 Task: Create a due date automation trigger when advanced on, on the tuesday after a card is due add fields with custom field "Resume" set to a date between 1 and 7 days from now at 11:00 AM.
Action: Mouse moved to (1147, 353)
Screenshot: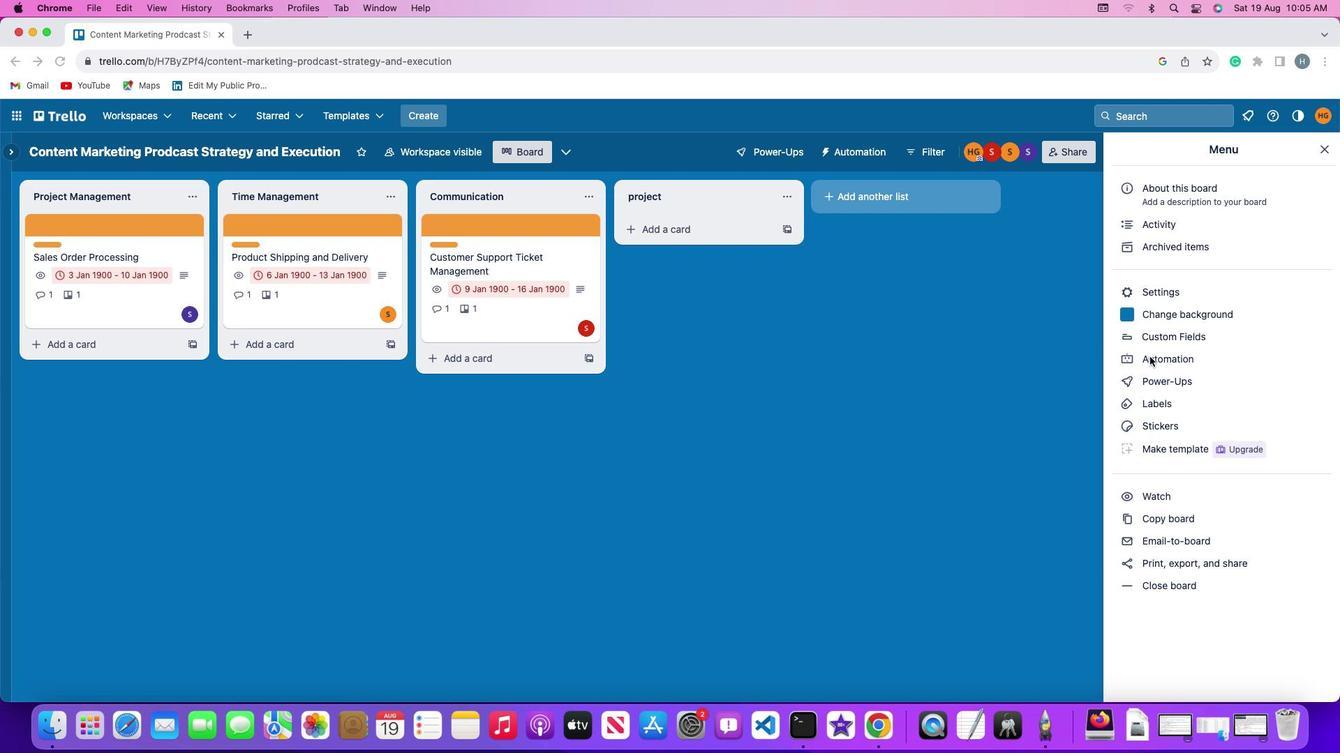 
Action: Mouse pressed left at (1147, 353)
Screenshot: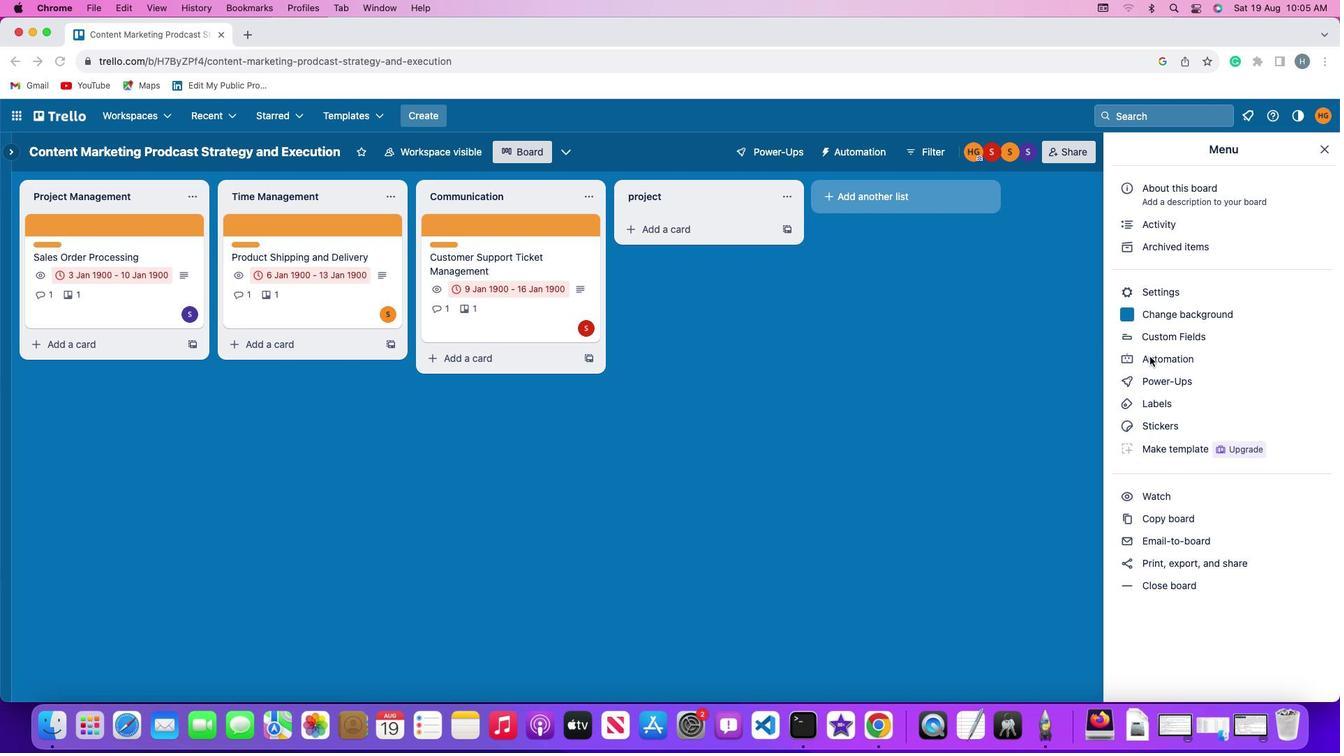 
Action: Mouse pressed left at (1147, 353)
Screenshot: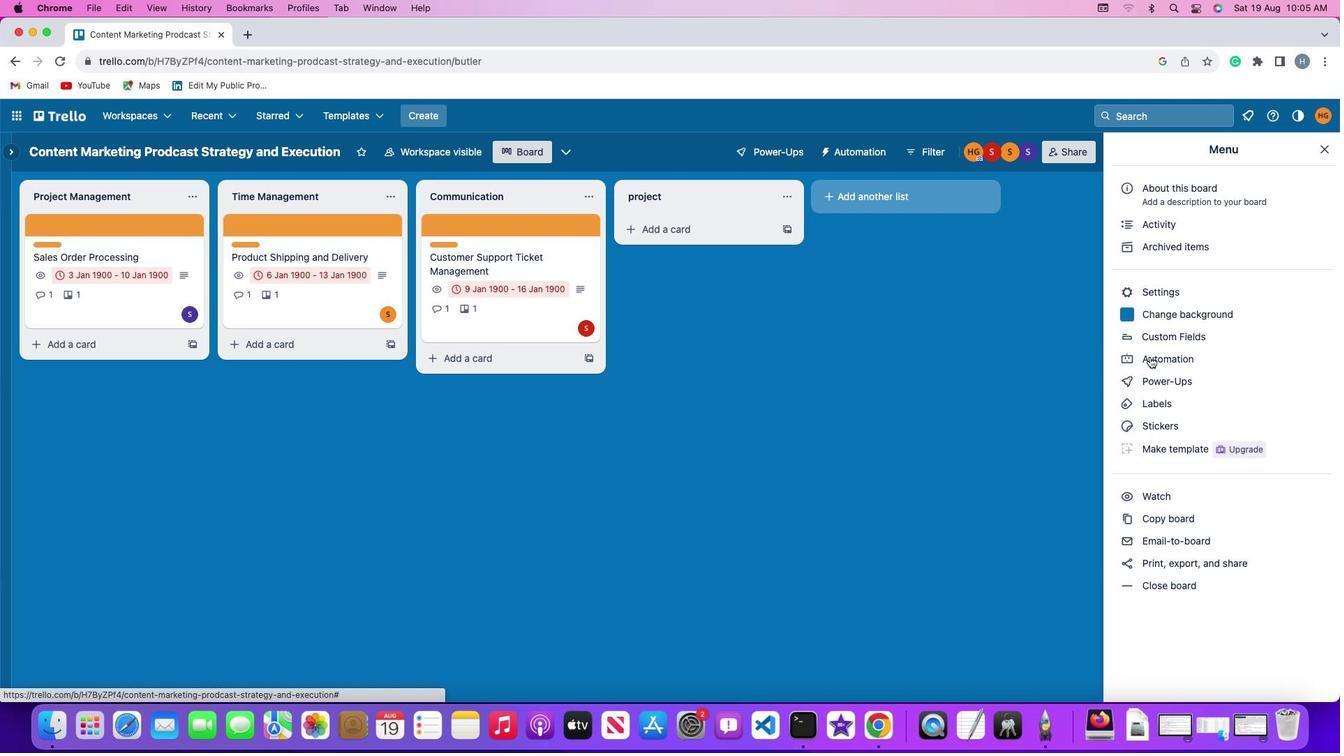 
Action: Mouse moved to (80, 329)
Screenshot: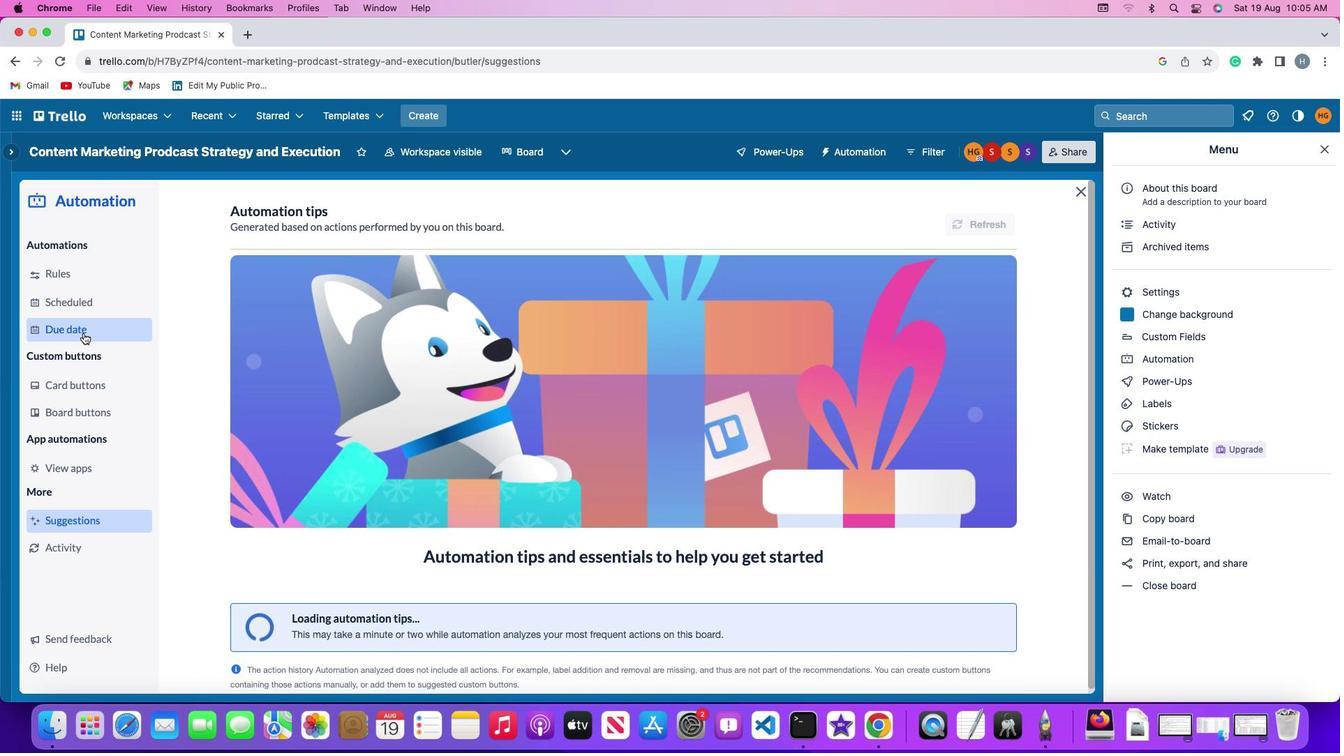 
Action: Mouse pressed left at (80, 329)
Screenshot: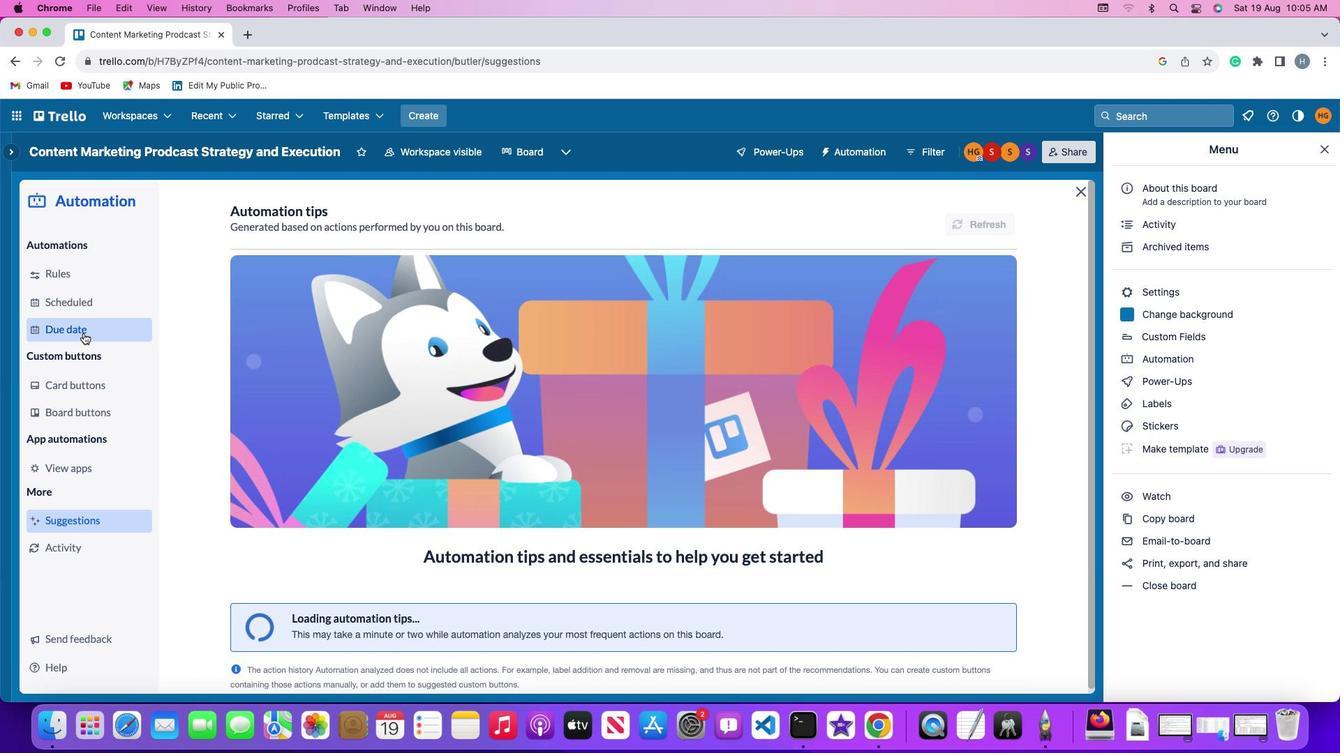 
Action: Mouse moved to (953, 205)
Screenshot: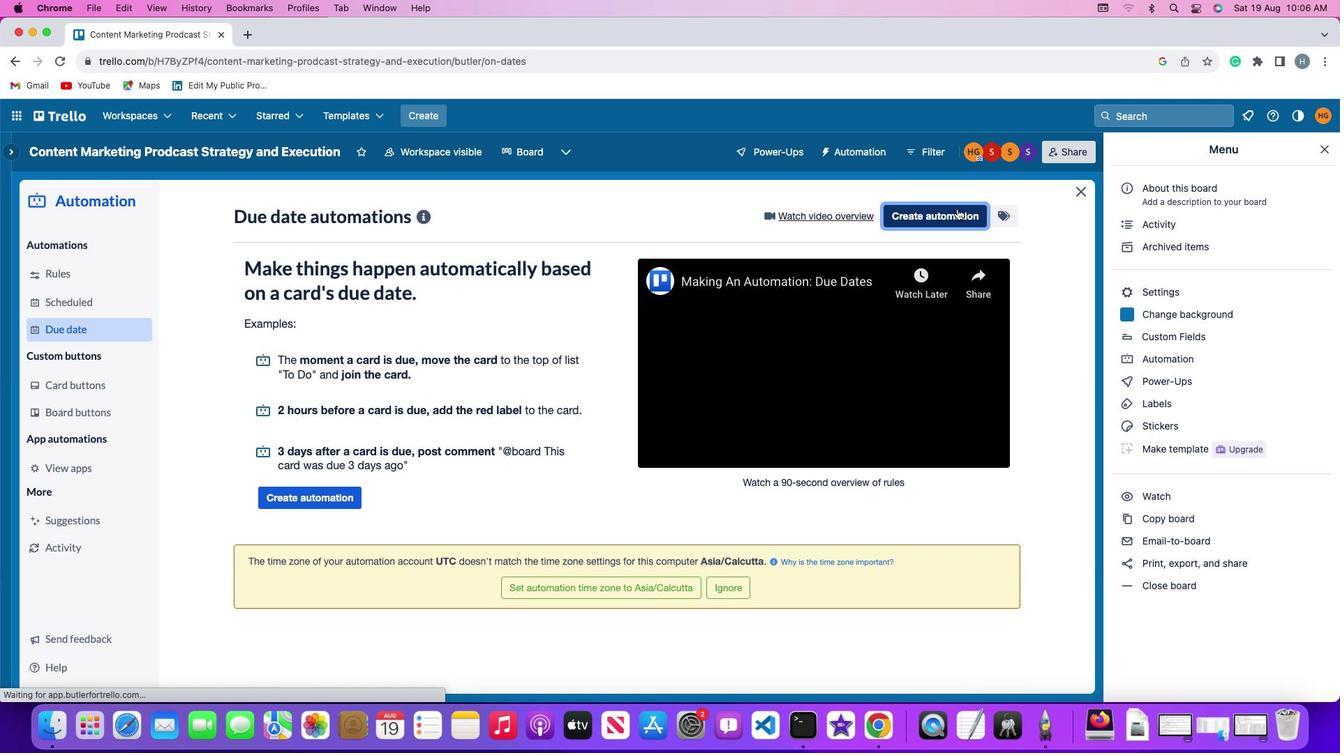 
Action: Mouse pressed left at (953, 205)
Screenshot: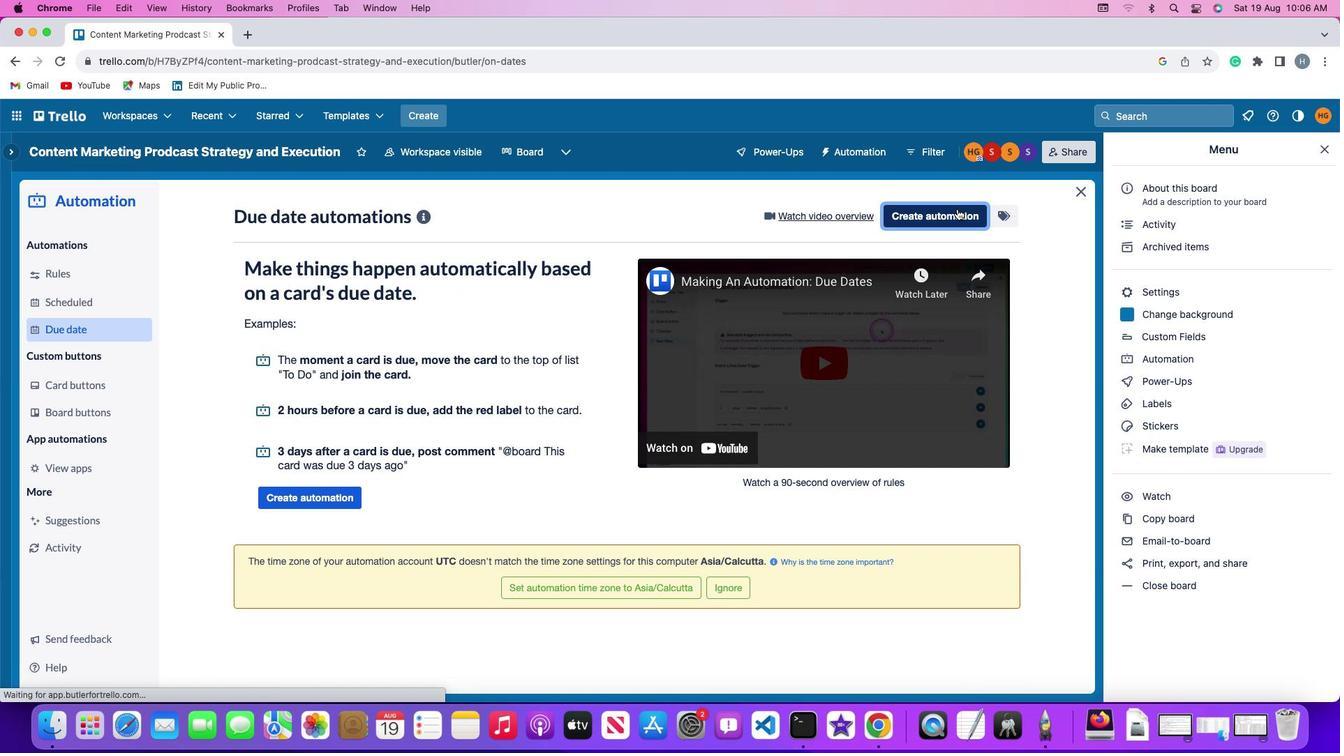 
Action: Mouse moved to (254, 349)
Screenshot: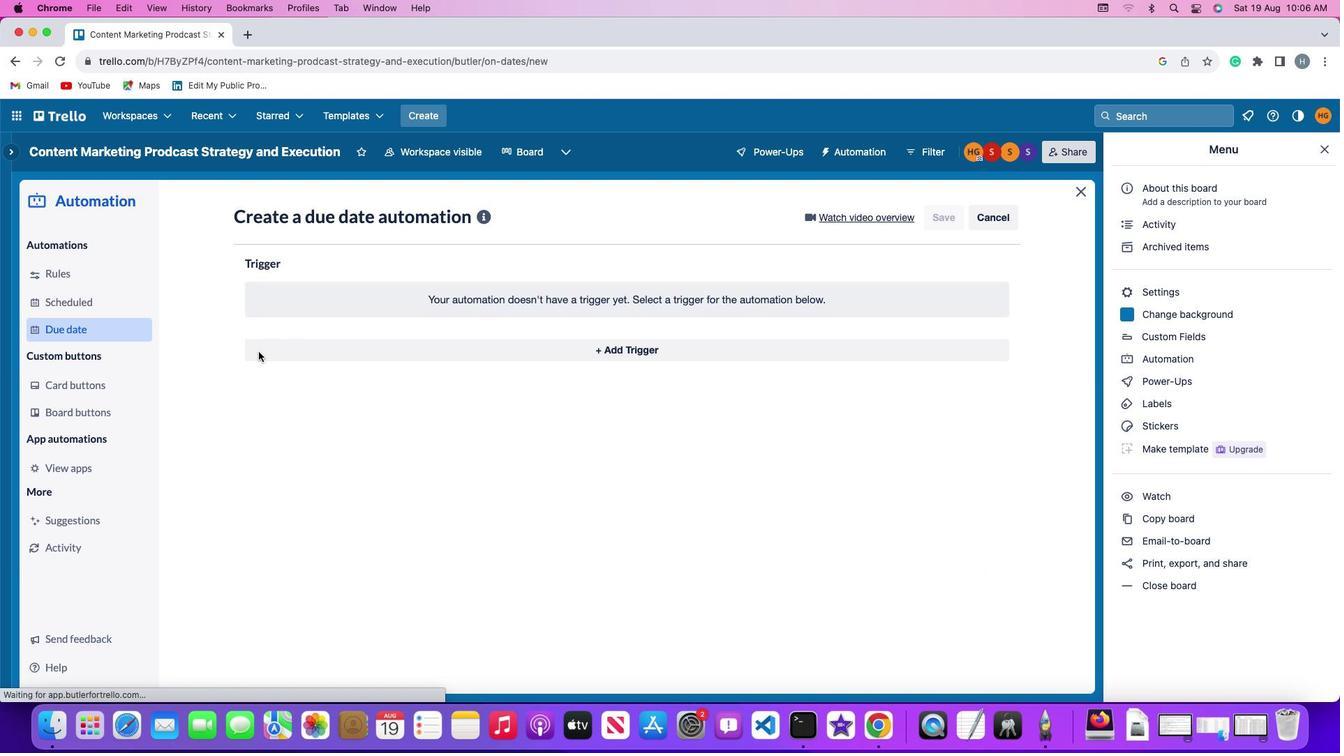 
Action: Mouse pressed left at (254, 349)
Screenshot: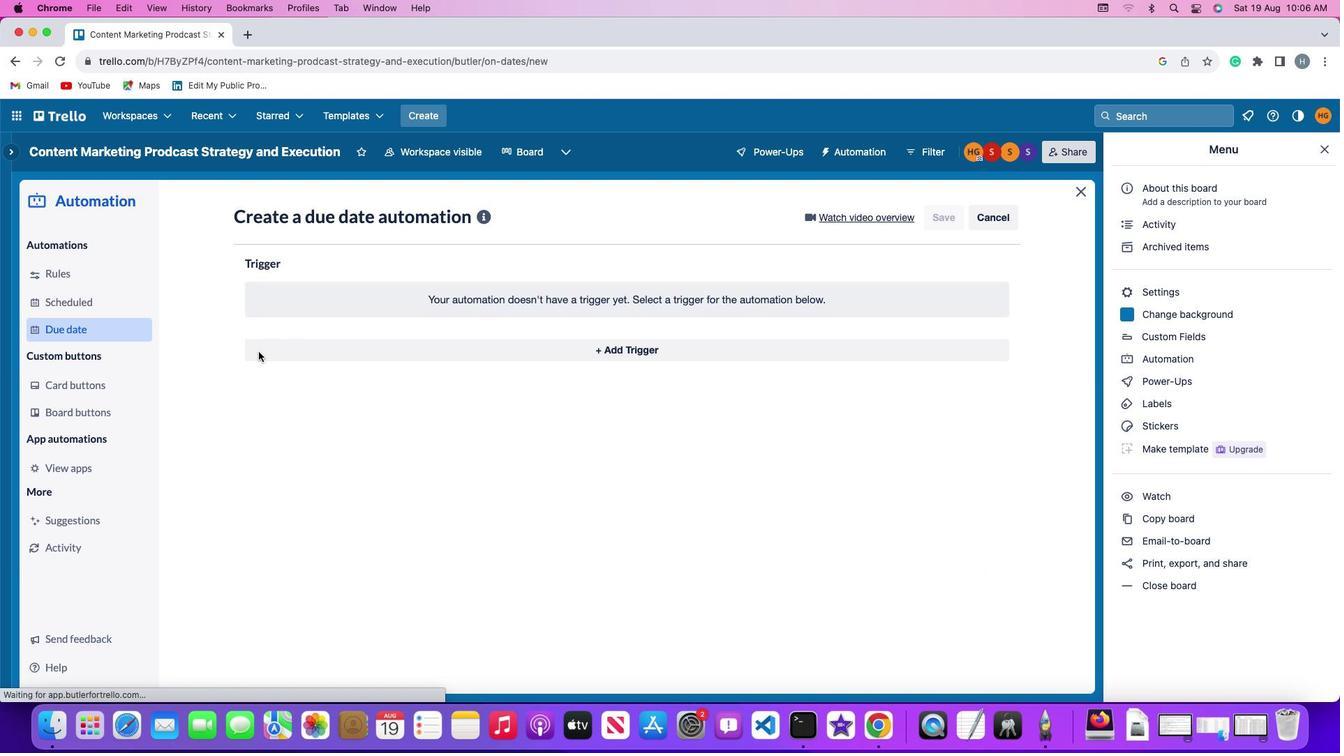 
Action: Mouse moved to (315, 598)
Screenshot: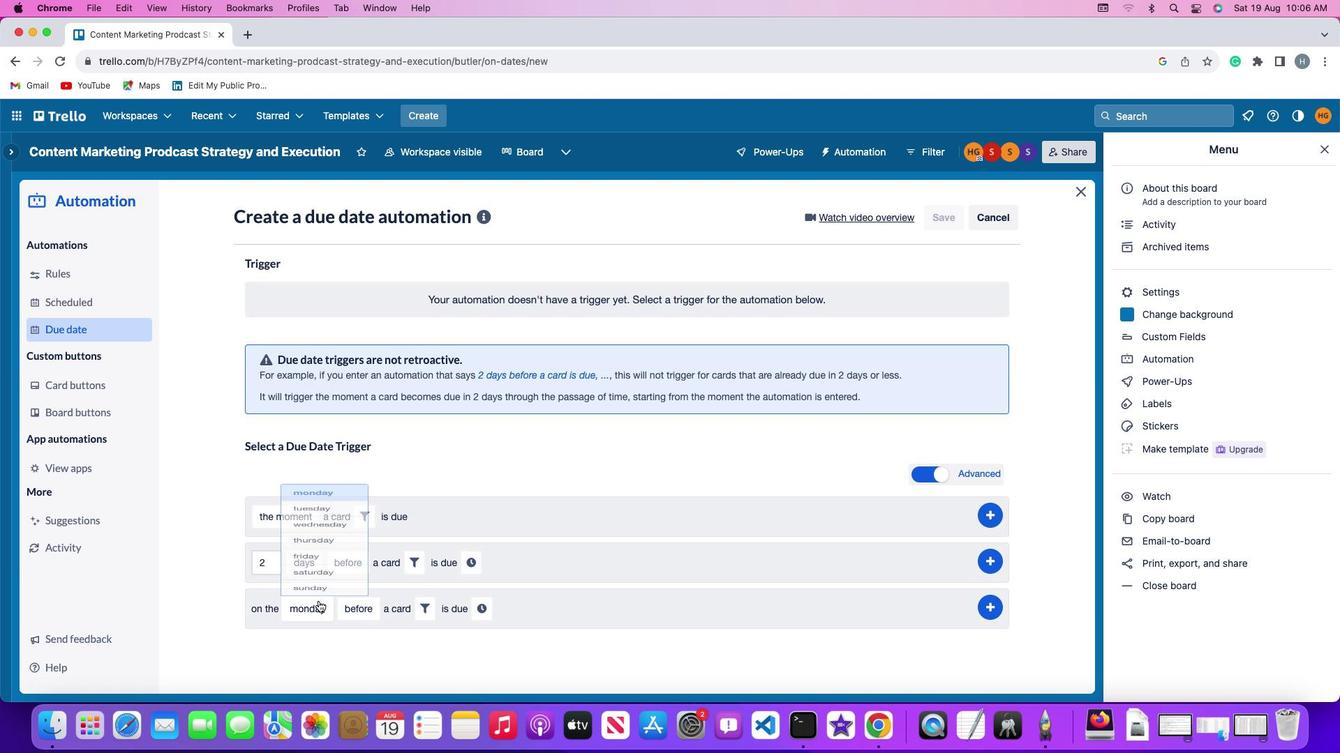 
Action: Mouse pressed left at (315, 598)
Screenshot: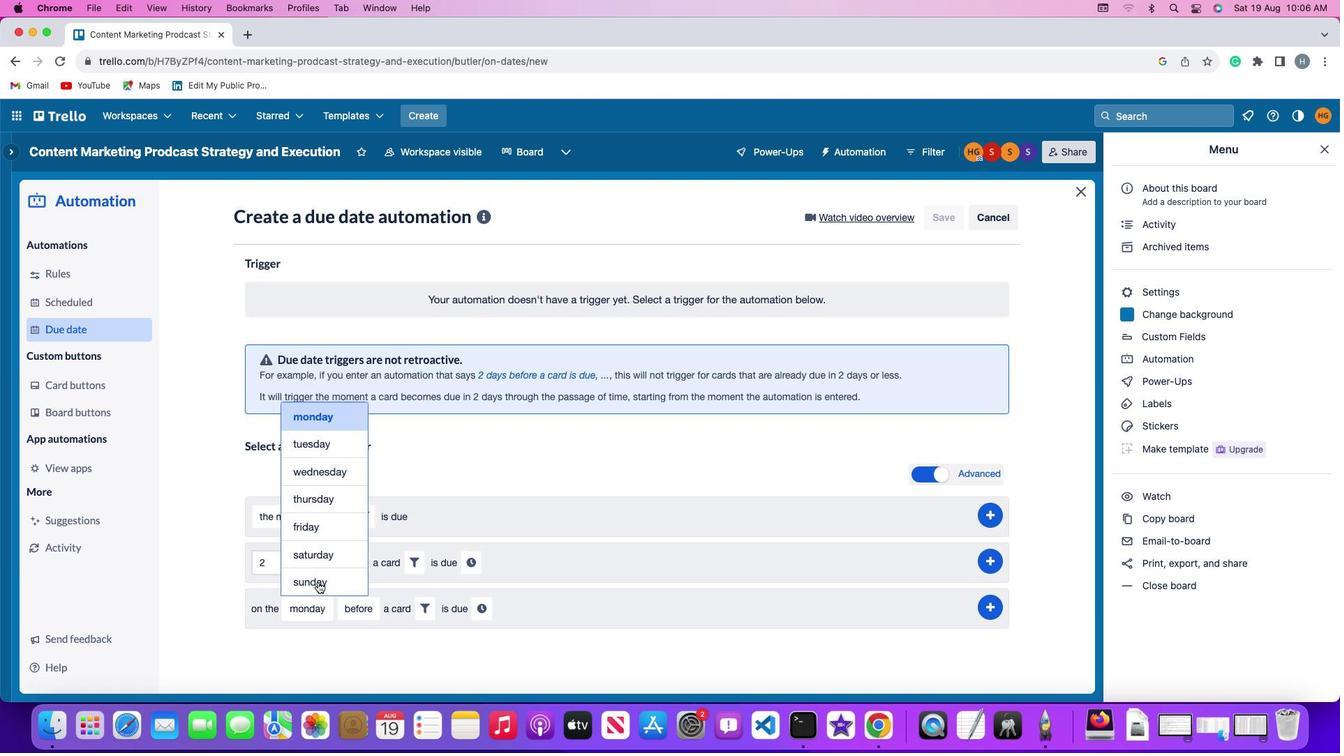 
Action: Mouse moved to (318, 441)
Screenshot: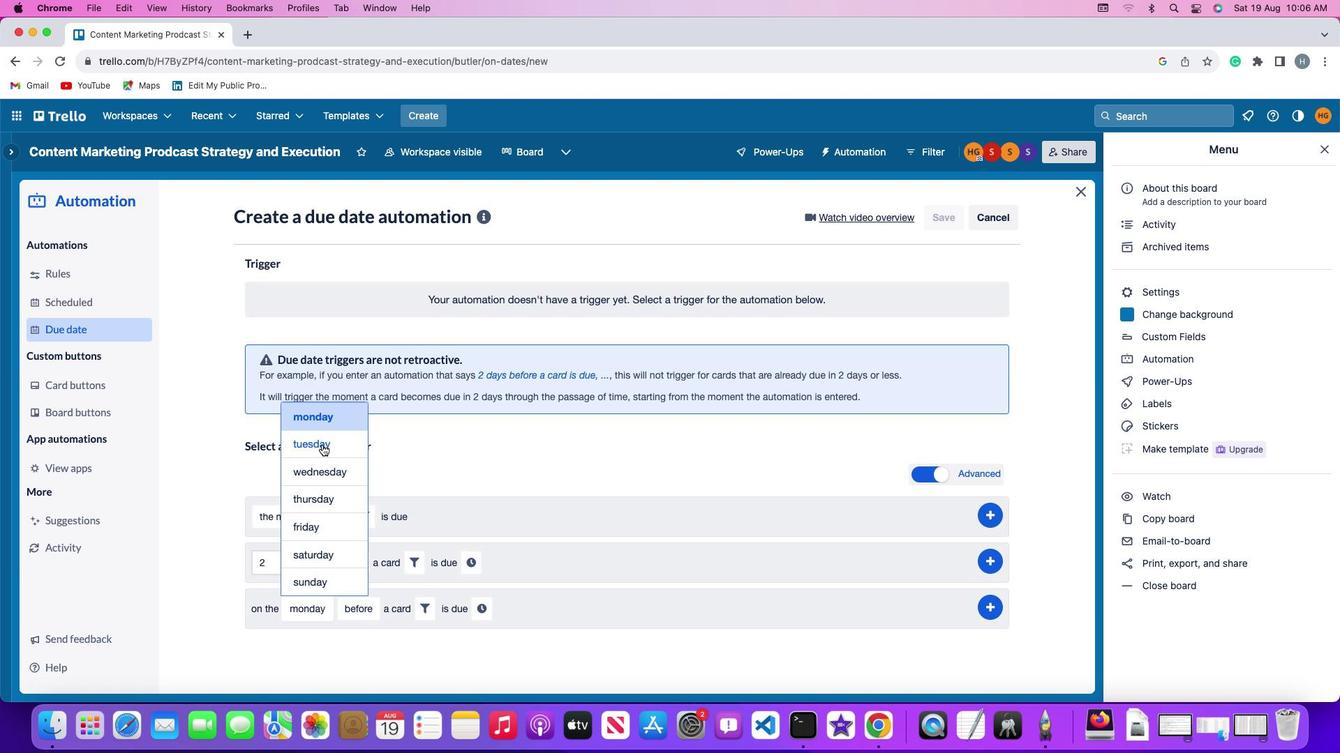 
Action: Mouse pressed left at (318, 441)
Screenshot: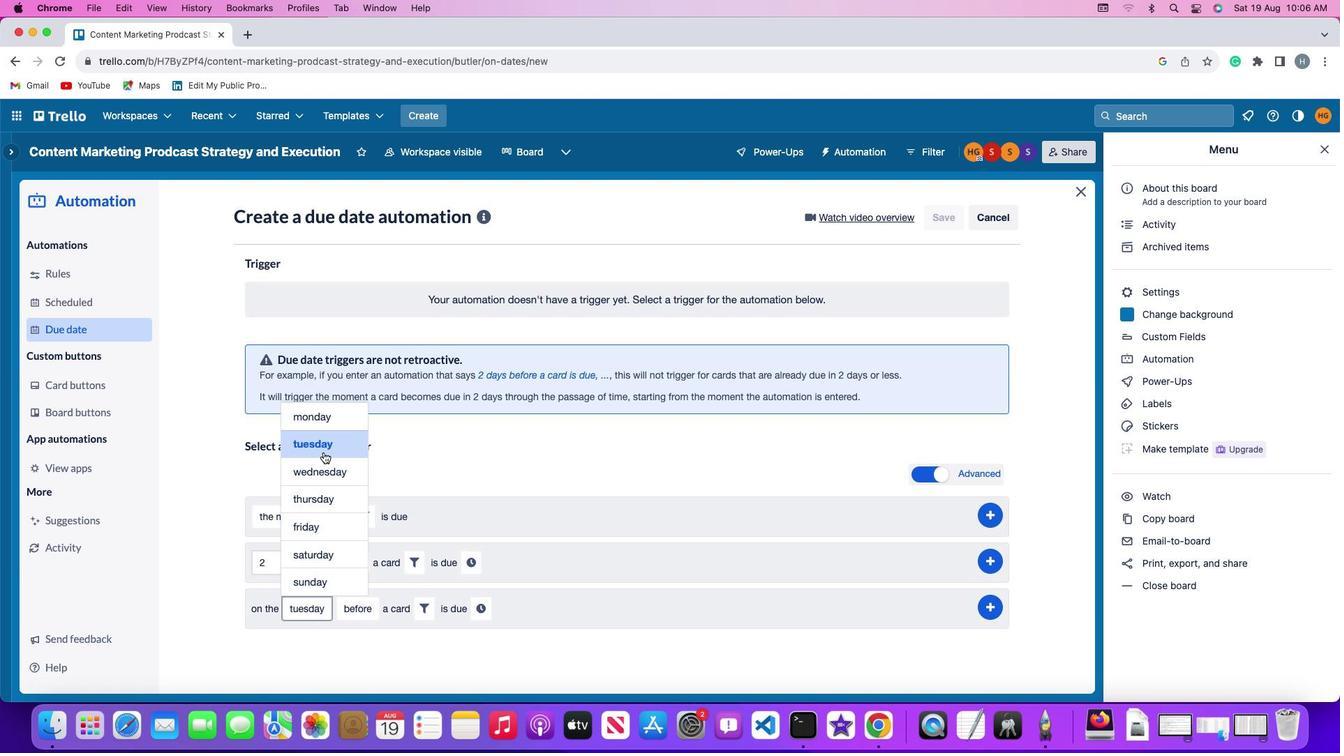 
Action: Mouse moved to (358, 602)
Screenshot: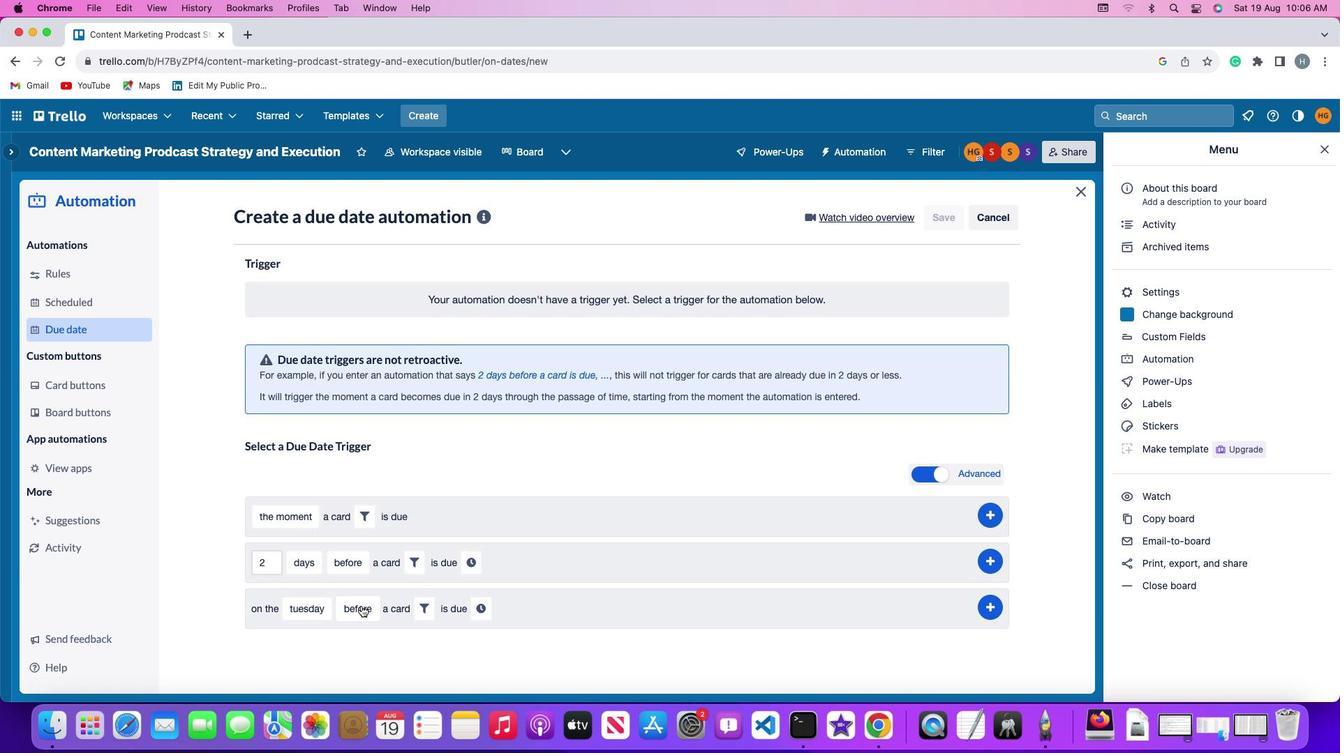 
Action: Mouse pressed left at (358, 602)
Screenshot: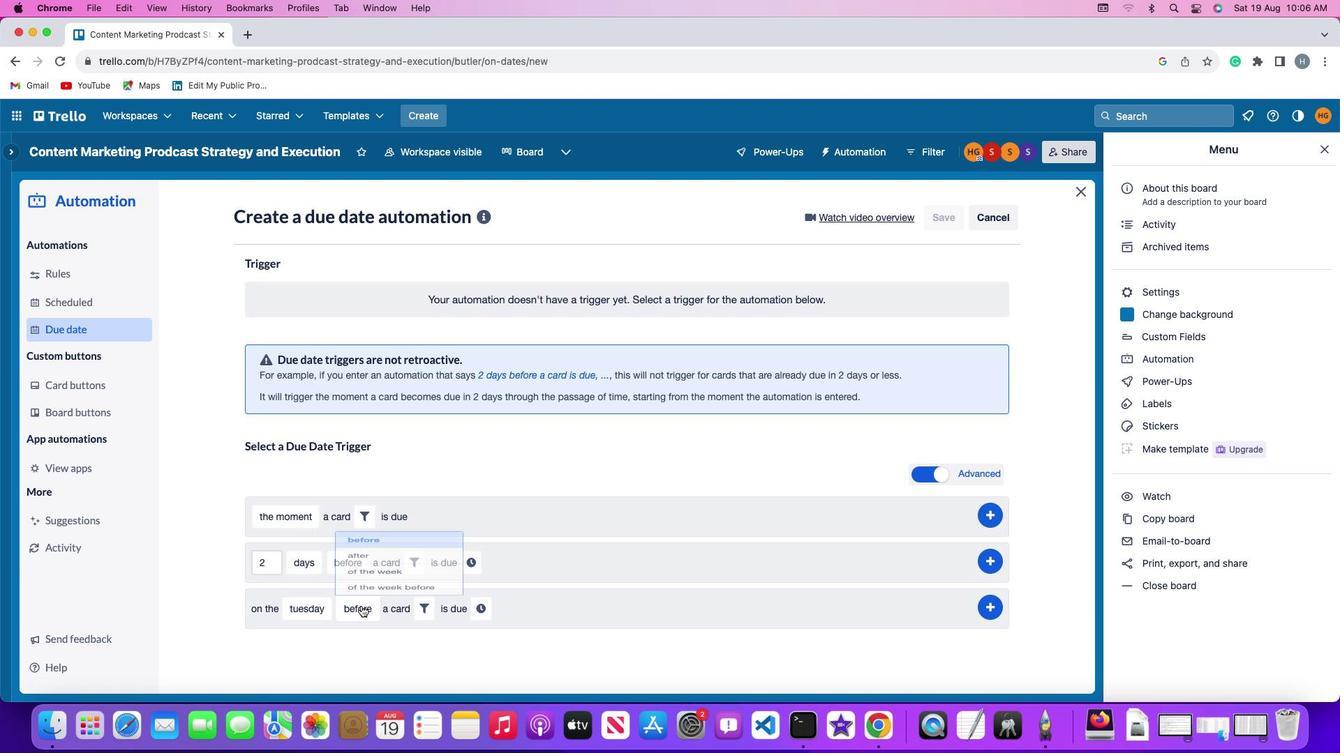 
Action: Mouse moved to (373, 522)
Screenshot: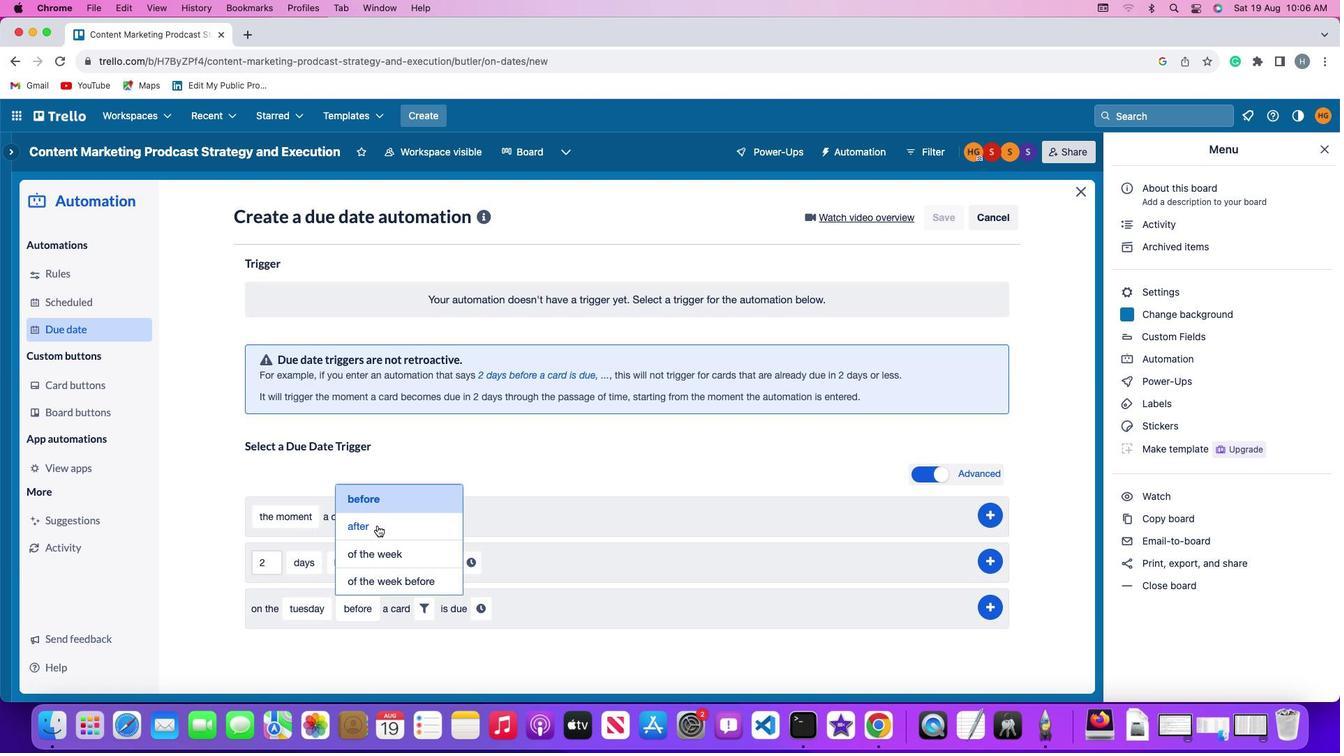
Action: Mouse pressed left at (373, 522)
Screenshot: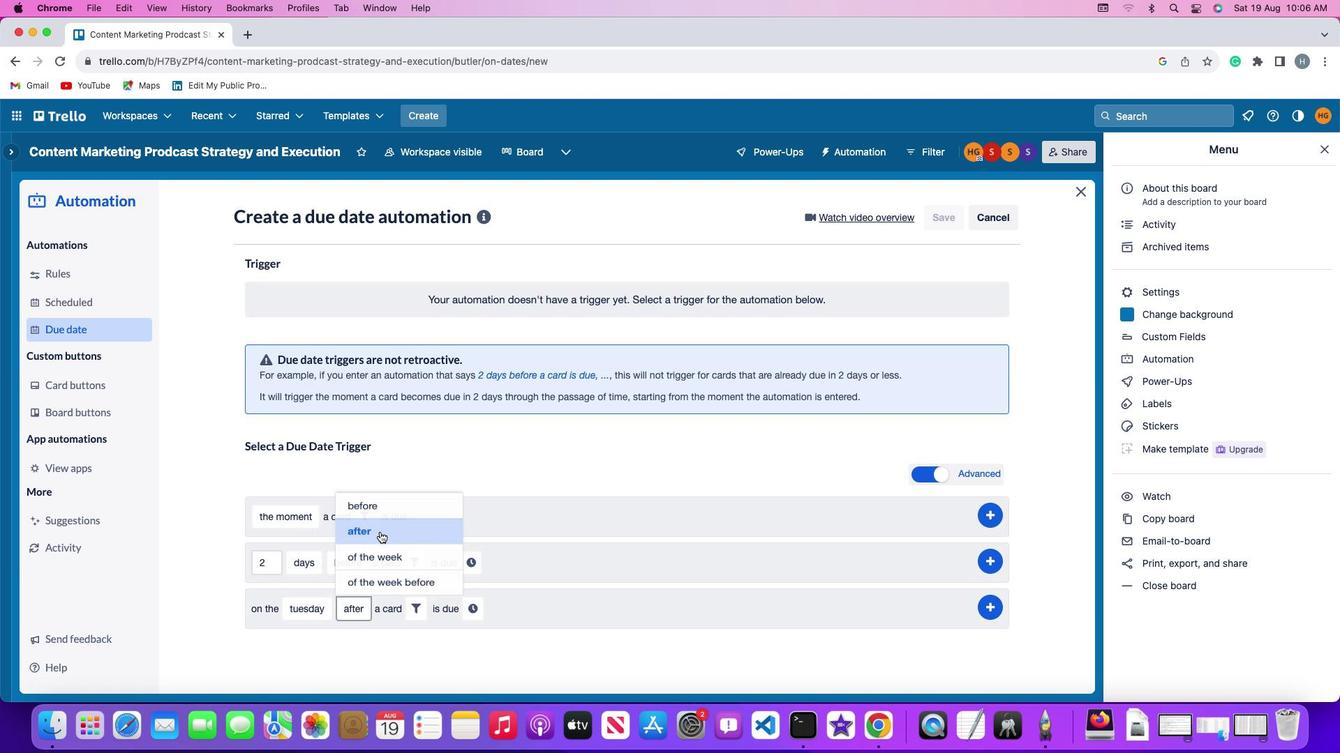 
Action: Mouse moved to (406, 607)
Screenshot: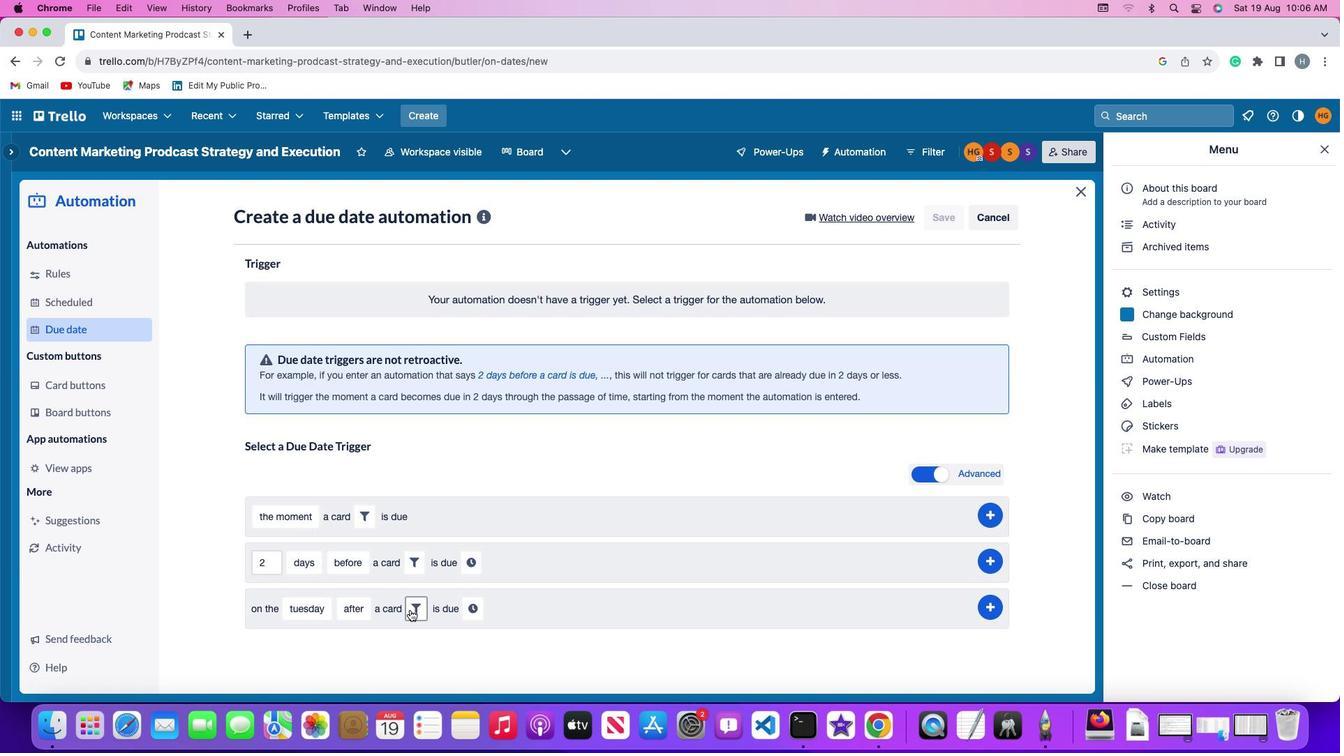 
Action: Mouse pressed left at (406, 607)
Screenshot: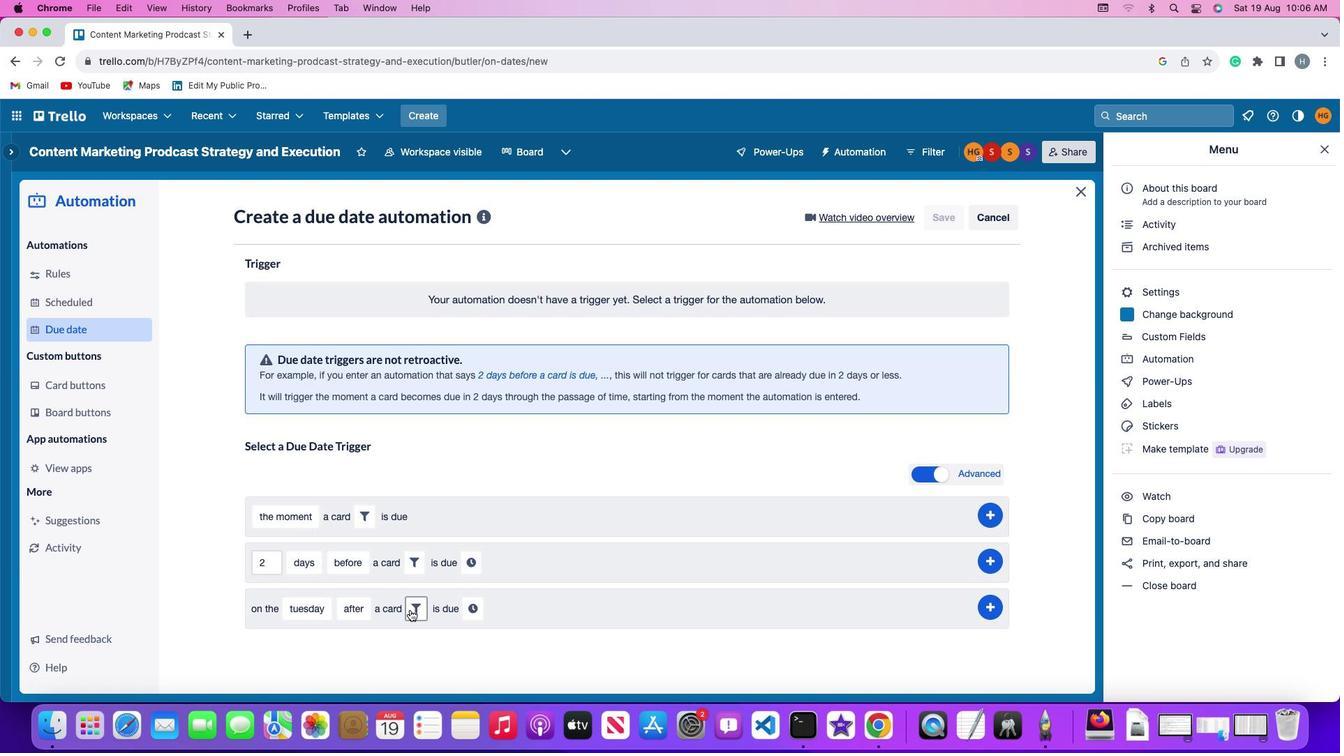 
Action: Mouse moved to (640, 648)
Screenshot: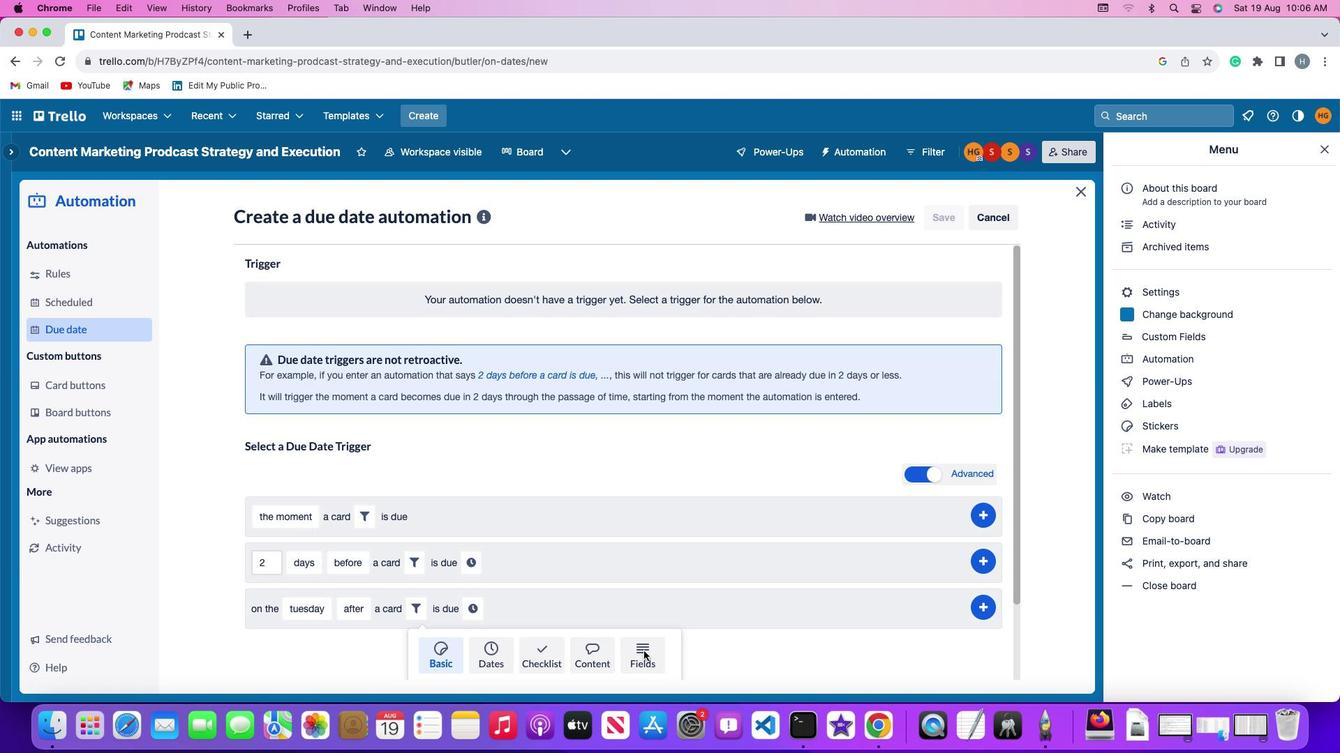 
Action: Mouse pressed left at (640, 648)
Screenshot: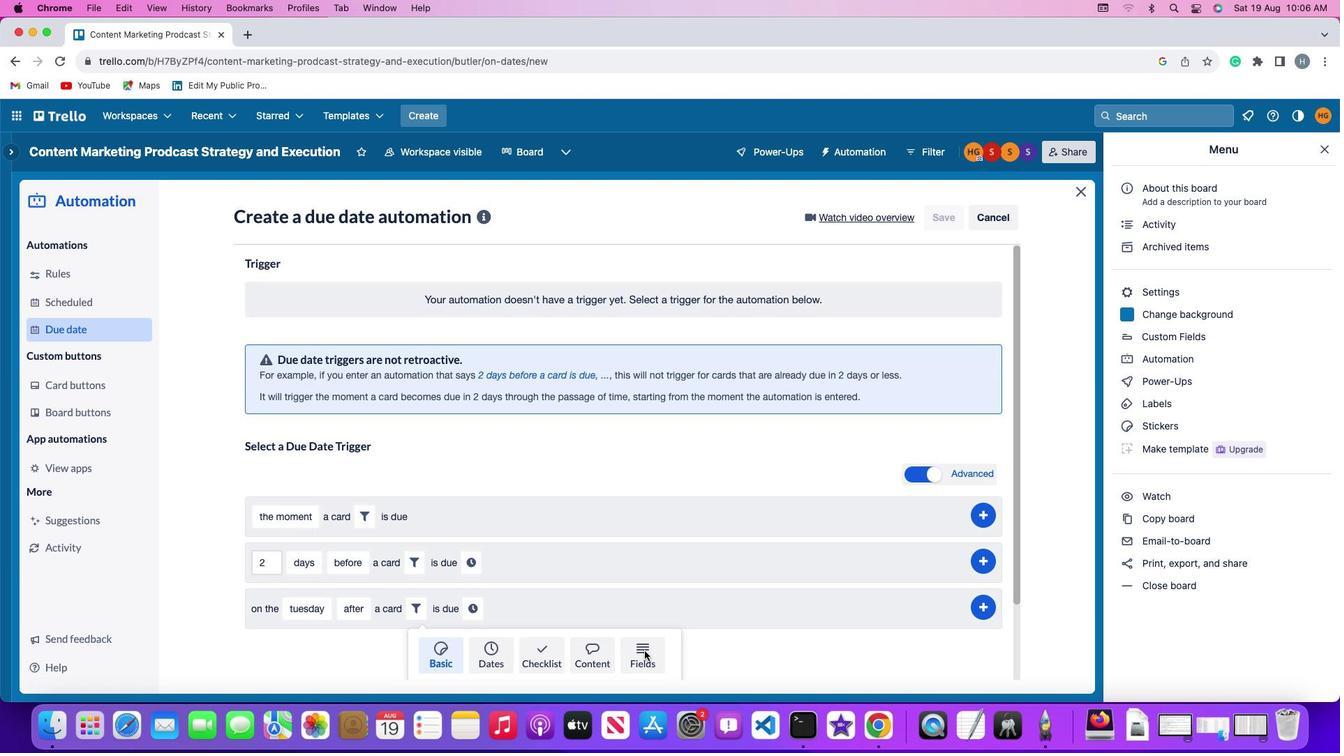 
Action: Mouse moved to (360, 640)
Screenshot: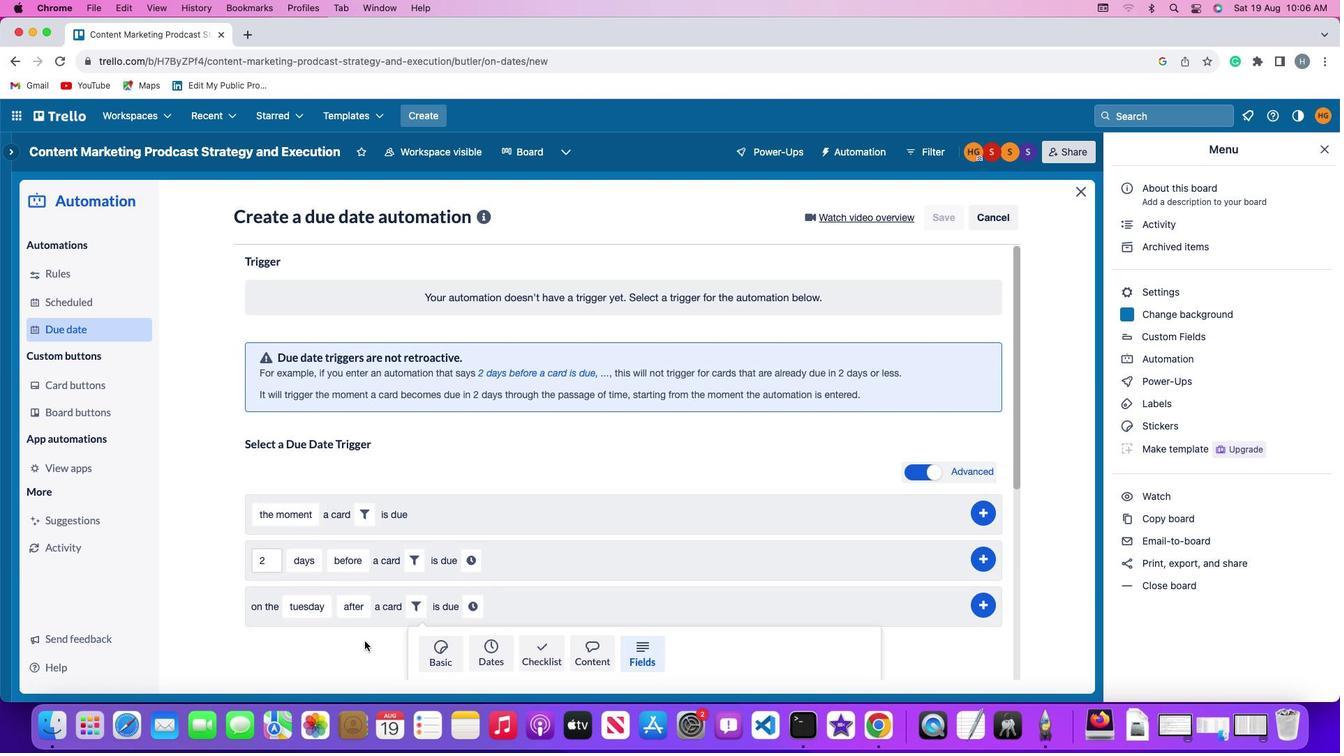 
Action: Mouse scrolled (360, 640) with delta (-2, -3)
Screenshot: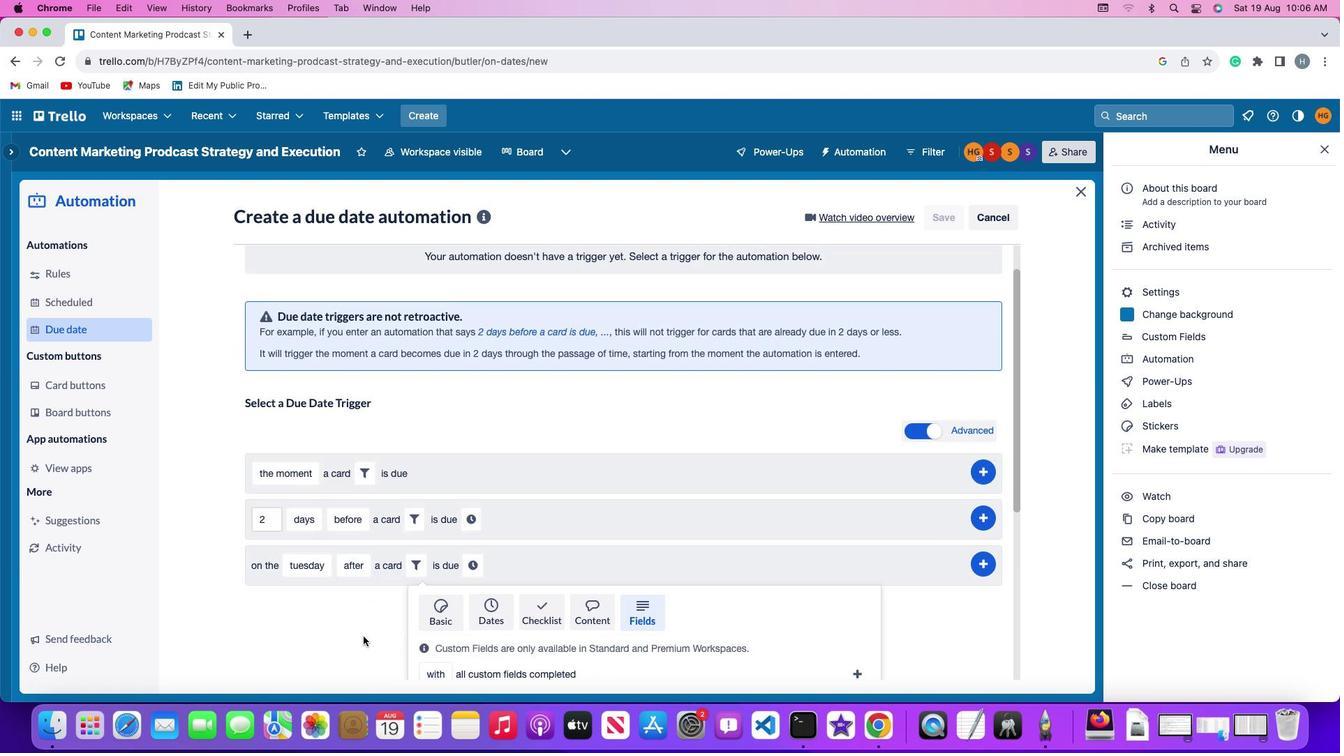 
Action: Mouse scrolled (360, 640) with delta (-2, -3)
Screenshot: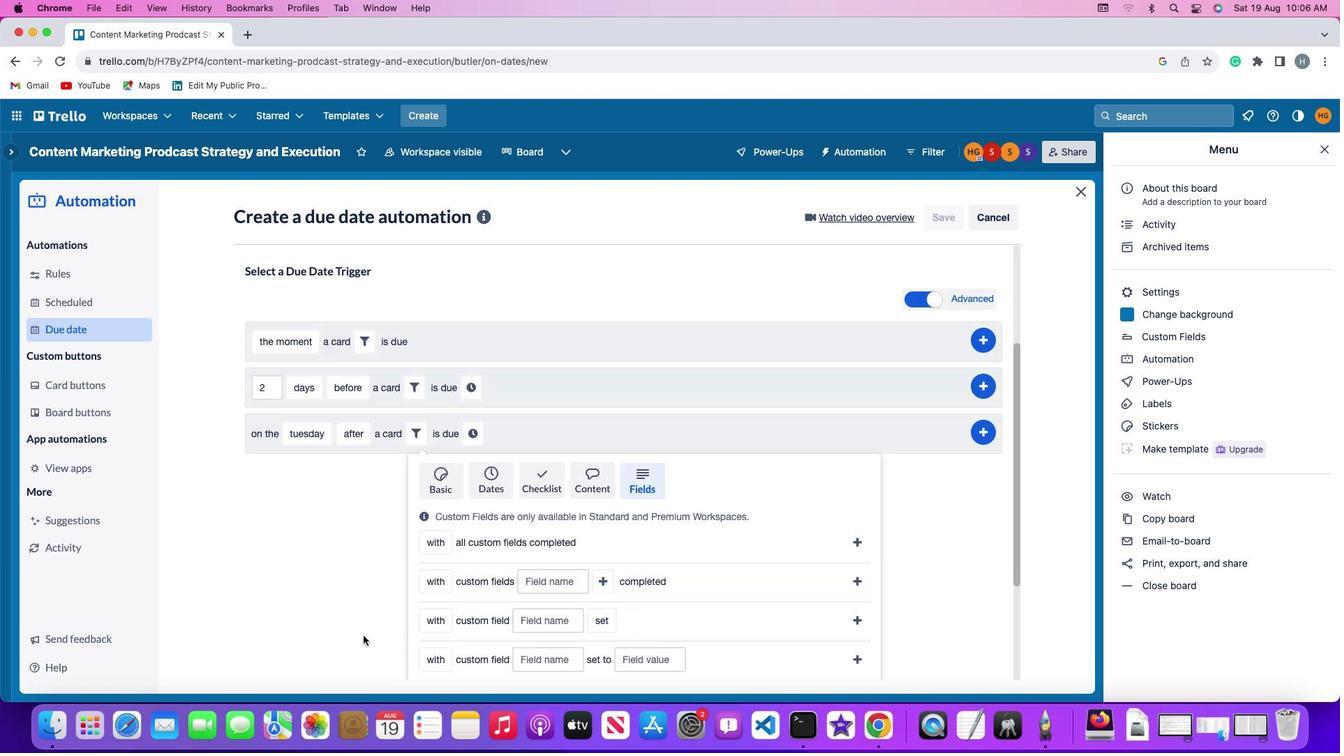 
Action: Mouse scrolled (360, 640) with delta (-2, -4)
Screenshot: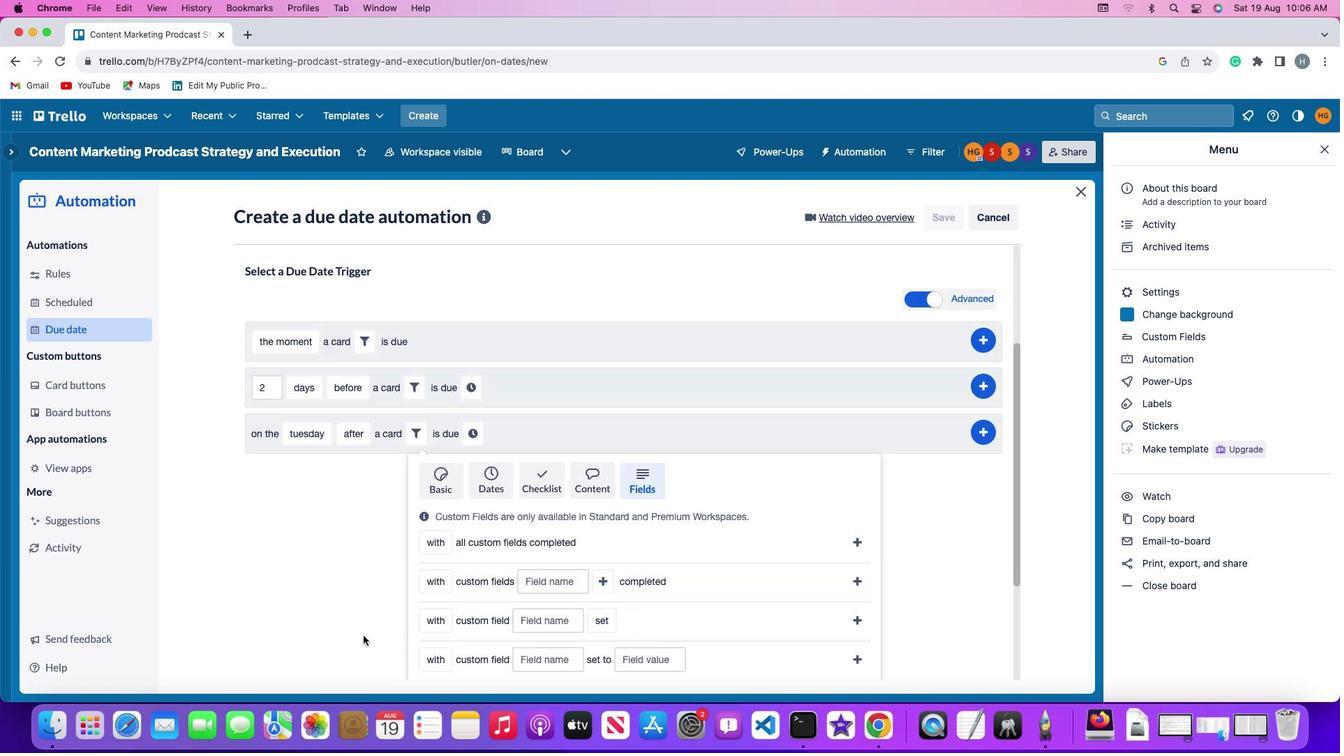 
Action: Mouse scrolled (360, 640) with delta (-2, -6)
Screenshot: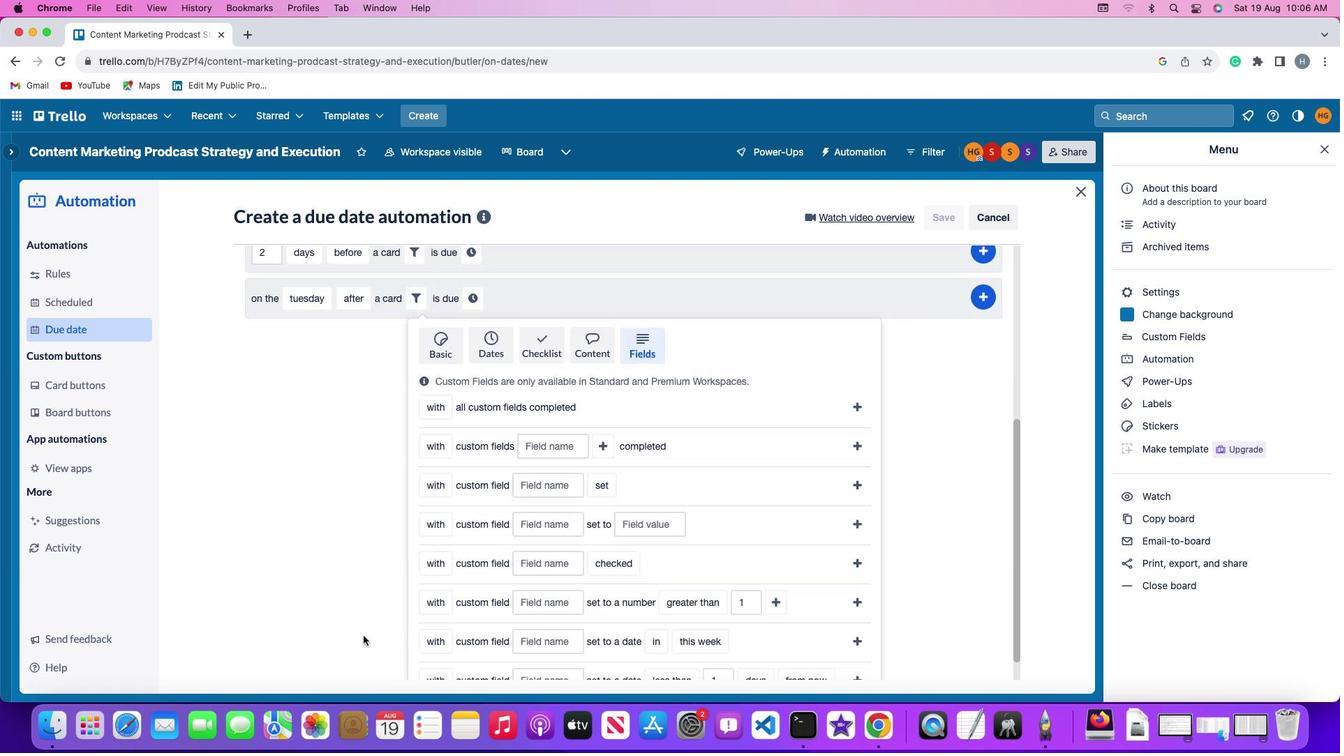 
Action: Mouse moved to (360, 638)
Screenshot: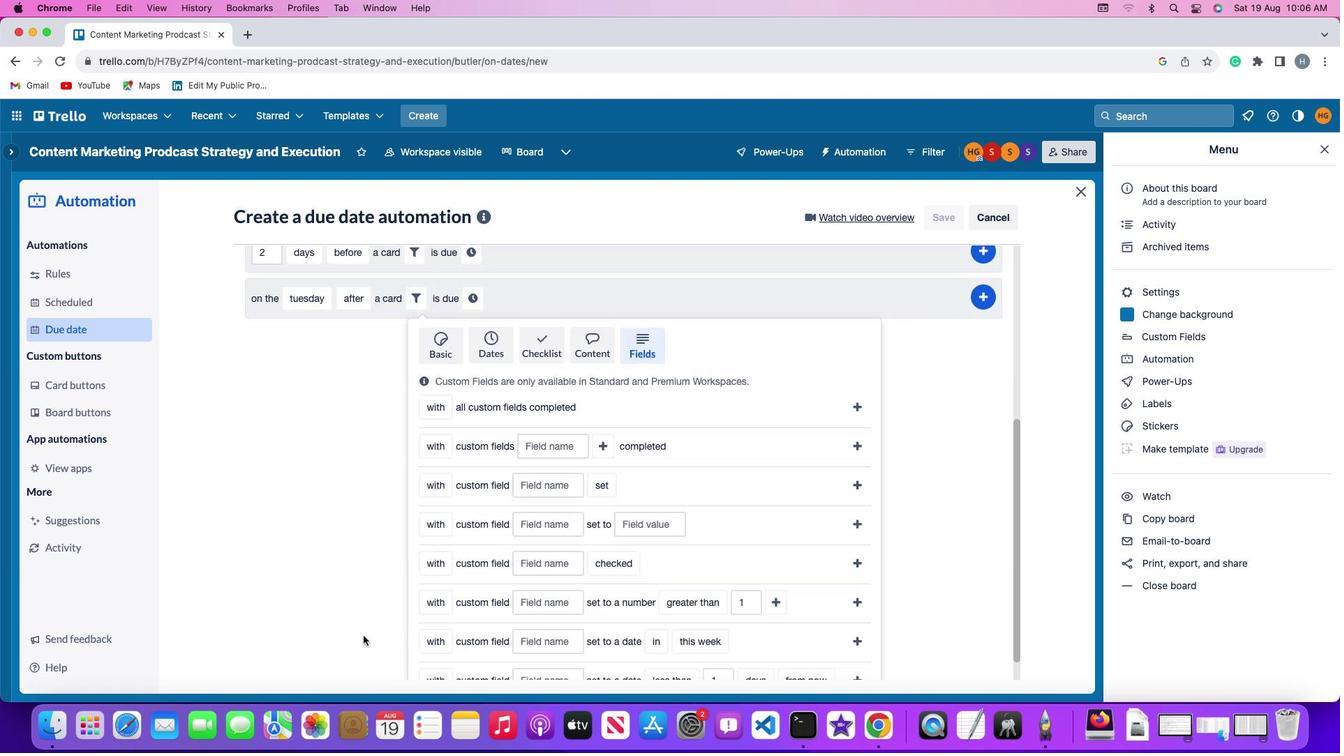 
Action: Mouse scrolled (360, 638) with delta (-2, -6)
Screenshot: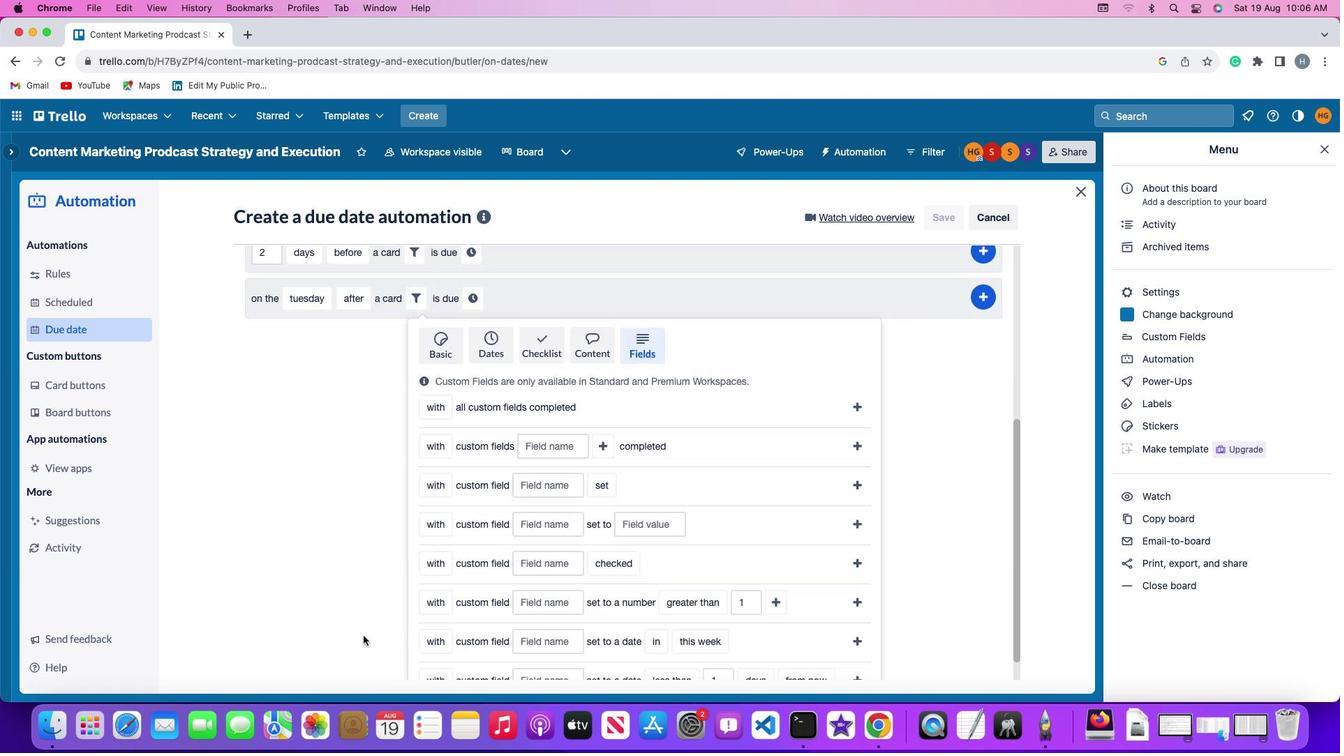 
Action: Mouse moved to (359, 633)
Screenshot: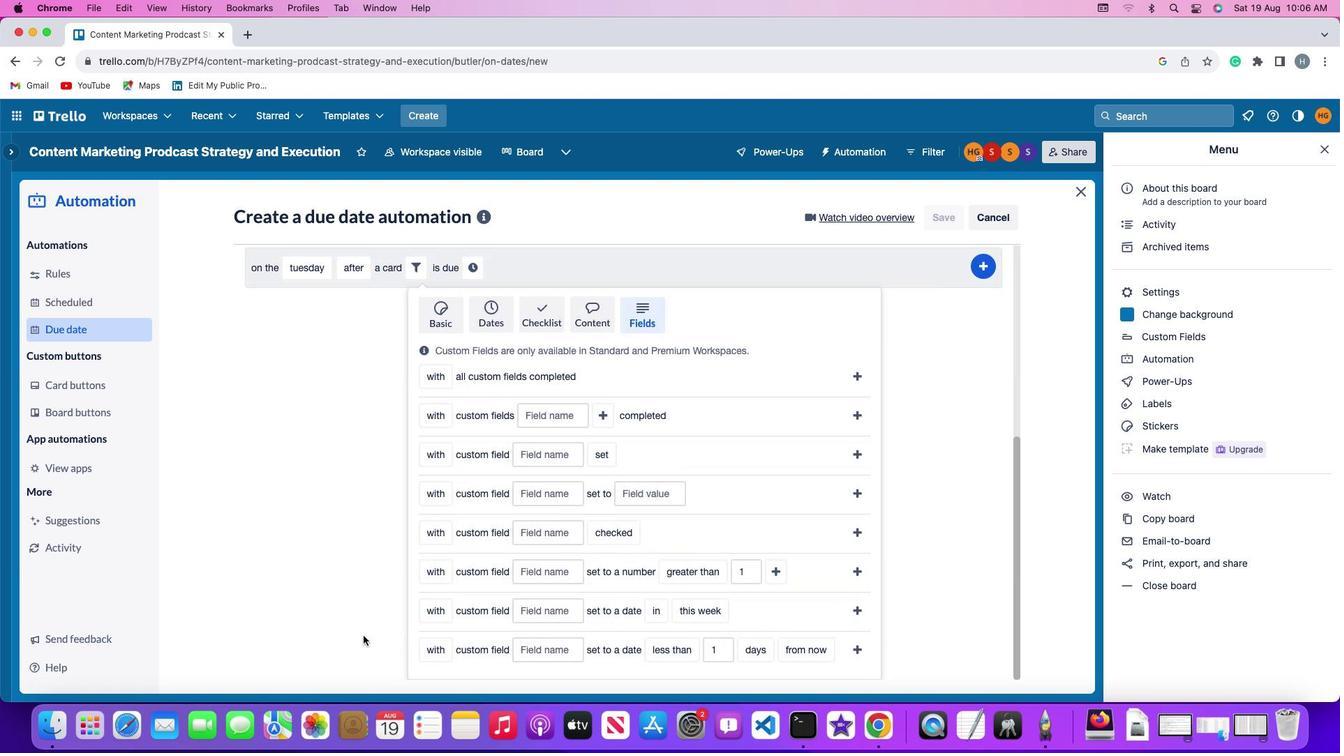 
Action: Mouse scrolled (359, 633) with delta (-2, -3)
Screenshot: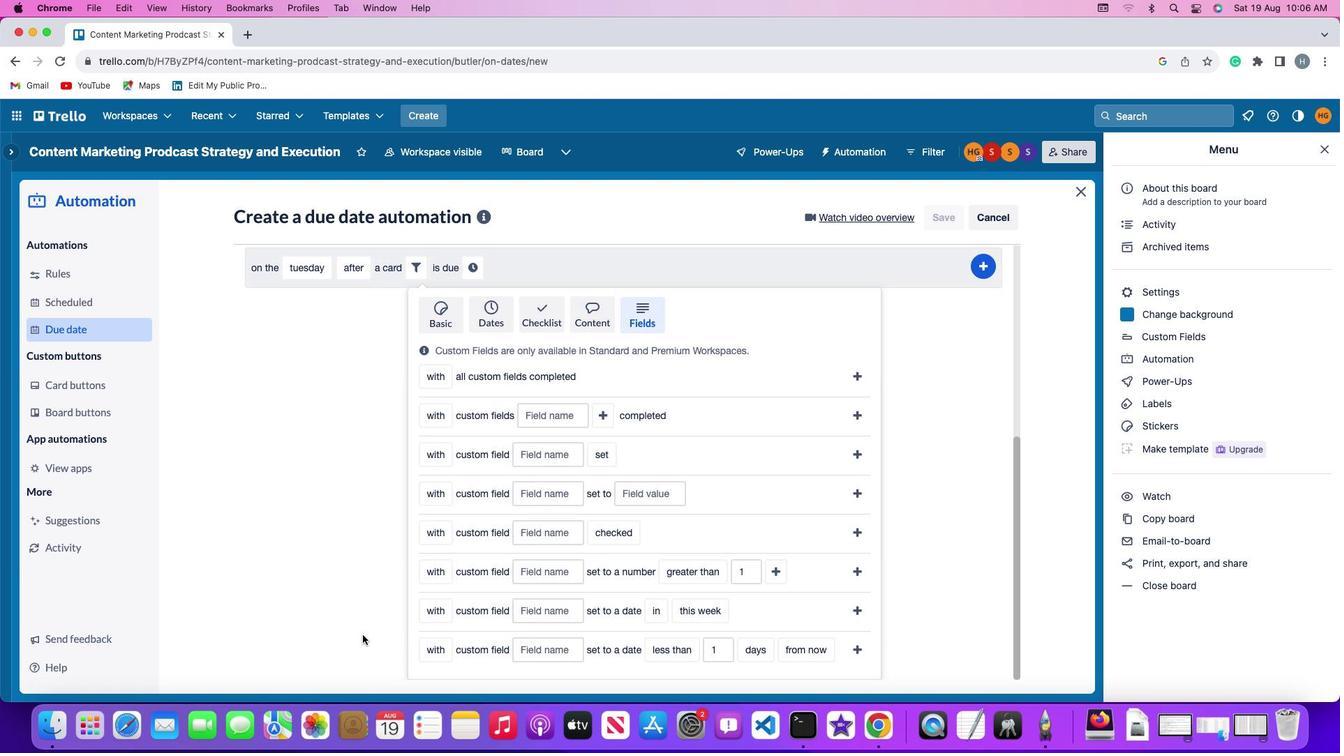 
Action: Mouse moved to (359, 633)
Screenshot: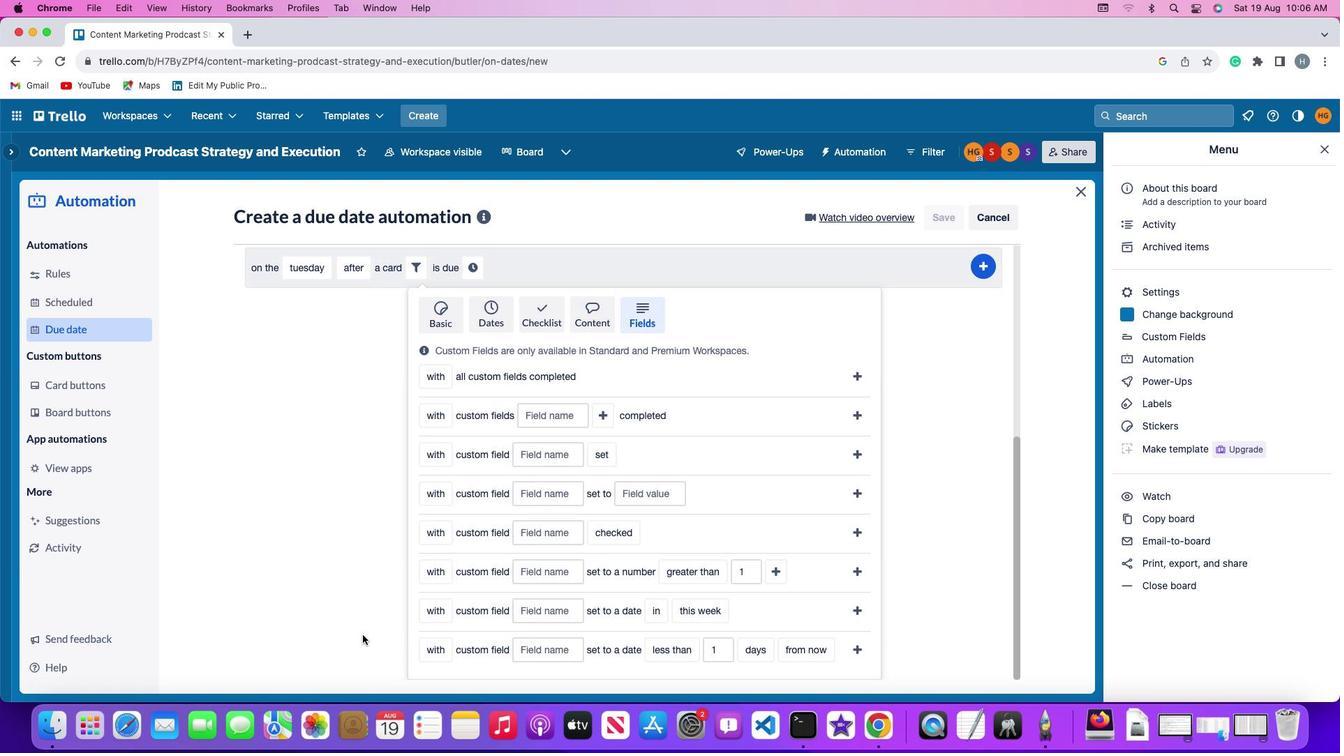 
Action: Mouse scrolled (359, 633) with delta (-2, -3)
Screenshot: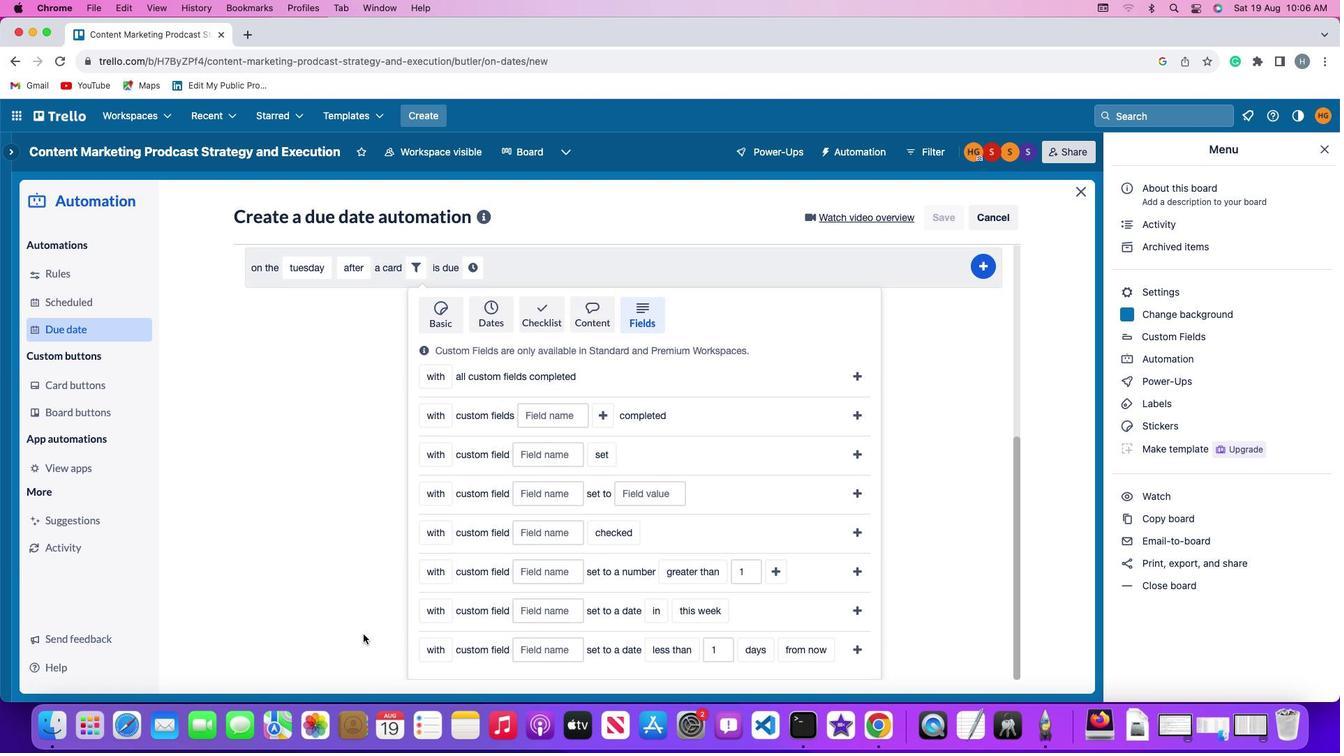
Action: Mouse scrolled (359, 633) with delta (-2, -4)
Screenshot: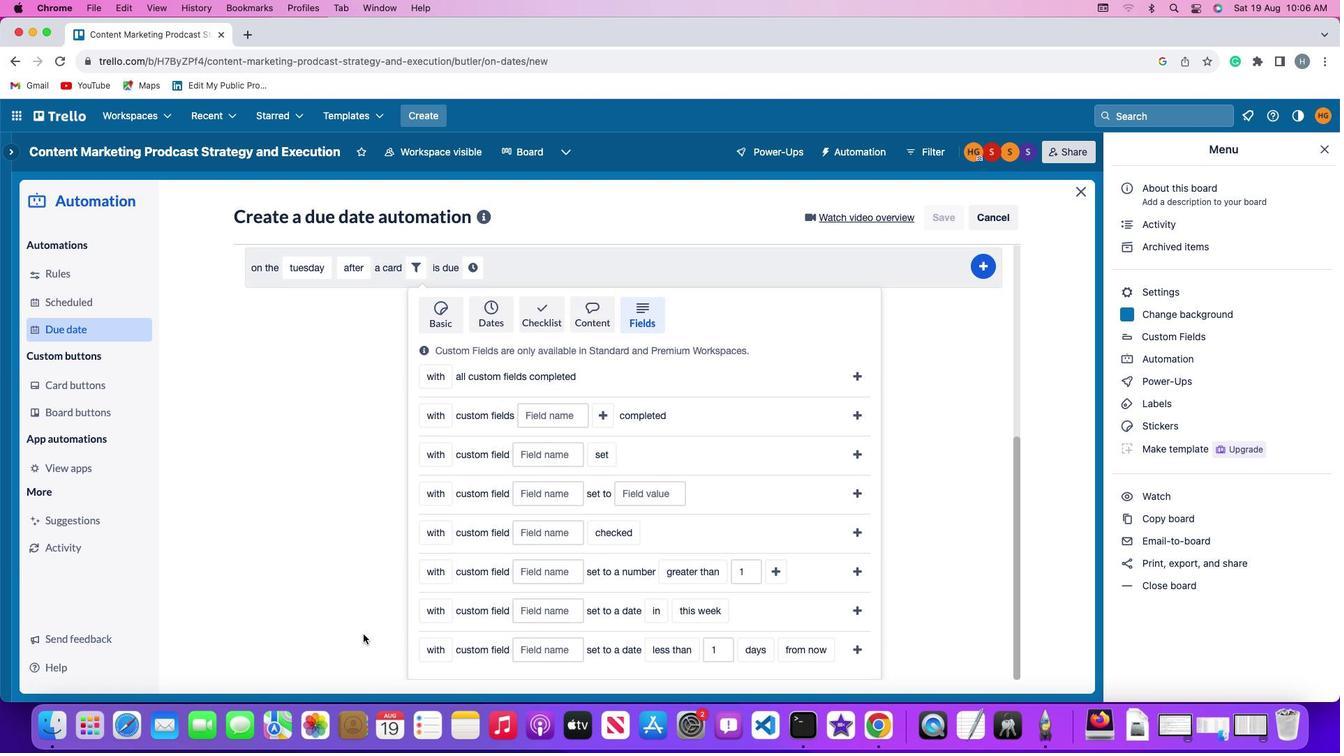 
Action: Mouse moved to (359, 632)
Screenshot: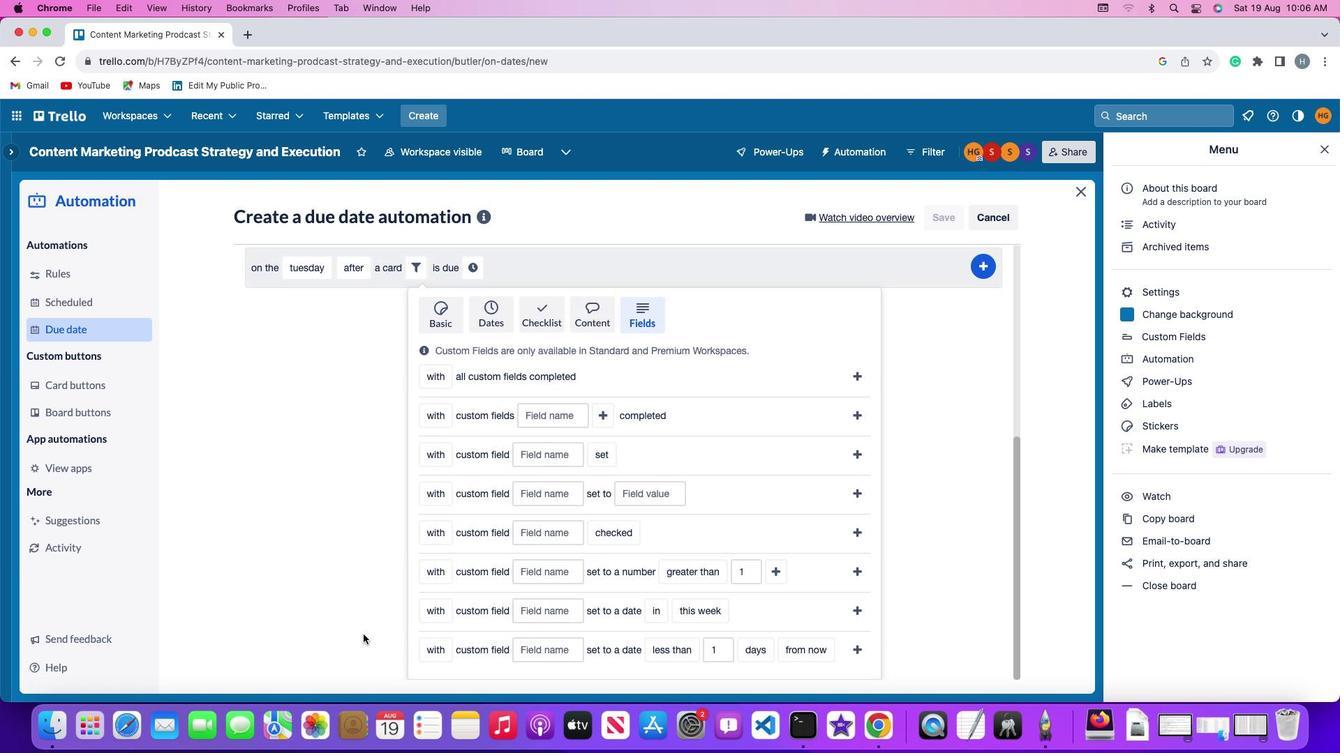
Action: Mouse scrolled (359, 632) with delta (-2, -6)
Screenshot: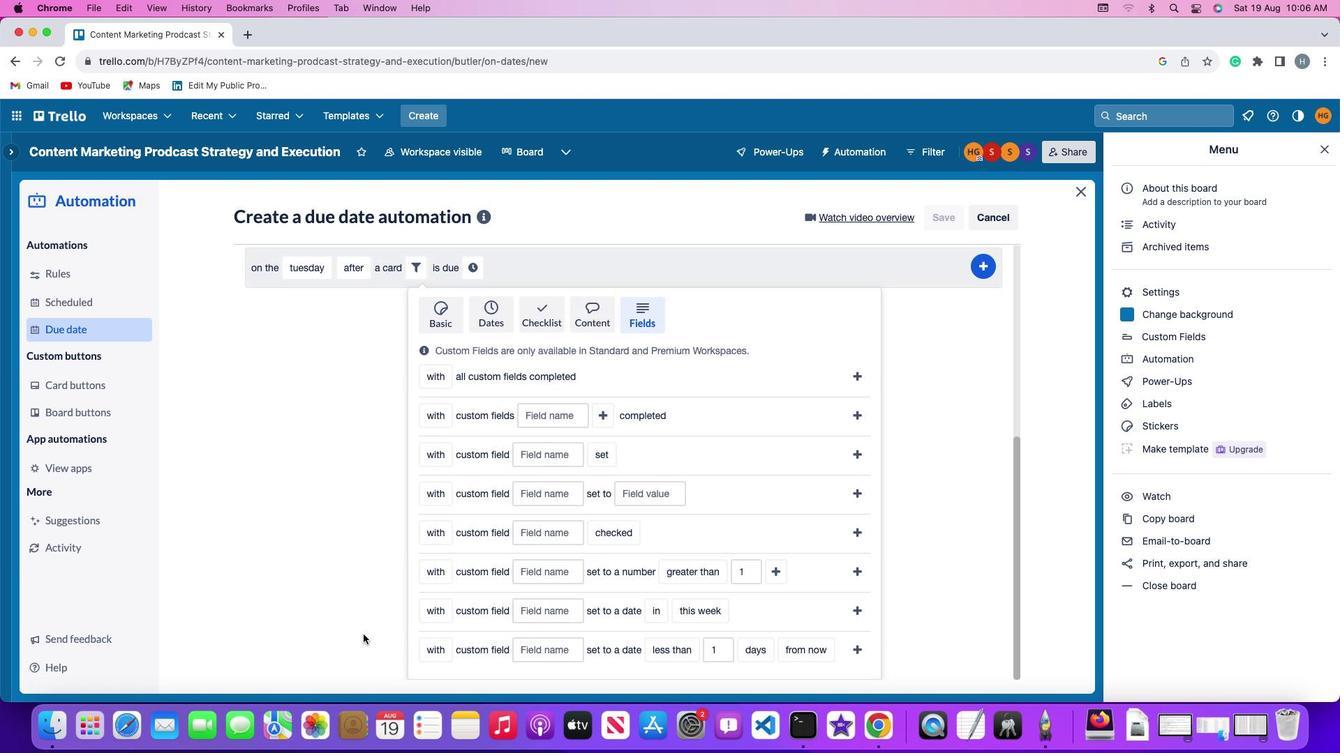 
Action: Mouse moved to (434, 635)
Screenshot: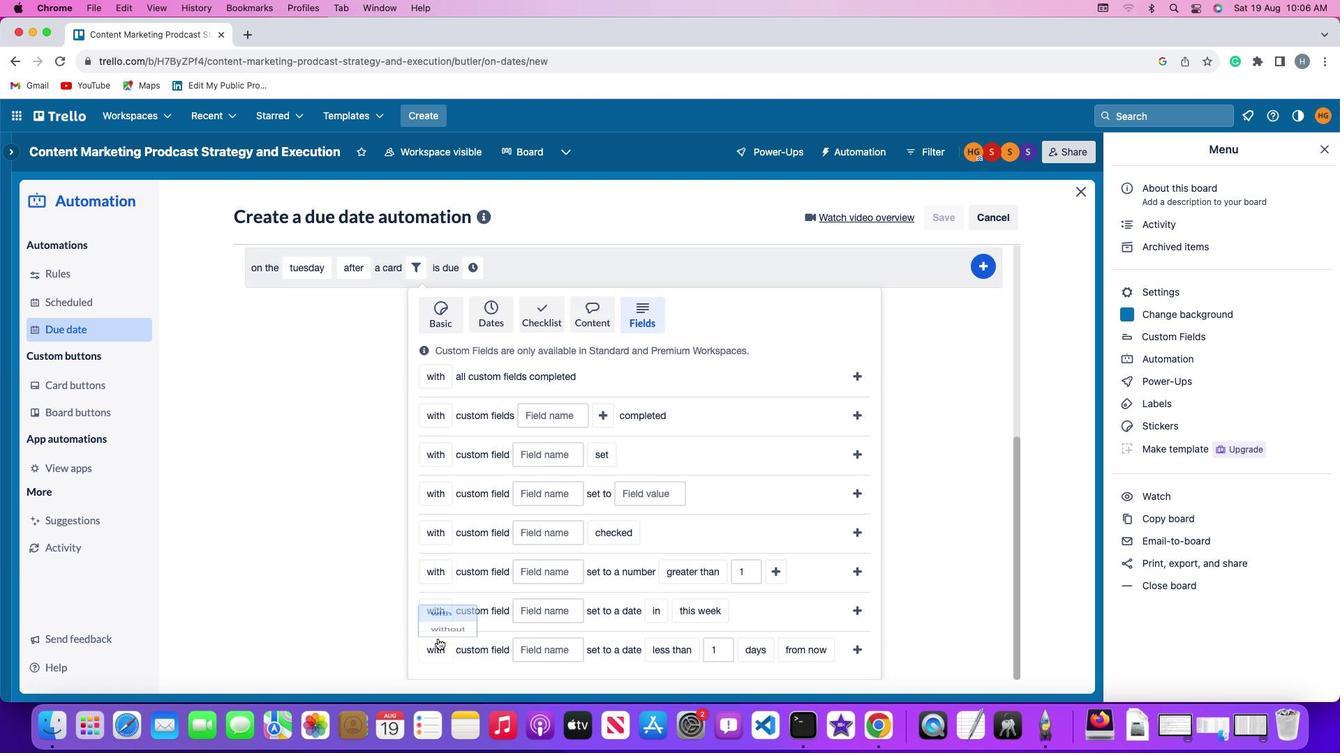 
Action: Mouse pressed left at (434, 635)
Screenshot: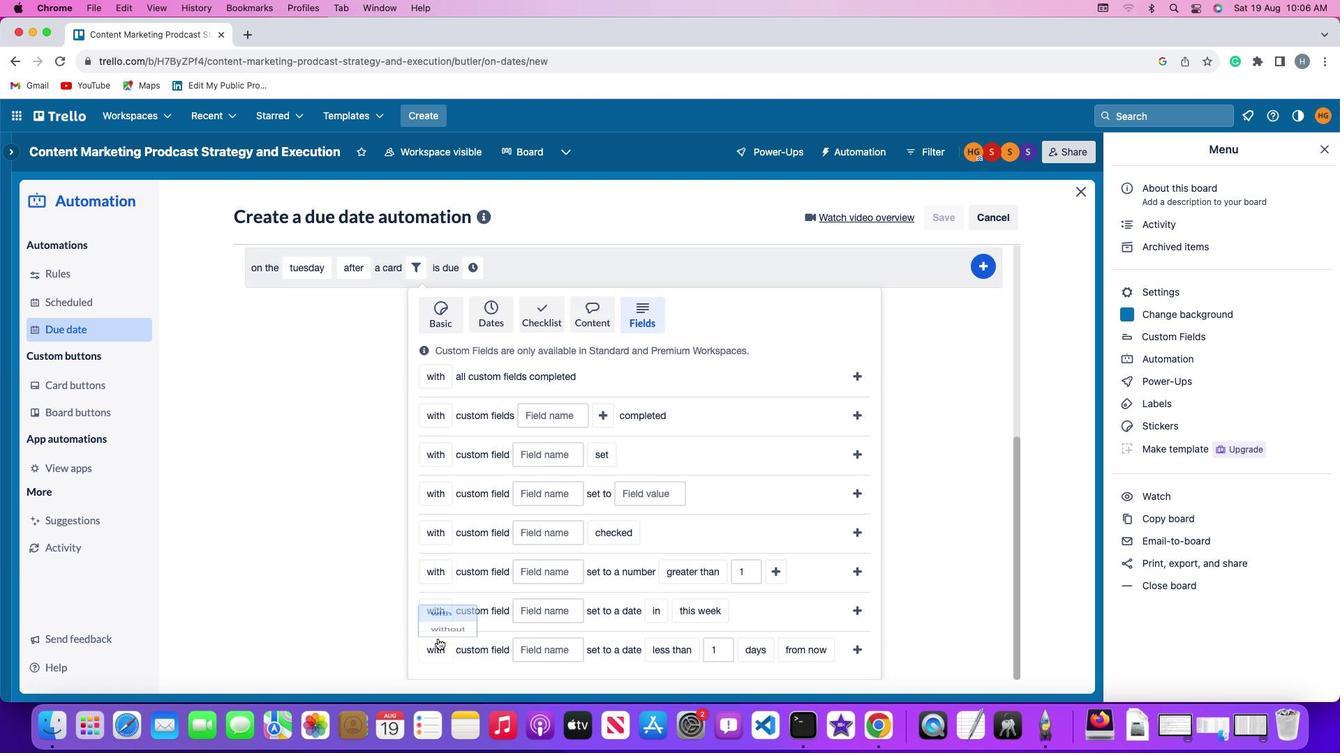 
Action: Mouse moved to (444, 594)
Screenshot: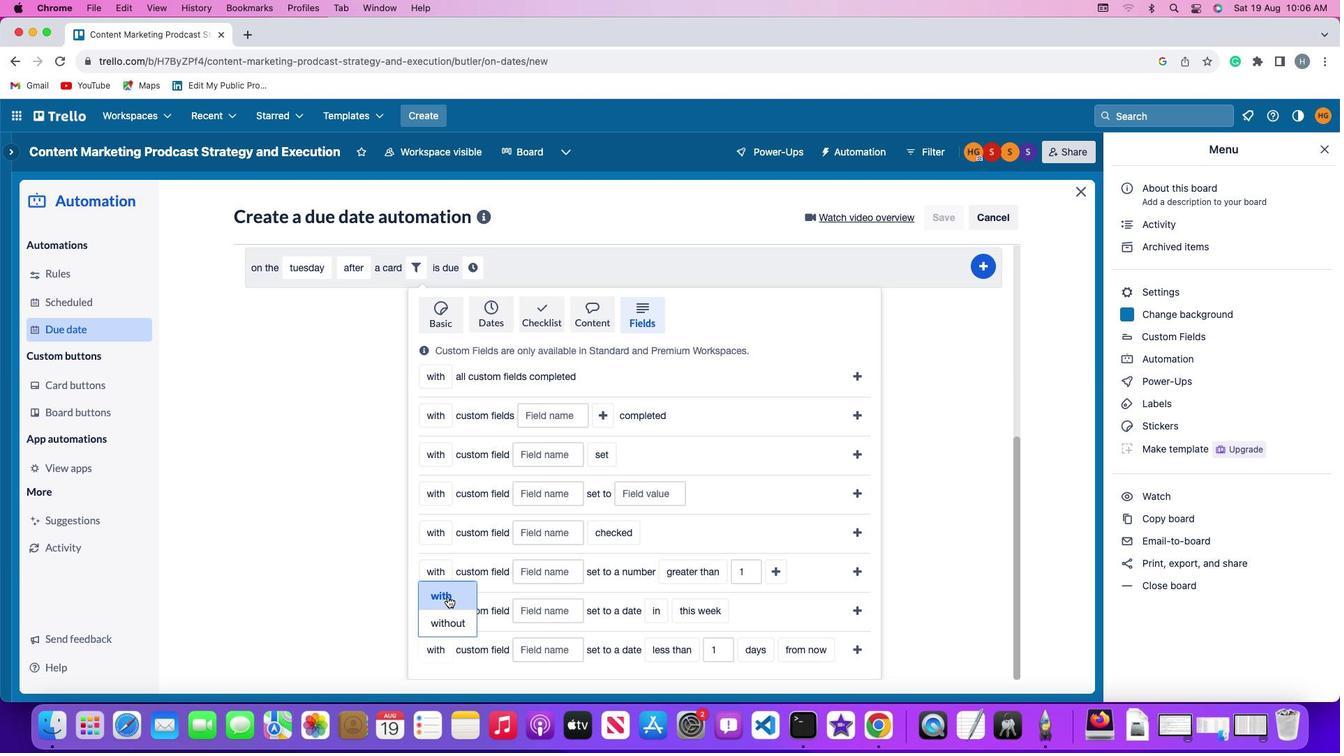
Action: Mouse pressed left at (444, 594)
Screenshot: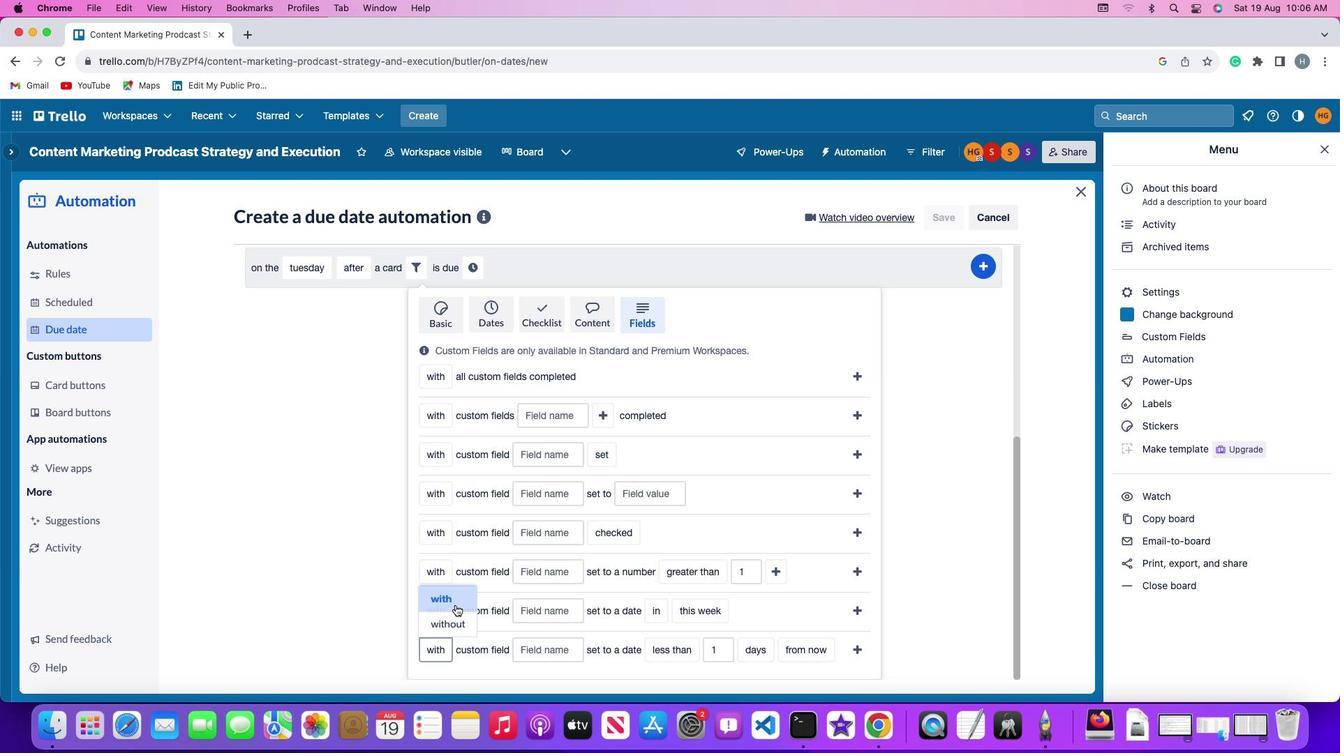 
Action: Mouse moved to (531, 643)
Screenshot: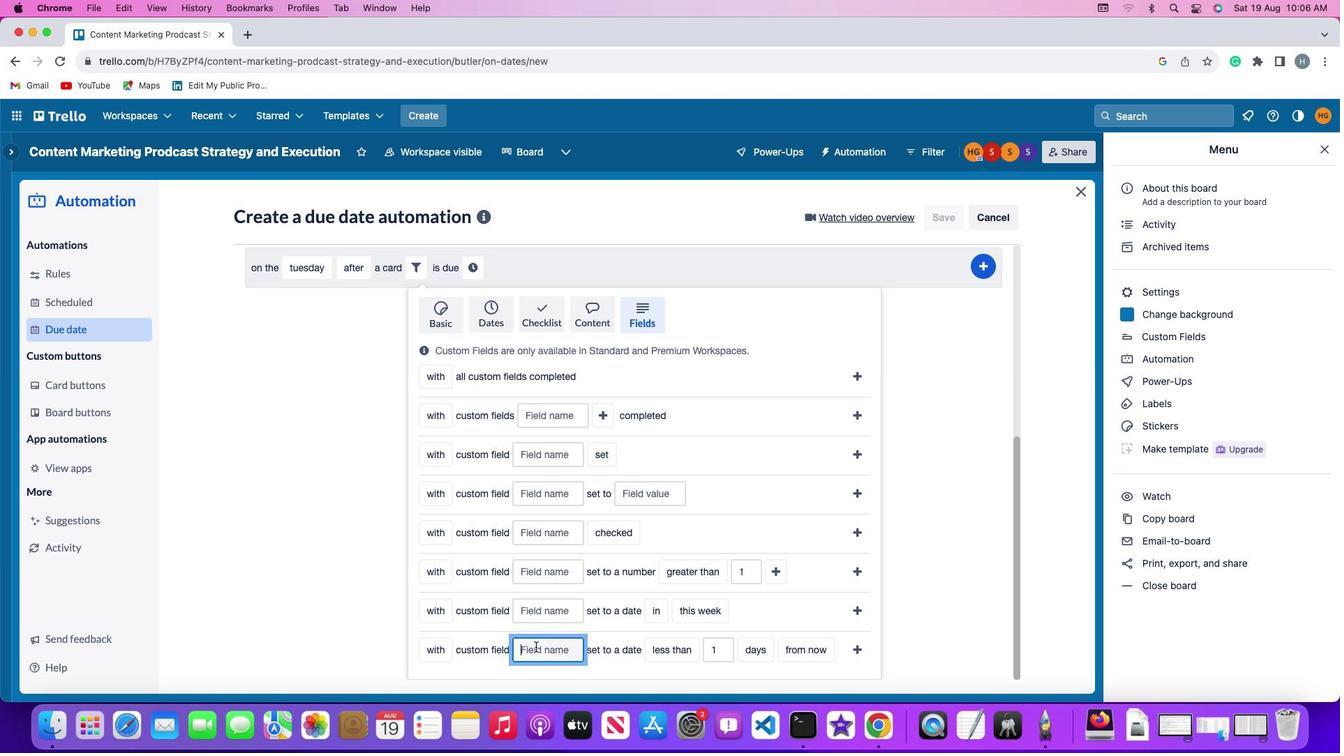 
Action: Mouse pressed left at (531, 643)
Screenshot: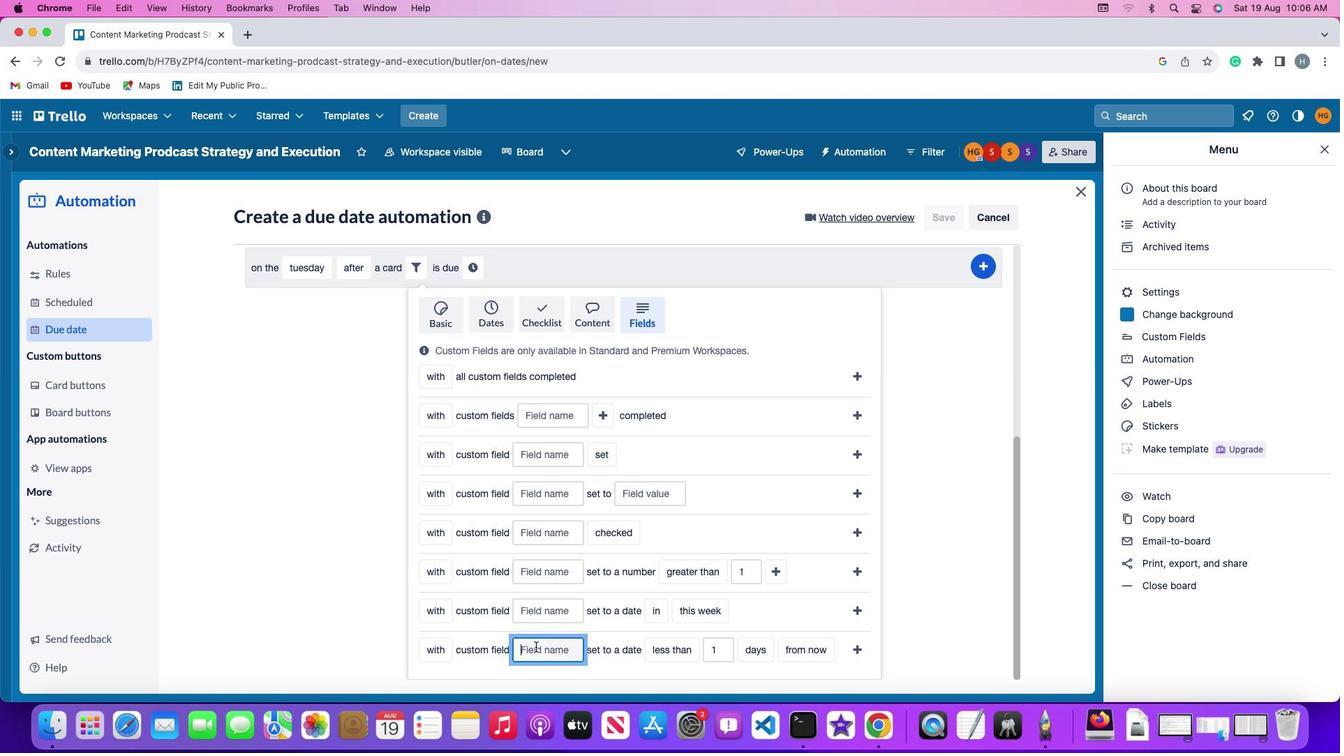 
Action: Mouse moved to (532, 643)
Screenshot: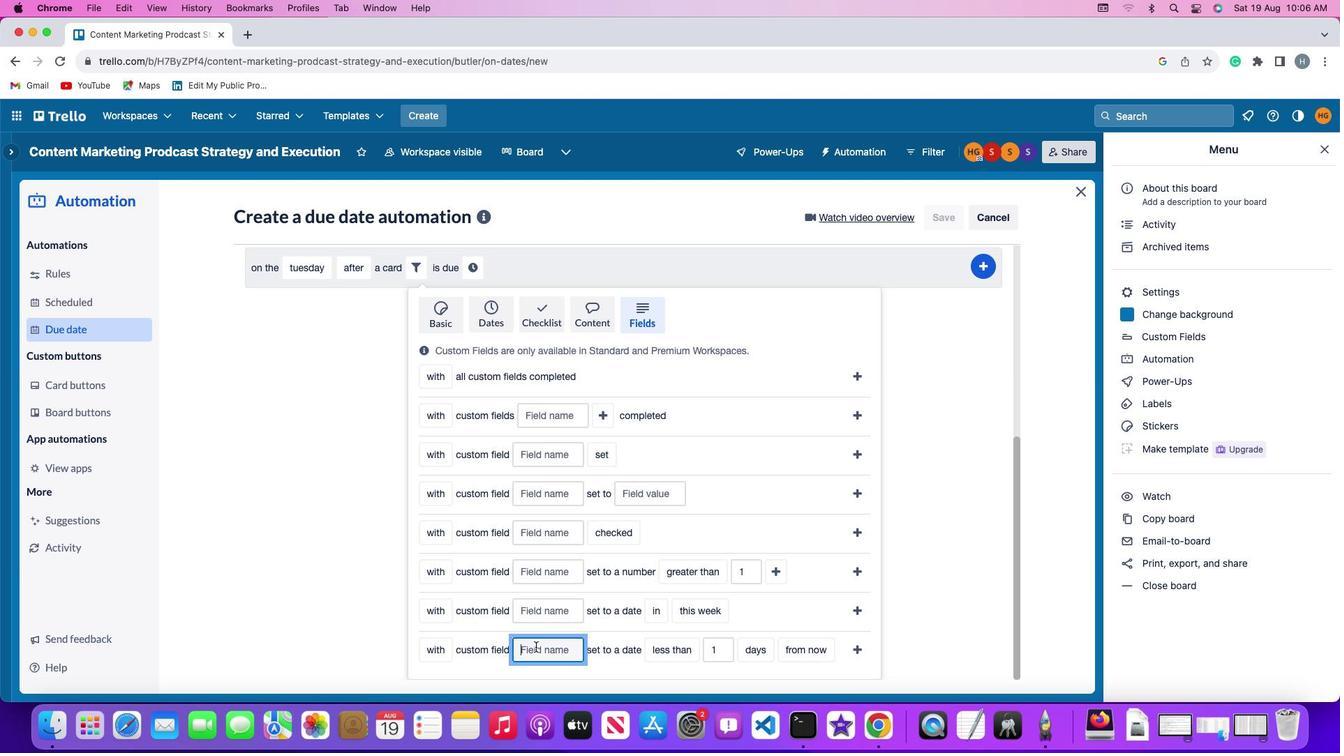 
Action: Key pressed Key.shift'R''e''s''u''m''e'
Screenshot: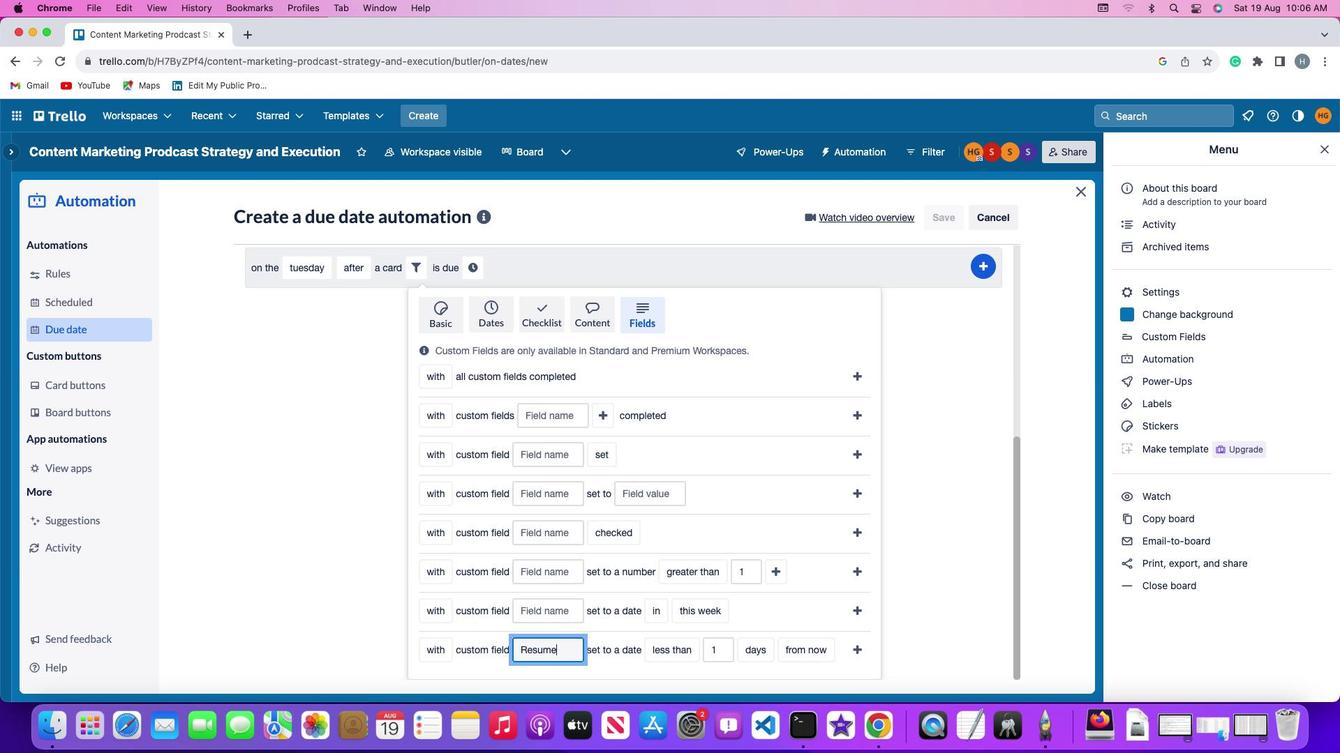 
Action: Mouse moved to (642, 647)
Screenshot: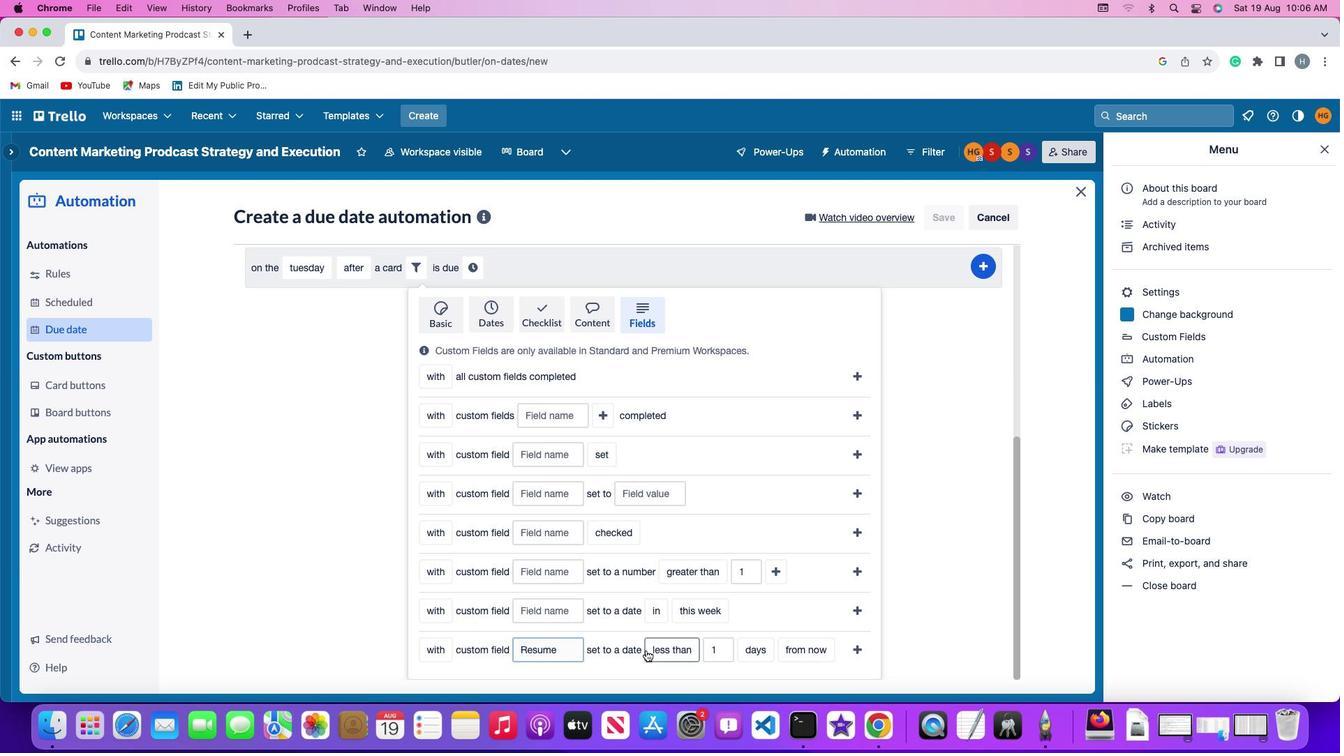 
Action: Mouse pressed left at (642, 647)
Screenshot: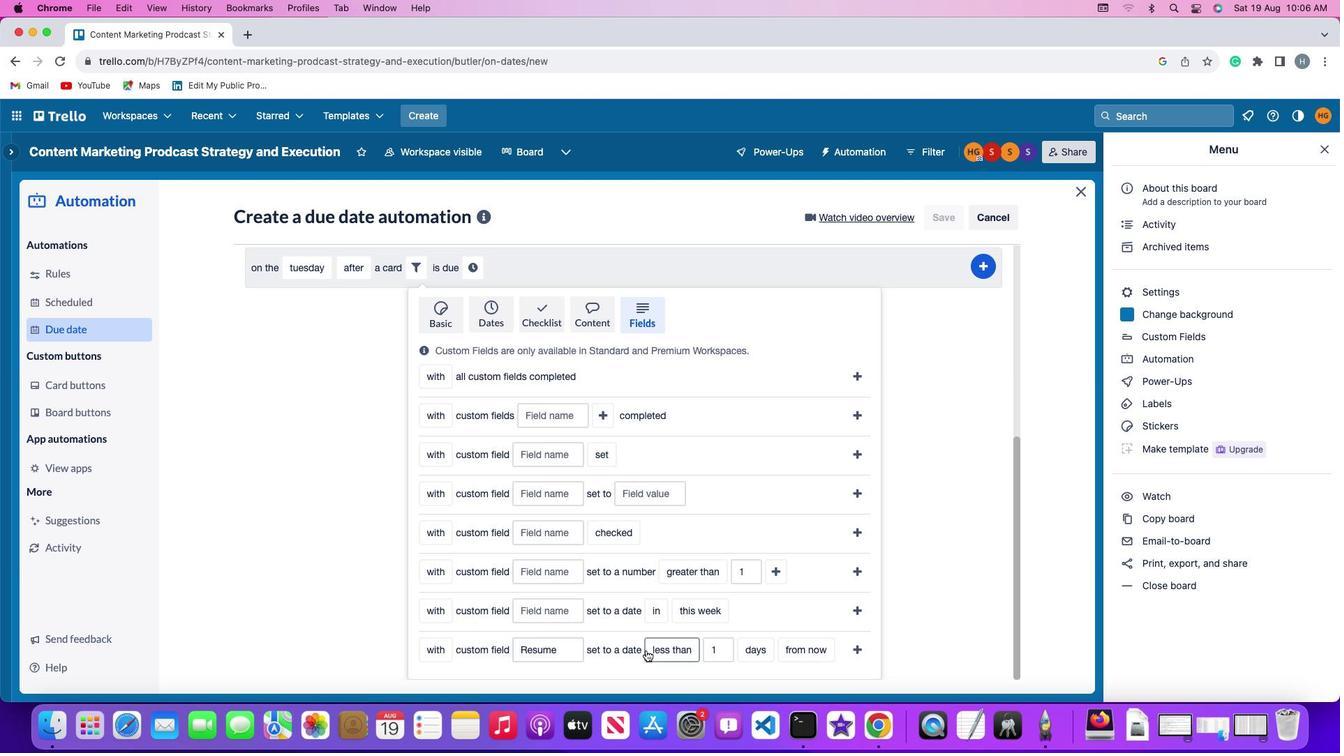 
Action: Mouse moved to (657, 626)
Screenshot: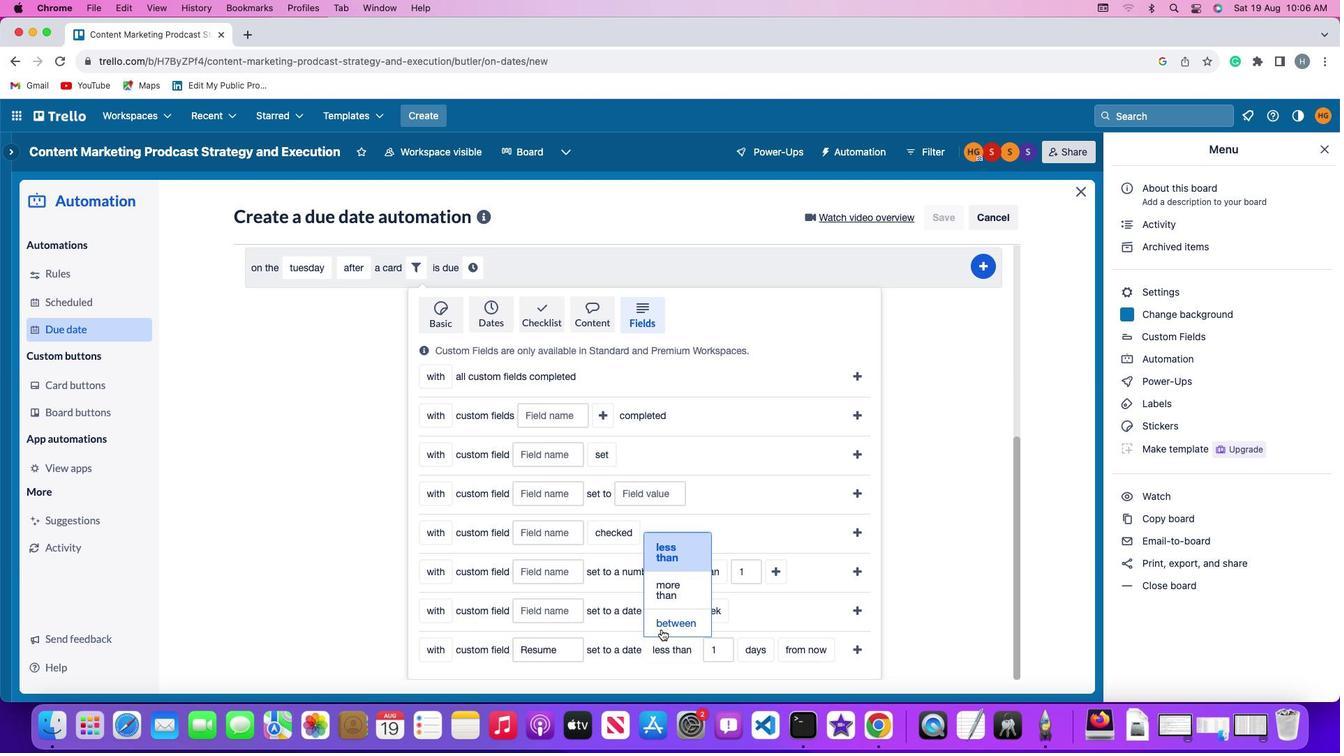 
Action: Mouse pressed left at (657, 626)
Screenshot: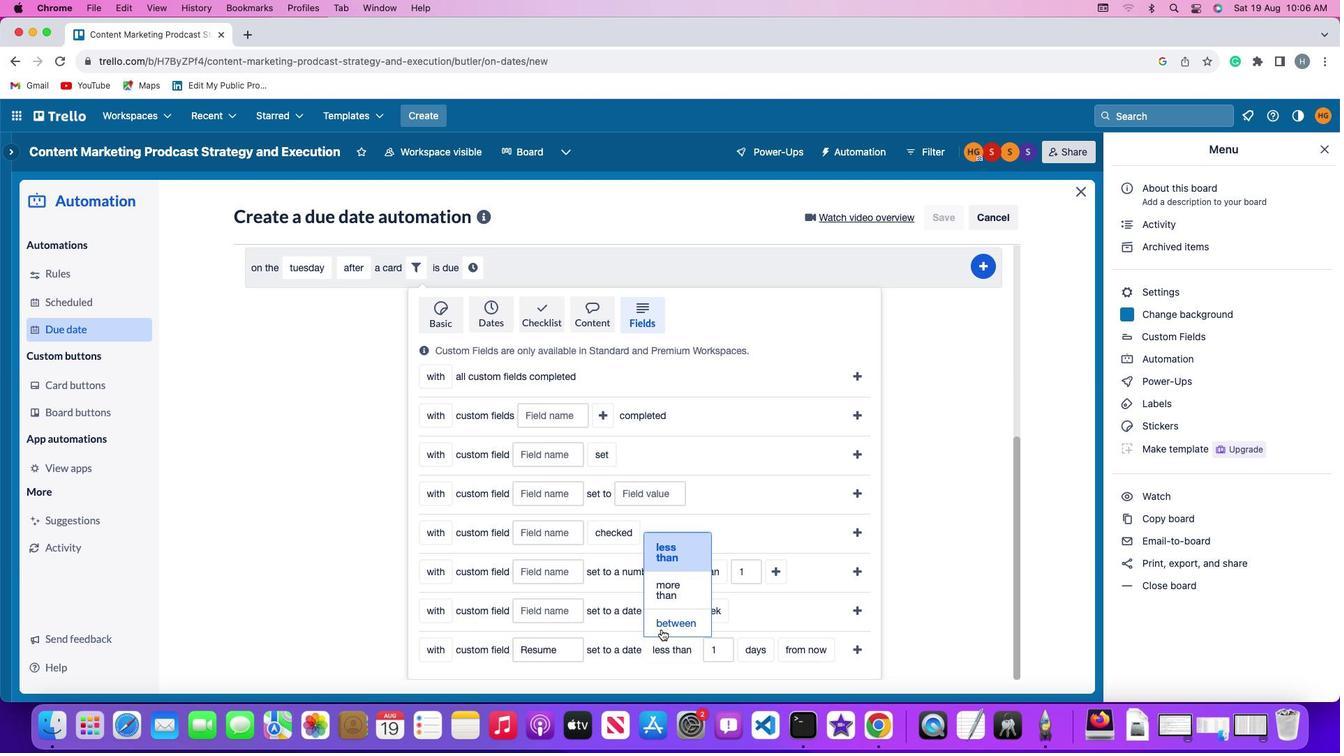 
Action: Mouse moved to (723, 642)
Screenshot: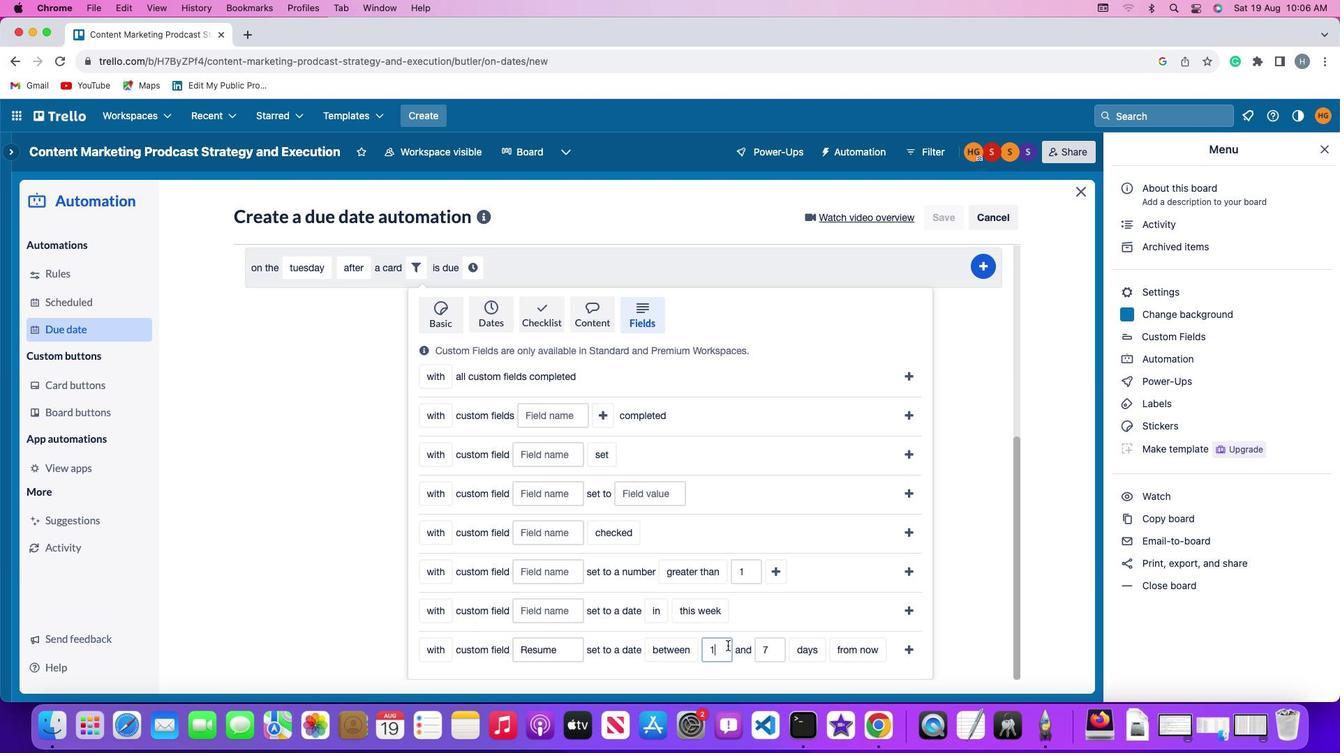 
Action: Mouse pressed left at (723, 642)
Screenshot: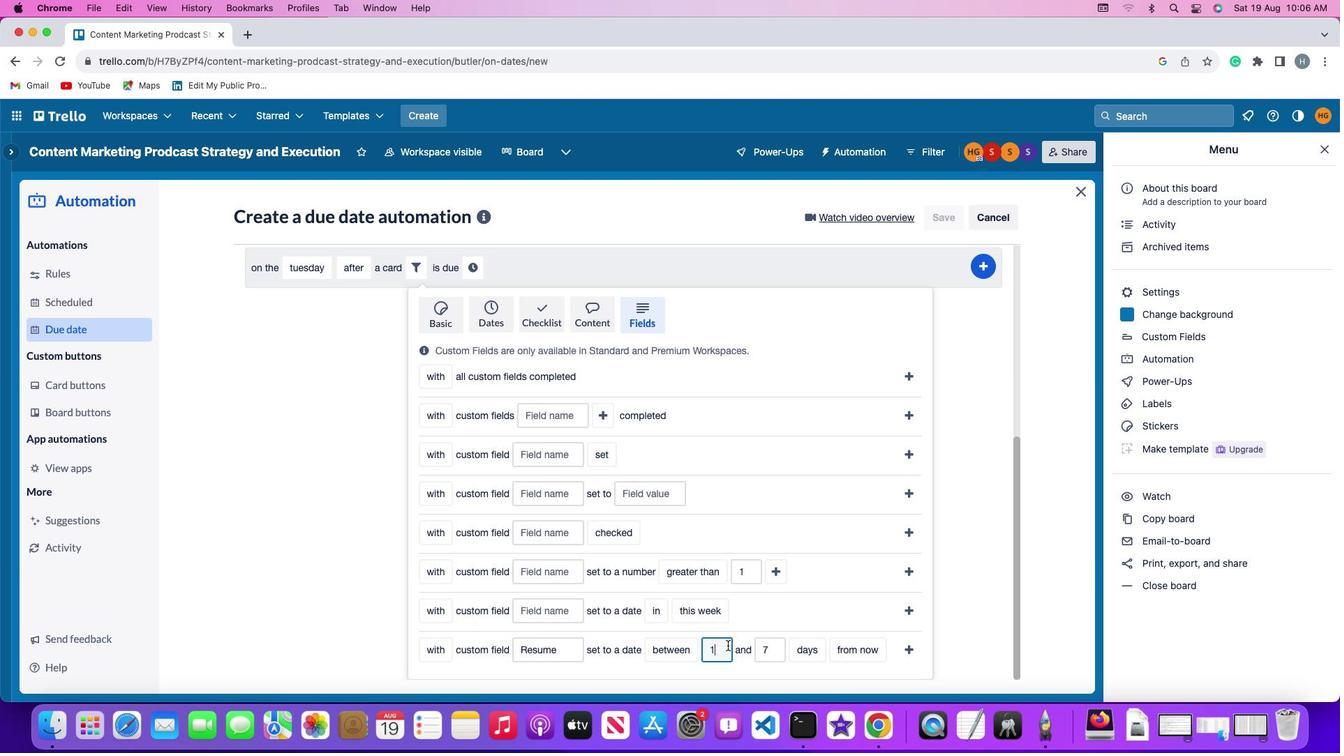 
Action: Mouse moved to (725, 642)
Screenshot: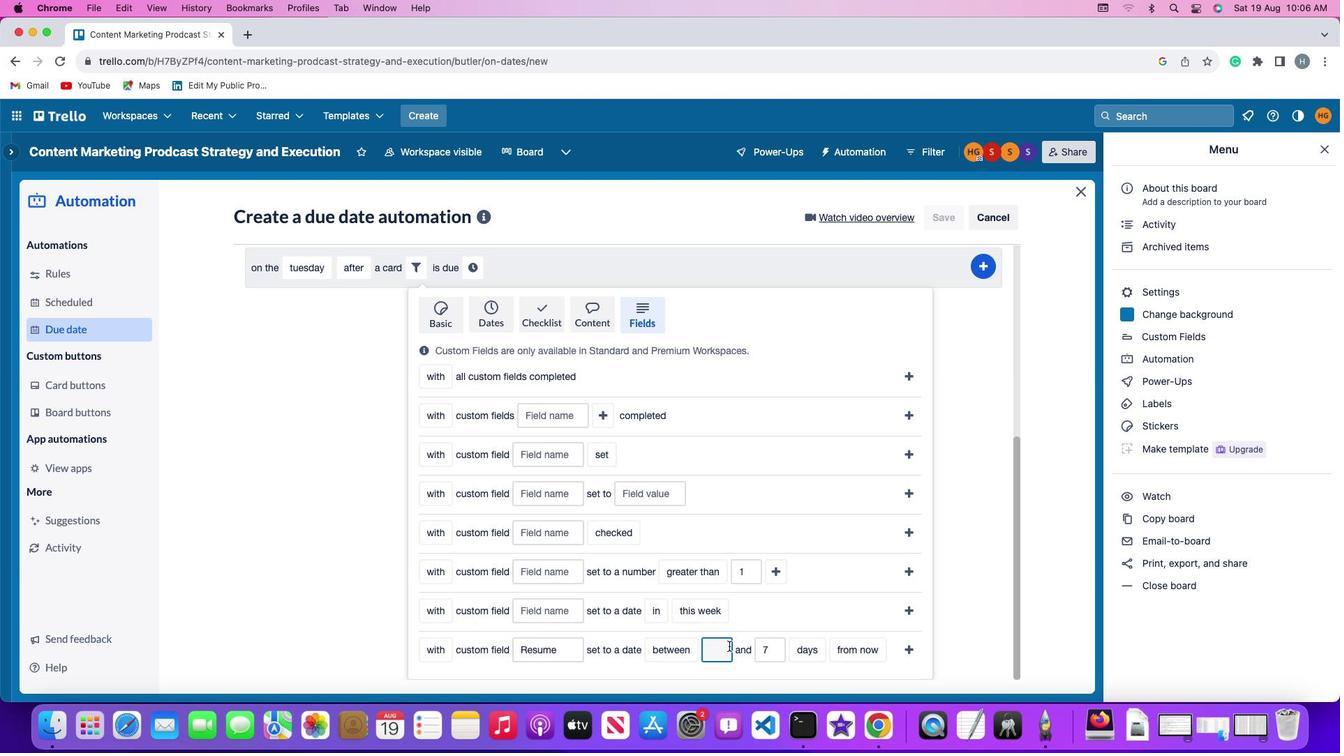 
Action: Key pressed Key.backspace
Screenshot: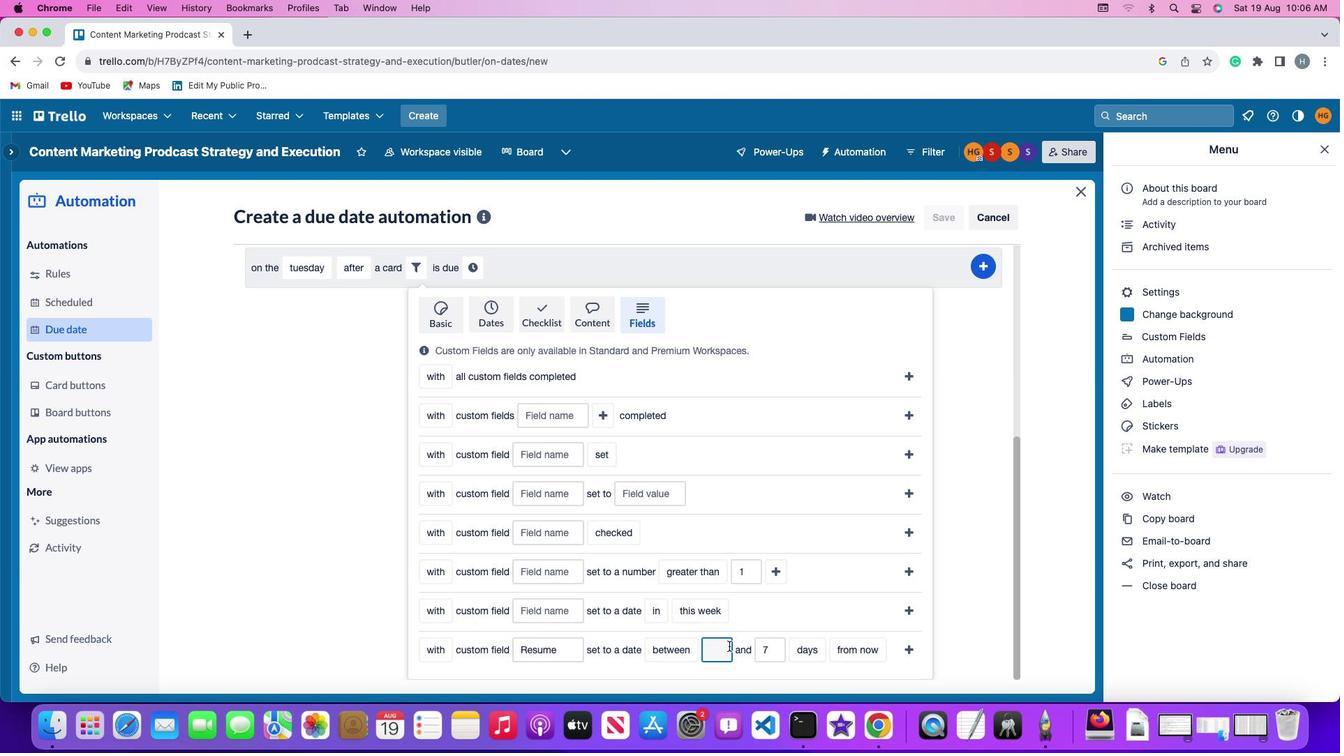 
Action: Mouse moved to (725, 642)
Screenshot: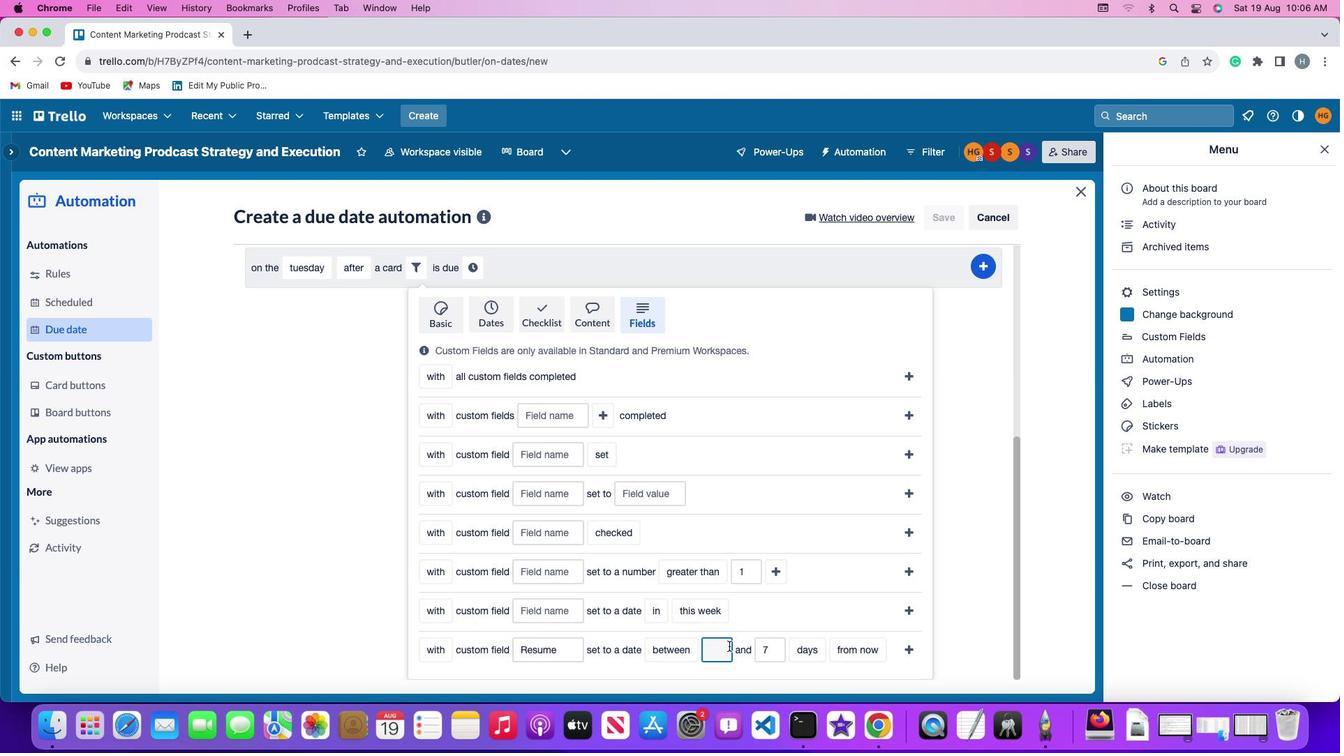 
Action: Key pressed '1'
Screenshot: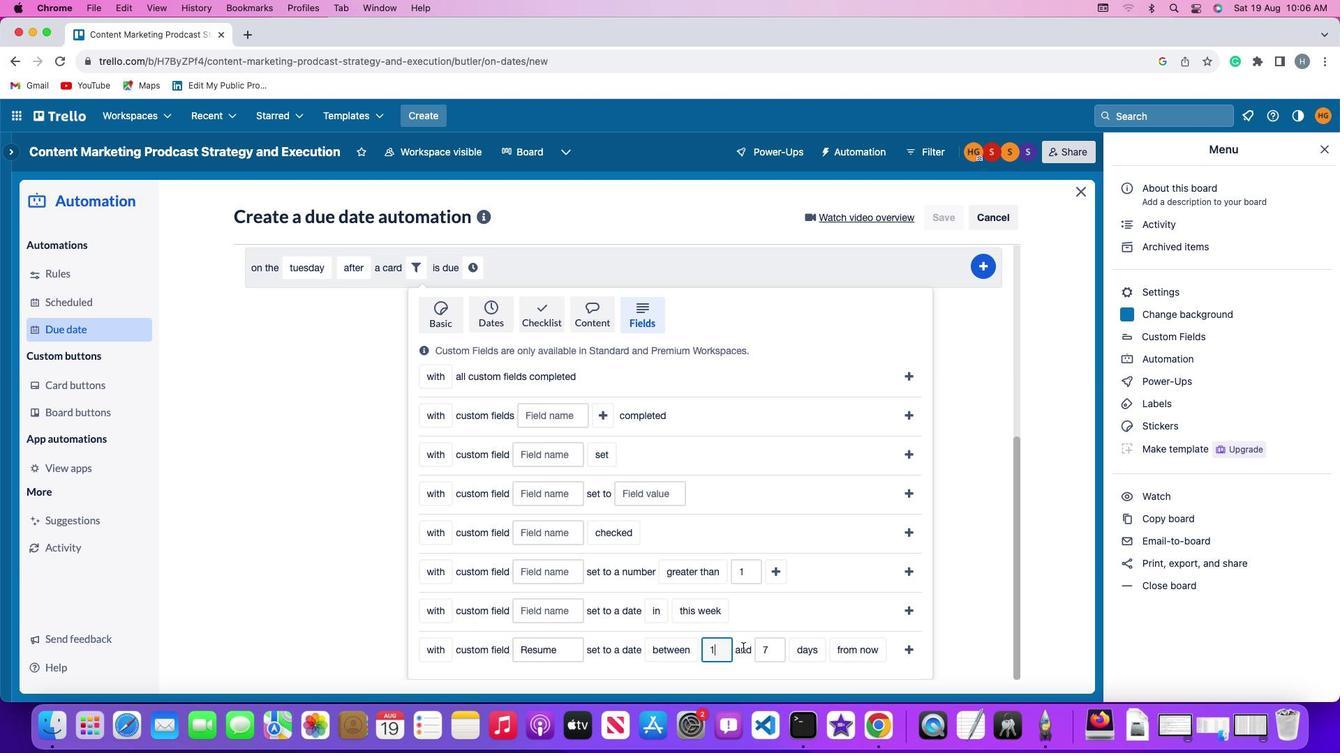 
Action: Mouse moved to (772, 647)
Screenshot: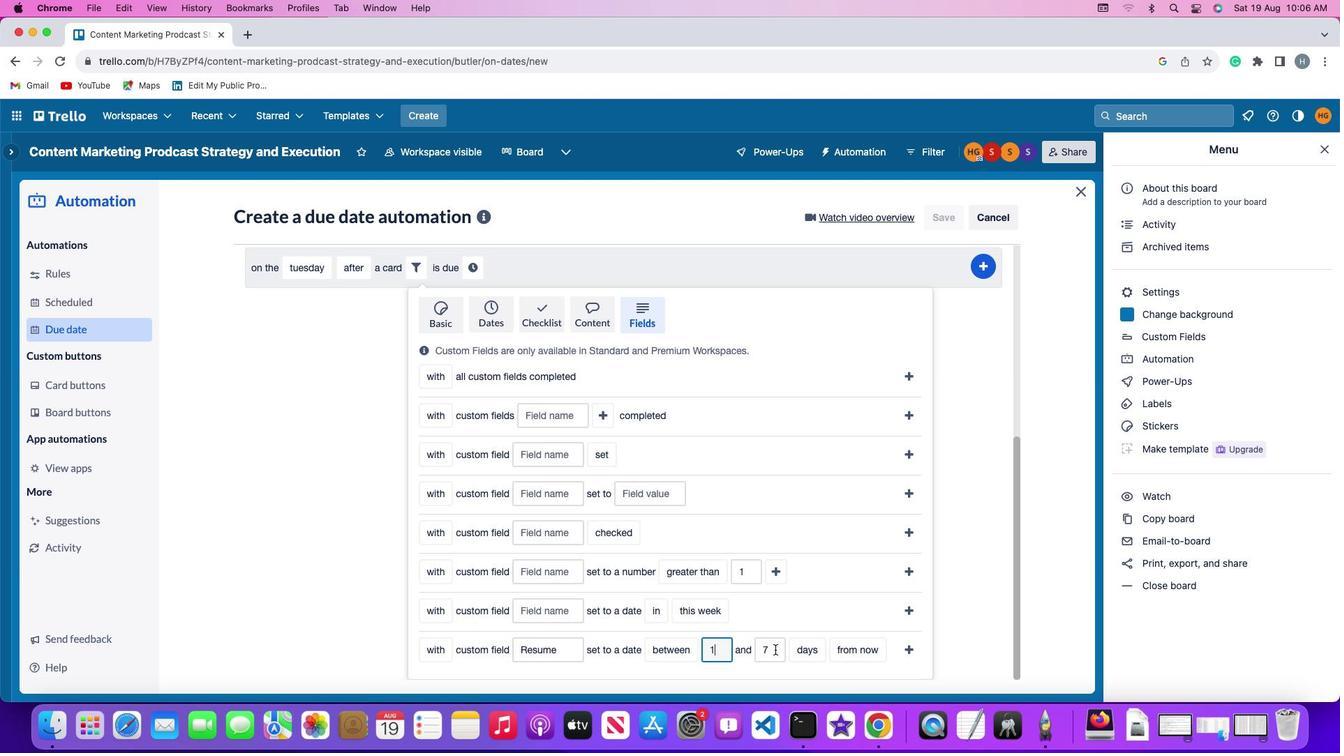 
Action: Mouse pressed left at (772, 647)
Screenshot: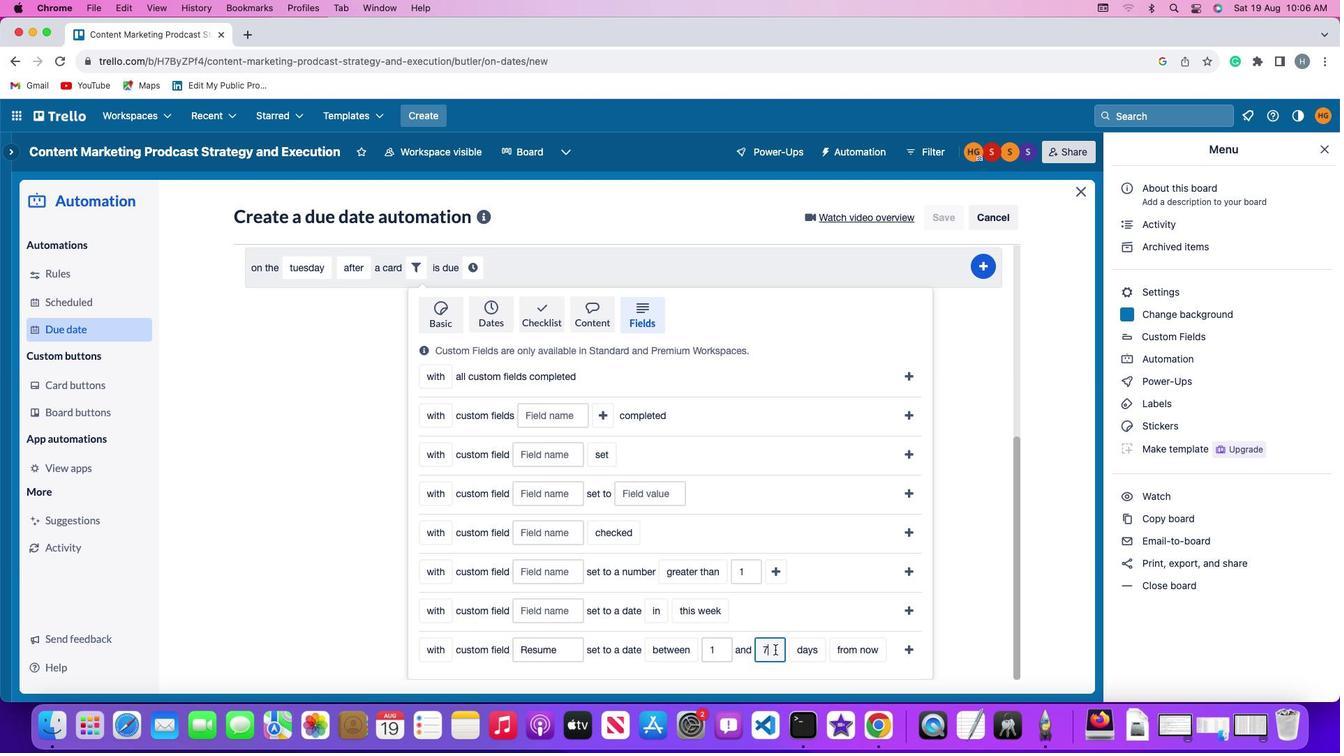 
Action: Key pressed Key.backspace'7'
Screenshot: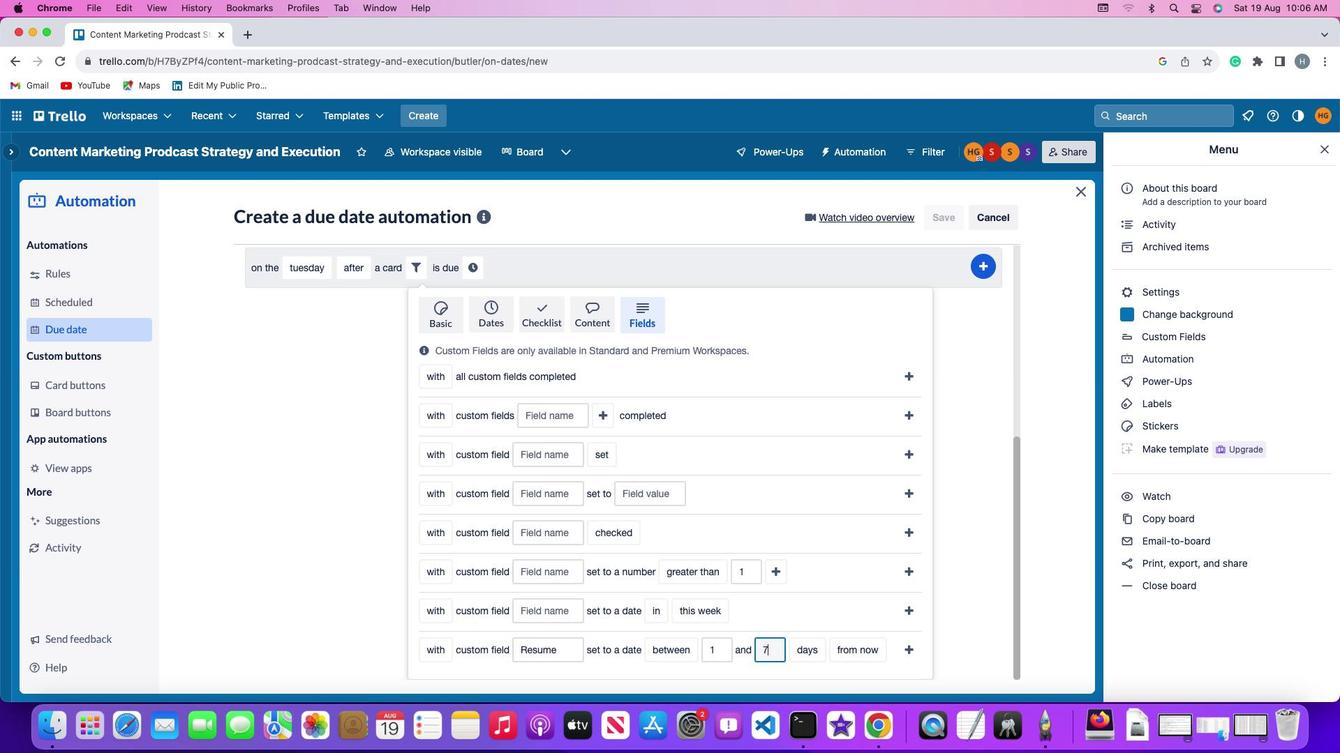 
Action: Mouse moved to (804, 647)
Screenshot: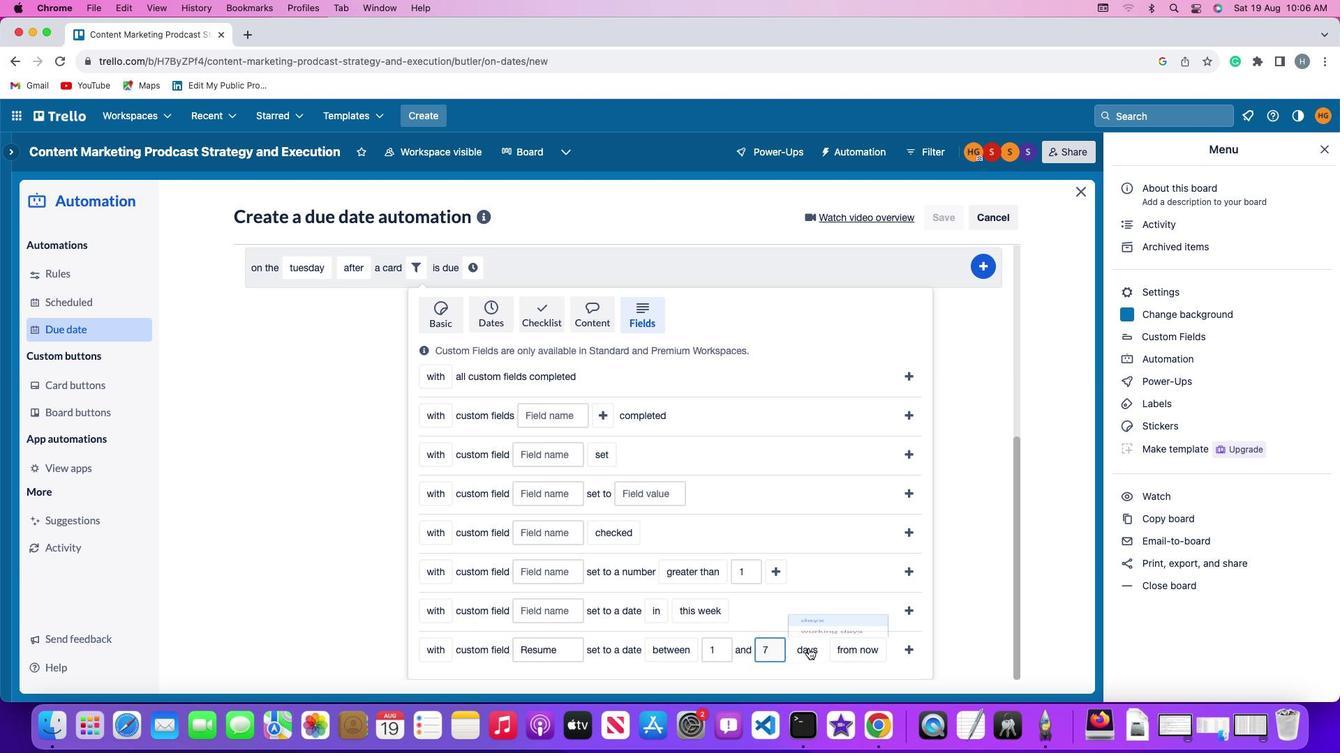 
Action: Mouse pressed left at (804, 647)
Screenshot: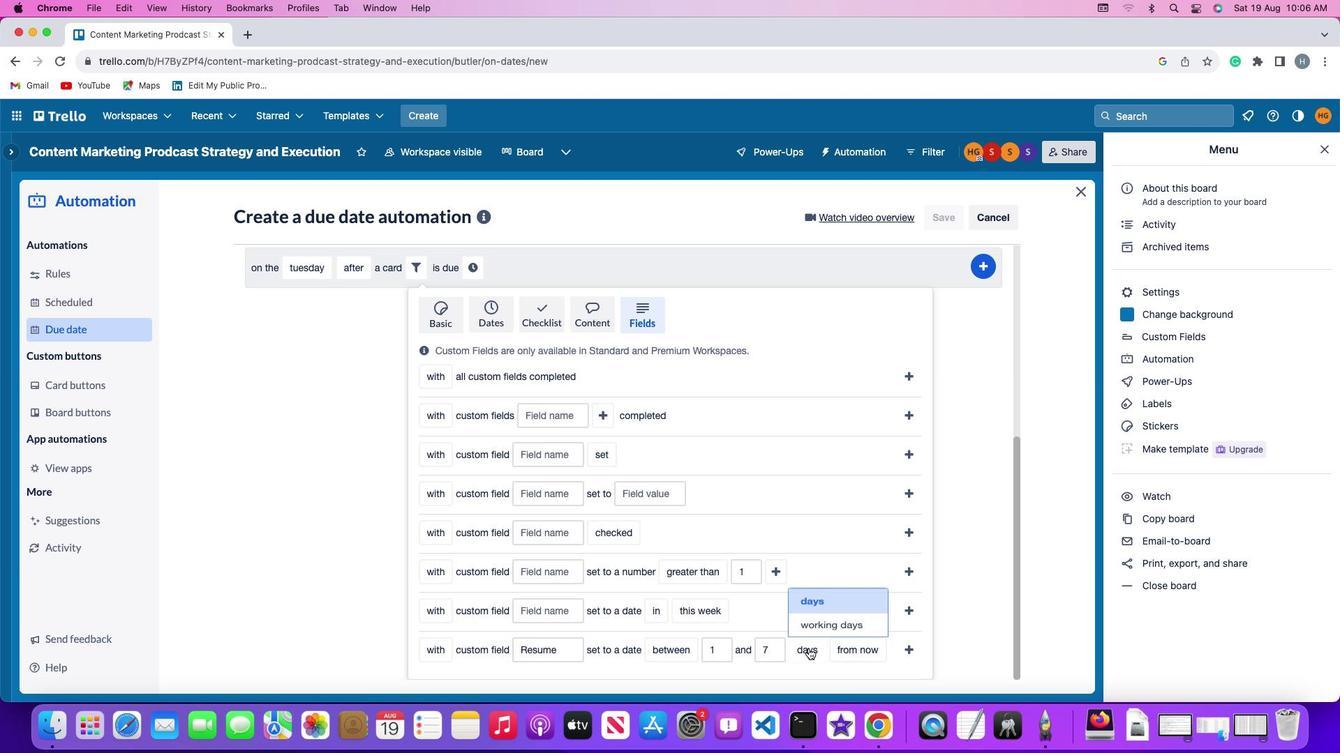 
Action: Mouse moved to (807, 599)
Screenshot: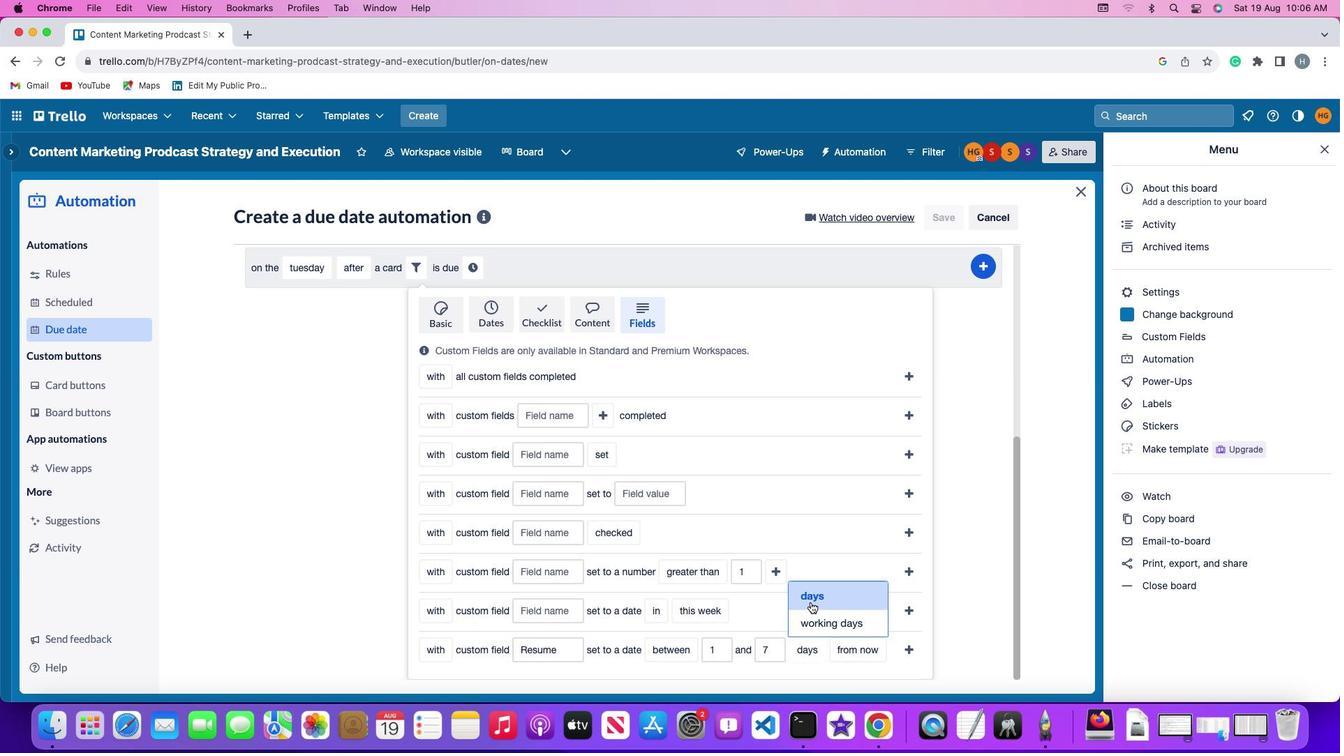 
Action: Mouse pressed left at (807, 599)
Screenshot: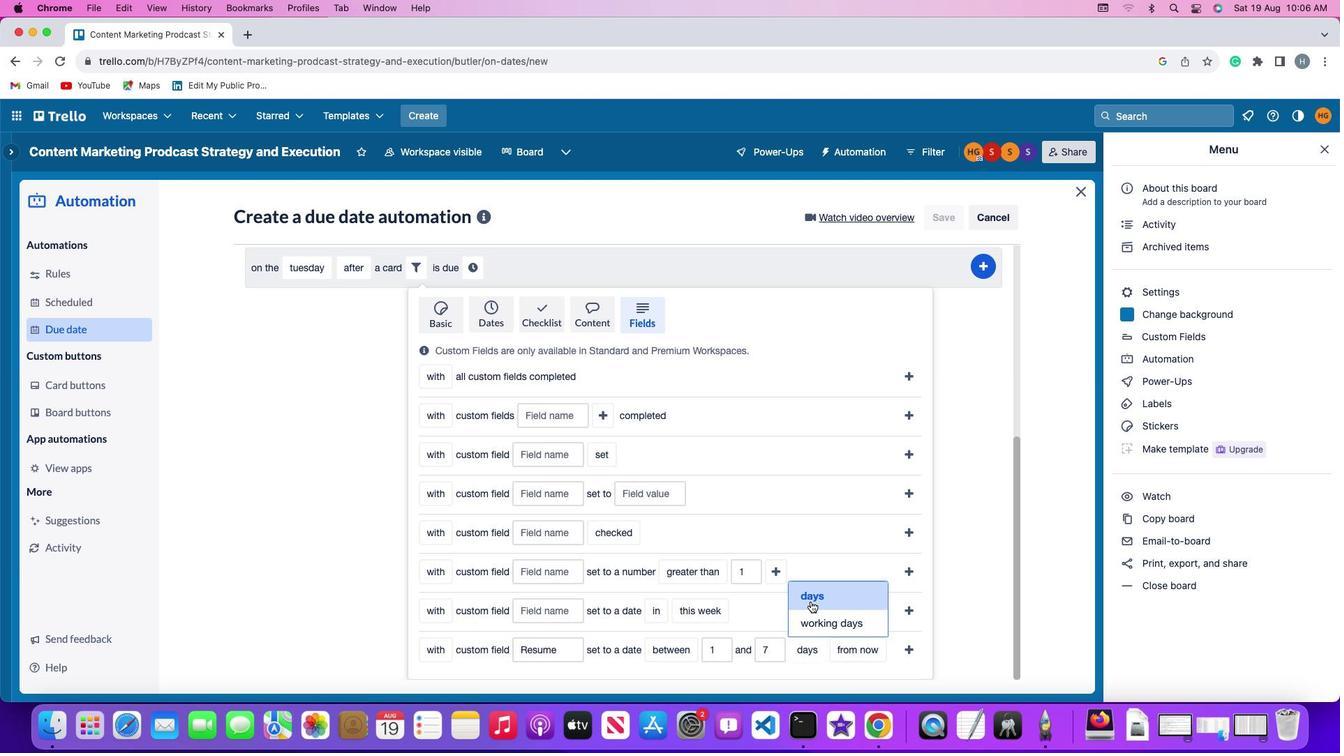 
Action: Mouse moved to (869, 646)
Screenshot: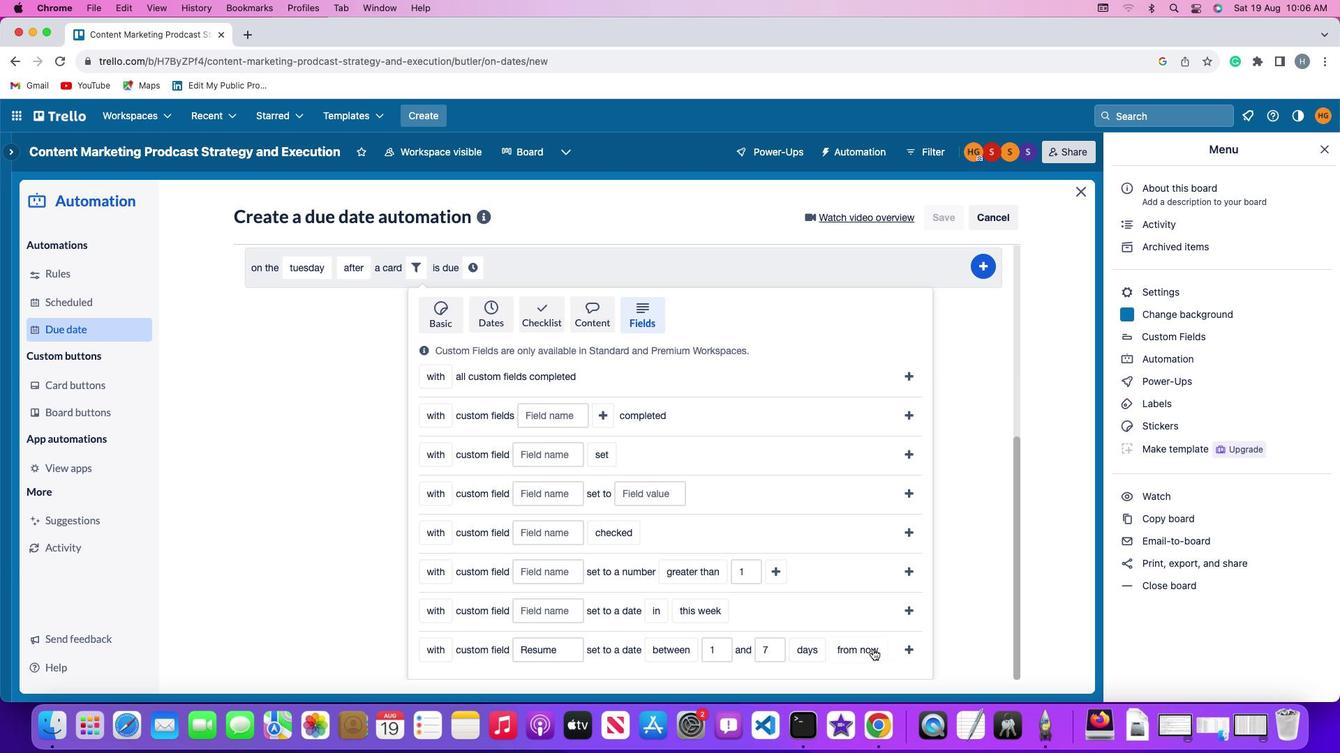 
Action: Mouse pressed left at (869, 646)
Screenshot: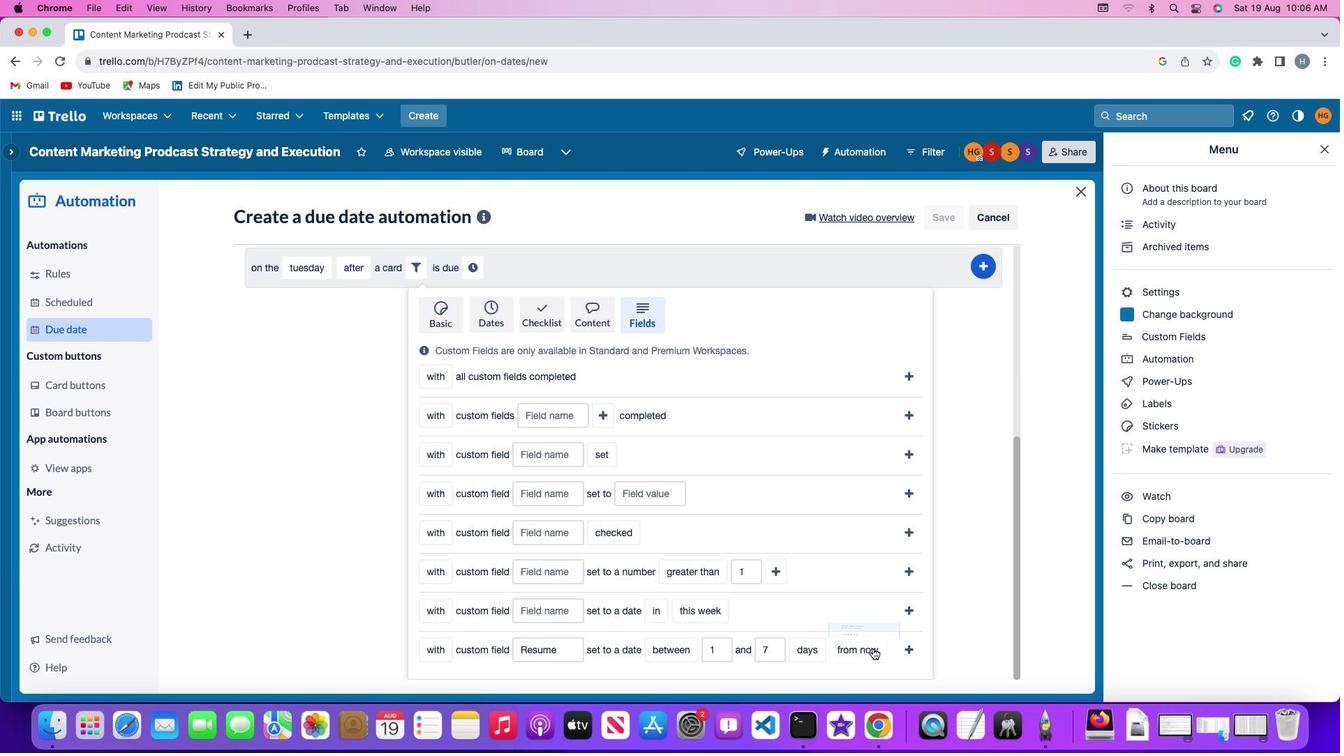 
Action: Mouse moved to (869, 589)
Screenshot: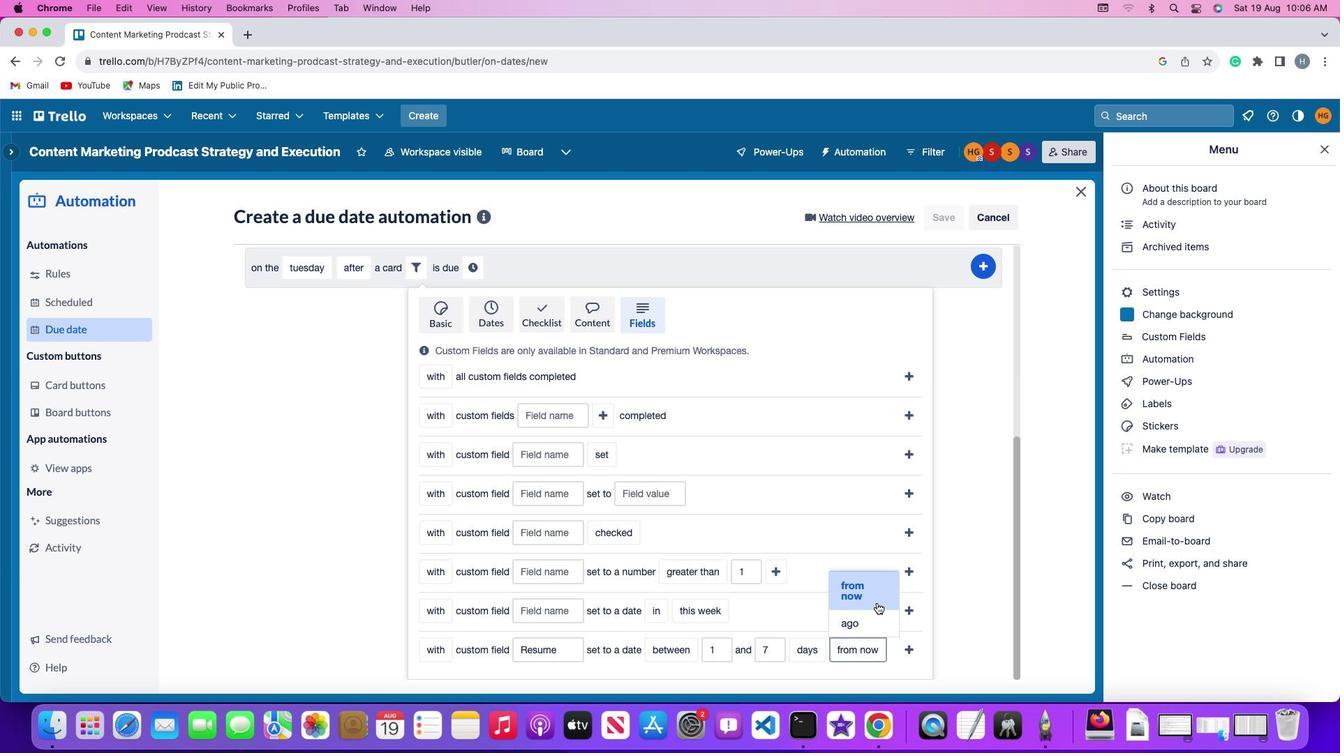 
Action: Mouse pressed left at (869, 589)
Screenshot: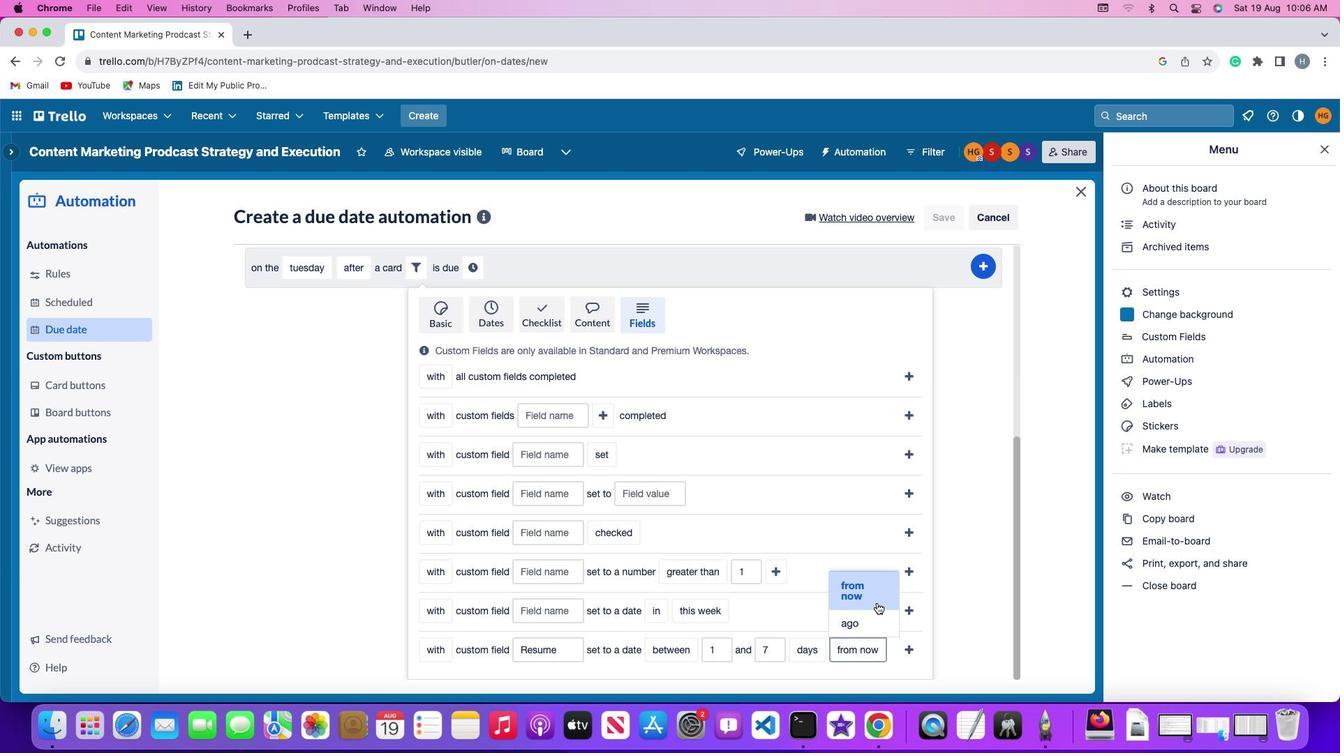 
Action: Mouse moved to (905, 644)
Screenshot: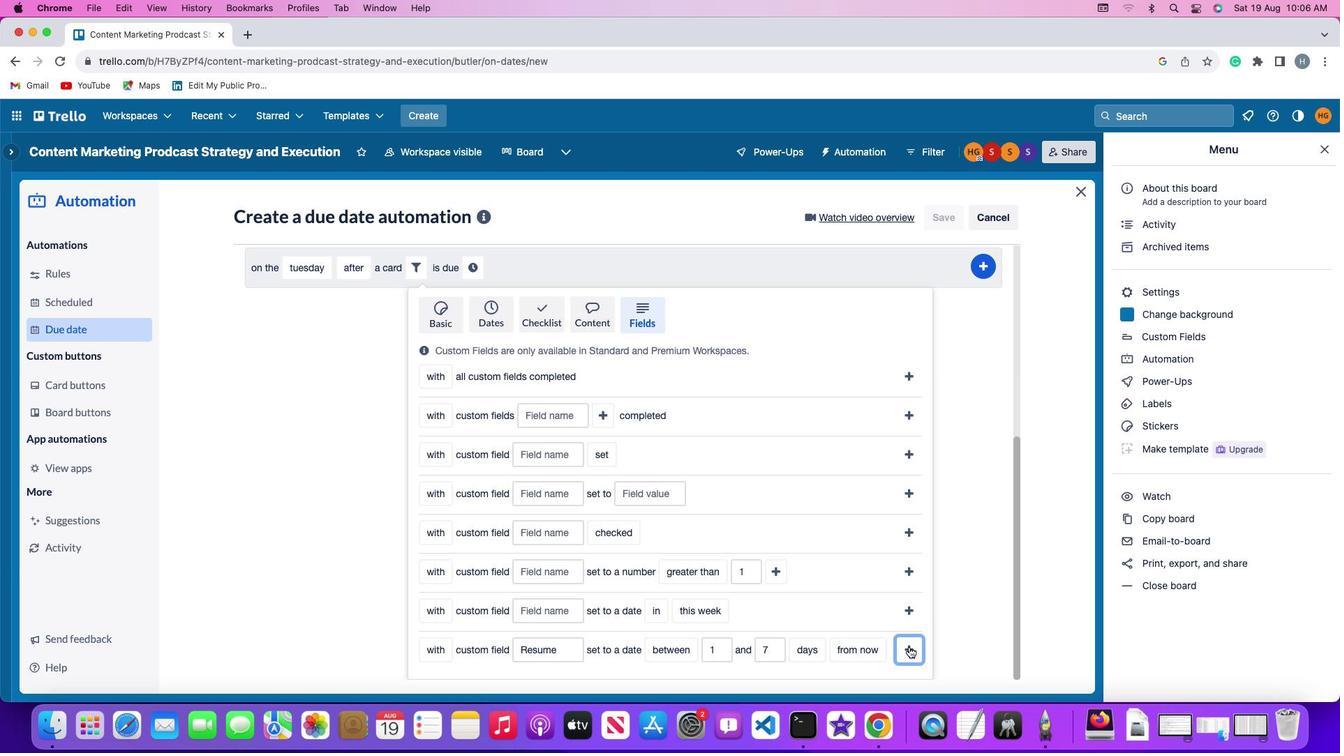 
Action: Mouse pressed left at (905, 644)
Screenshot: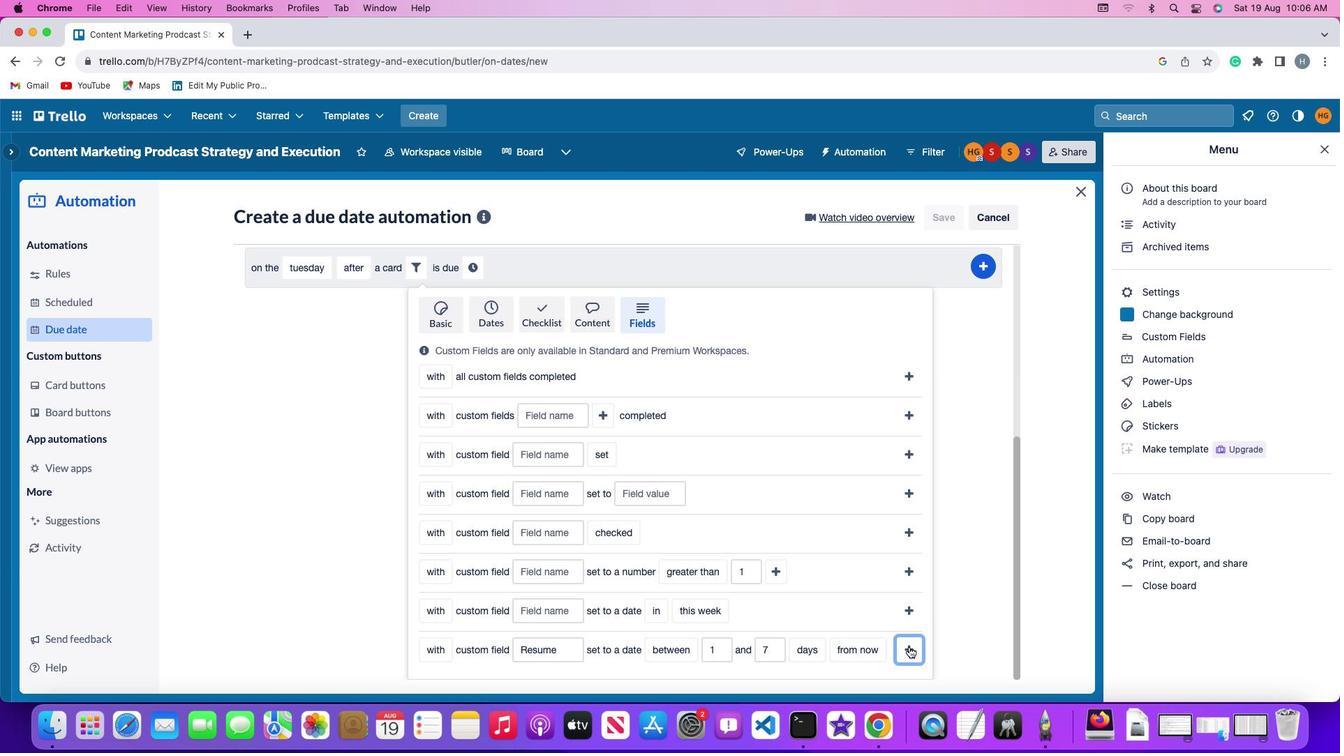 
Action: Mouse moved to (815, 597)
Screenshot: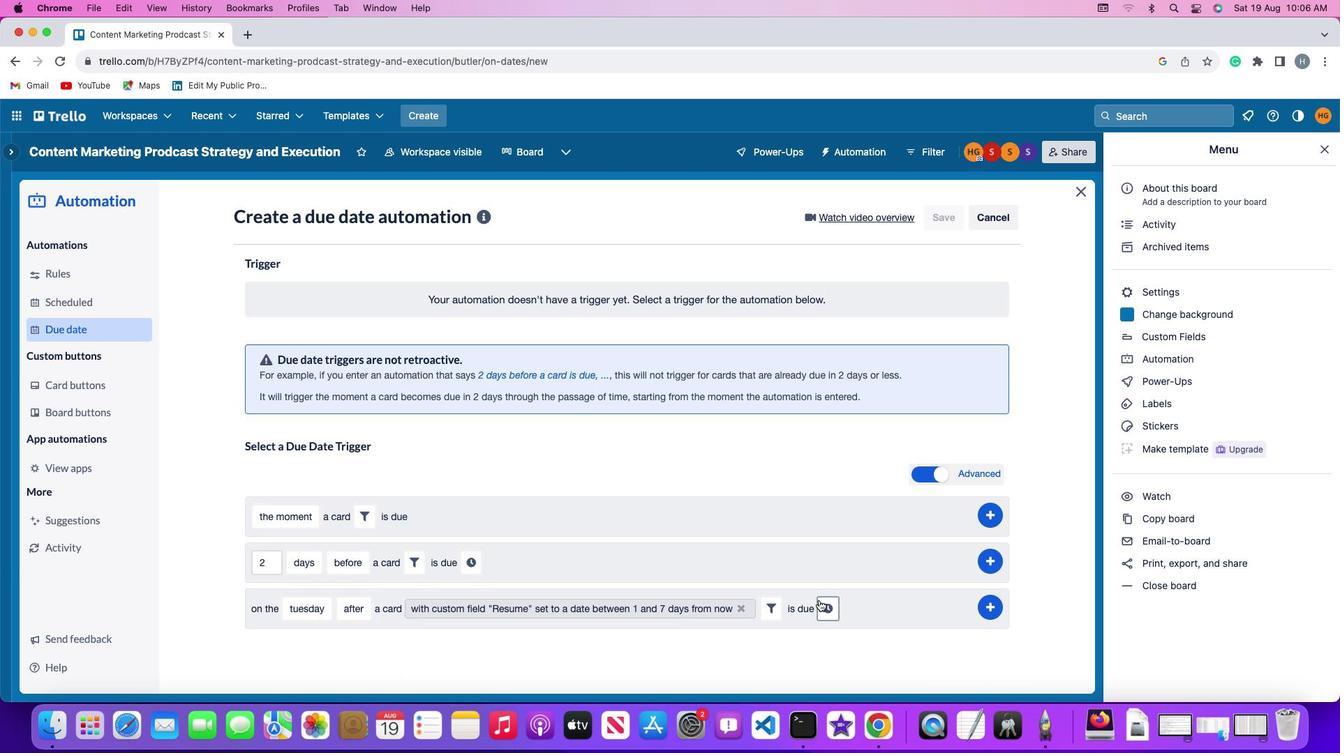 
Action: Mouse pressed left at (815, 597)
Screenshot: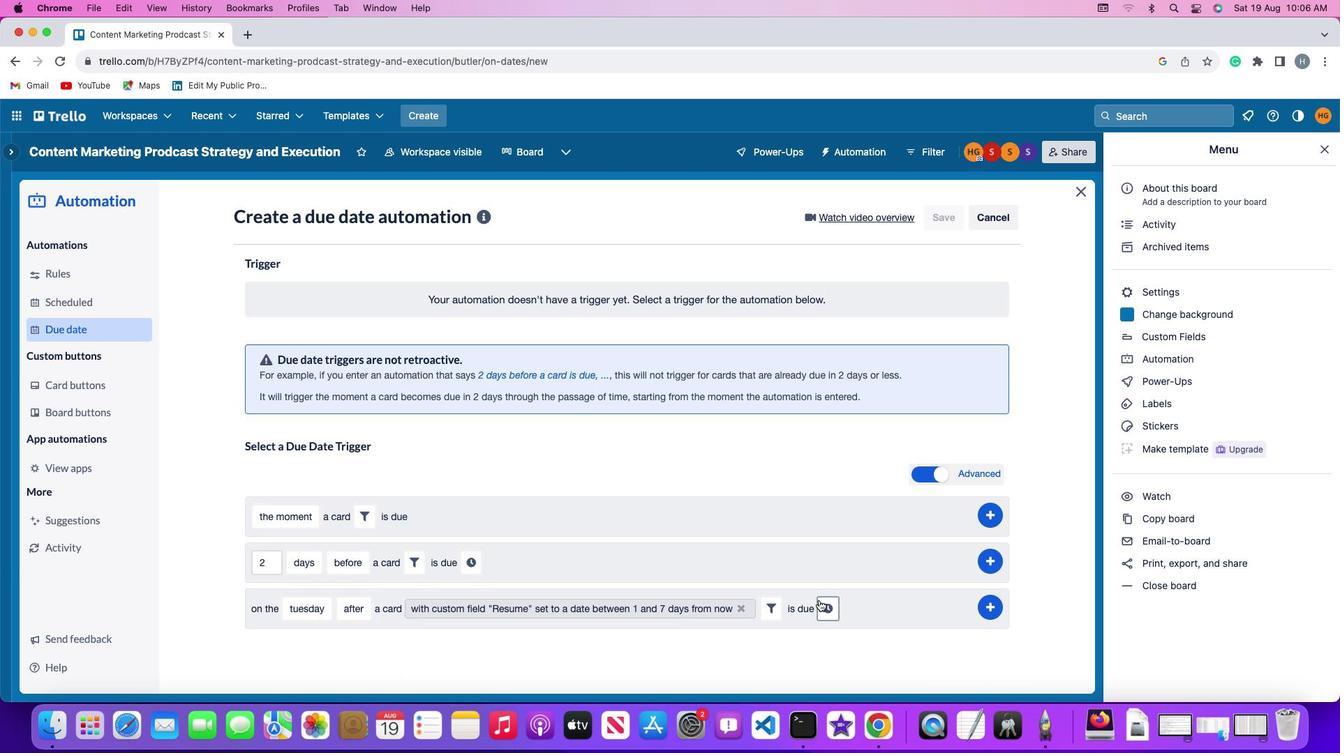 
Action: Mouse moved to (863, 609)
Screenshot: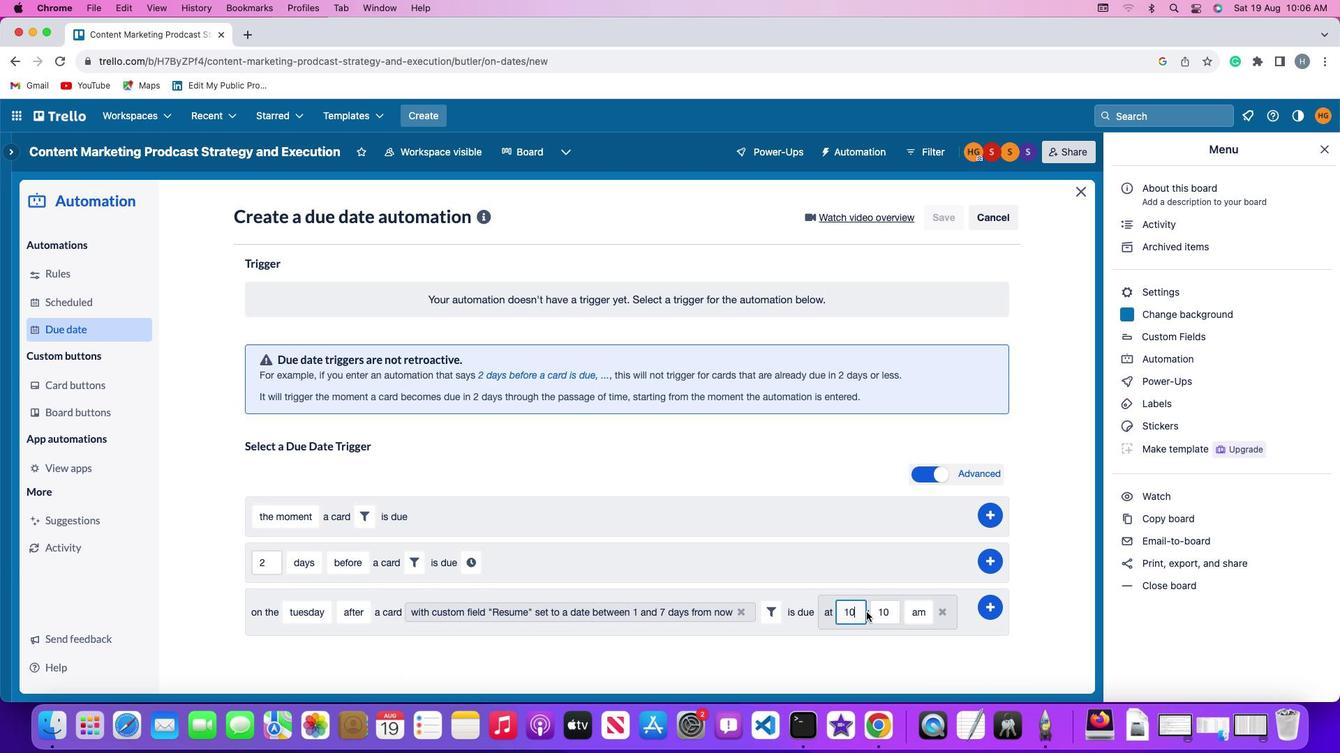 
Action: Mouse pressed left at (863, 609)
Screenshot: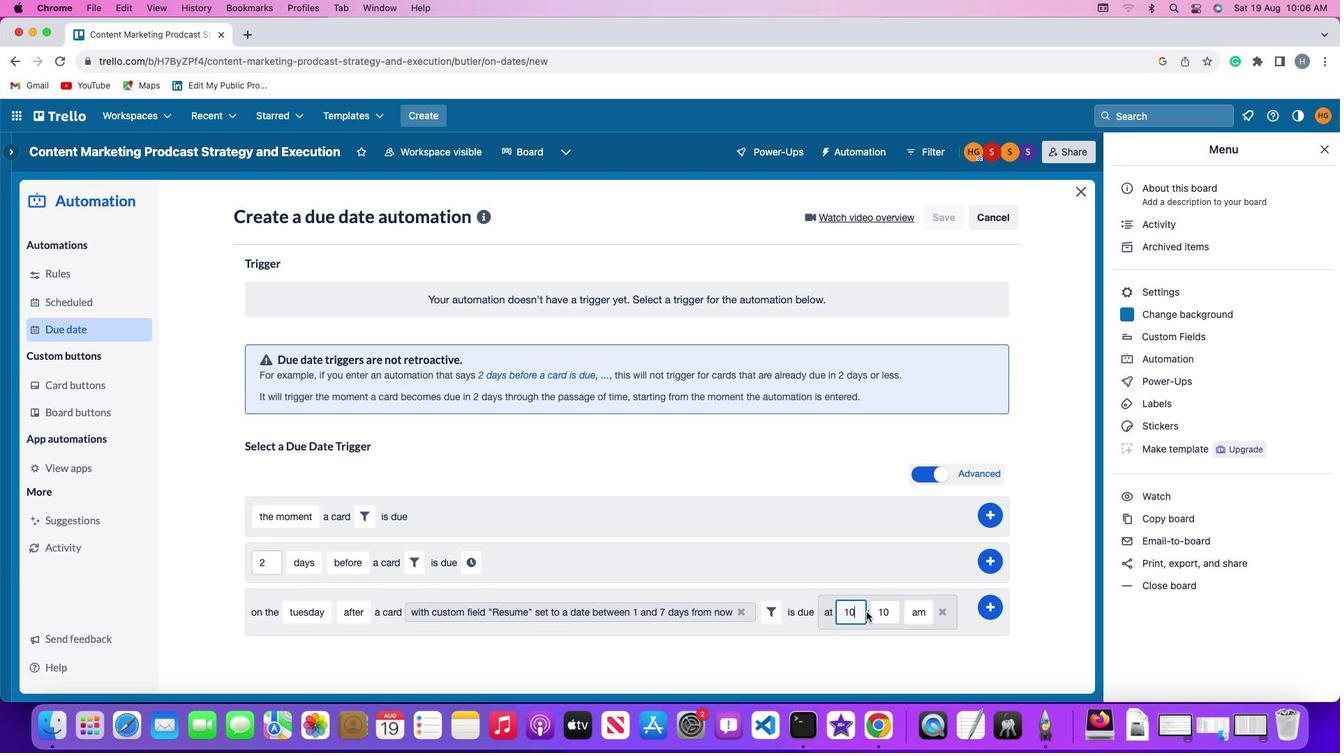 
Action: Mouse moved to (858, 605)
Screenshot: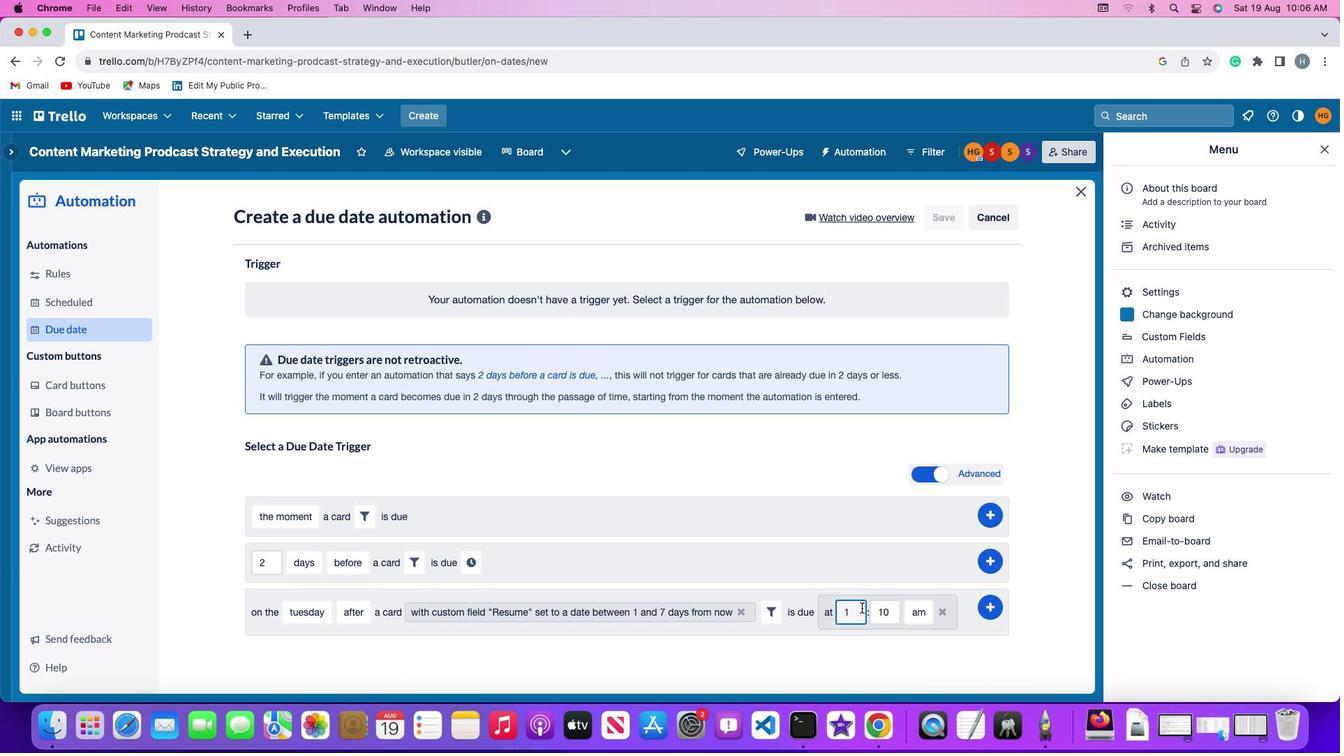 
Action: Key pressed Key.backspace
Screenshot: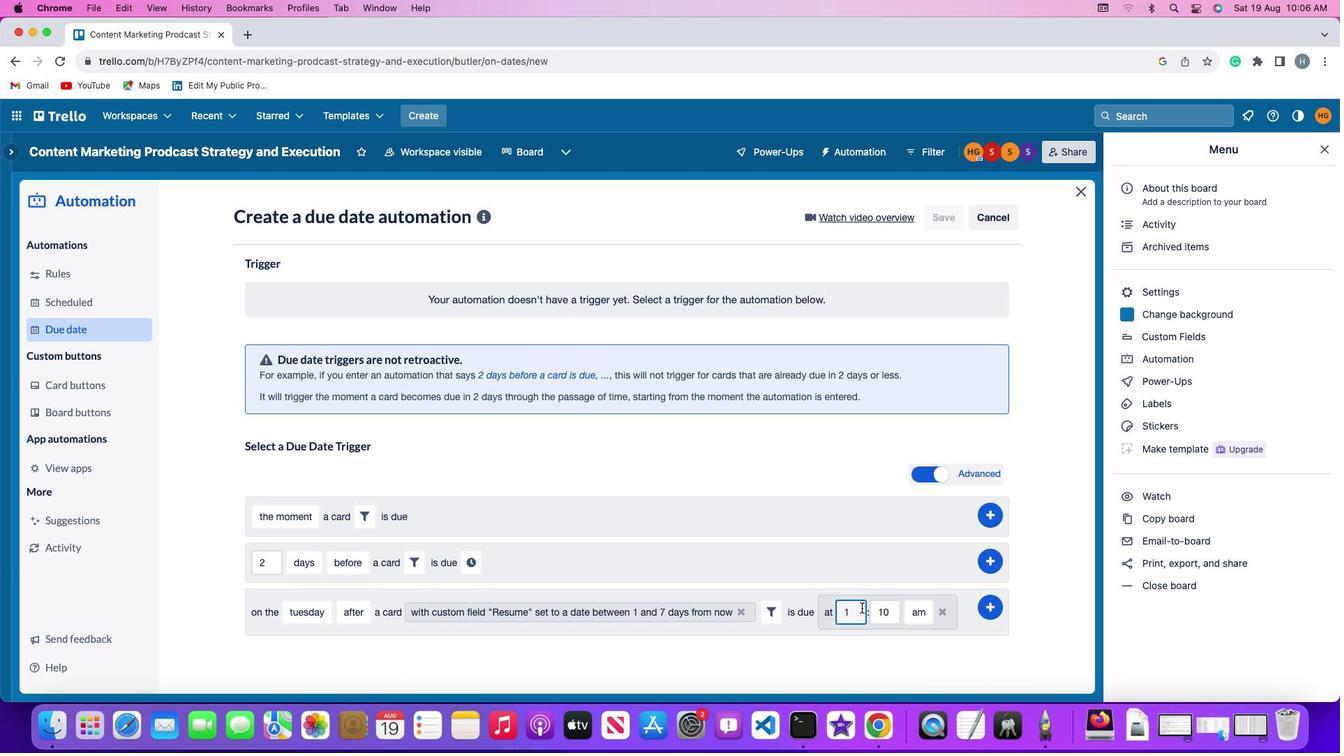 
Action: Mouse moved to (858, 604)
Screenshot: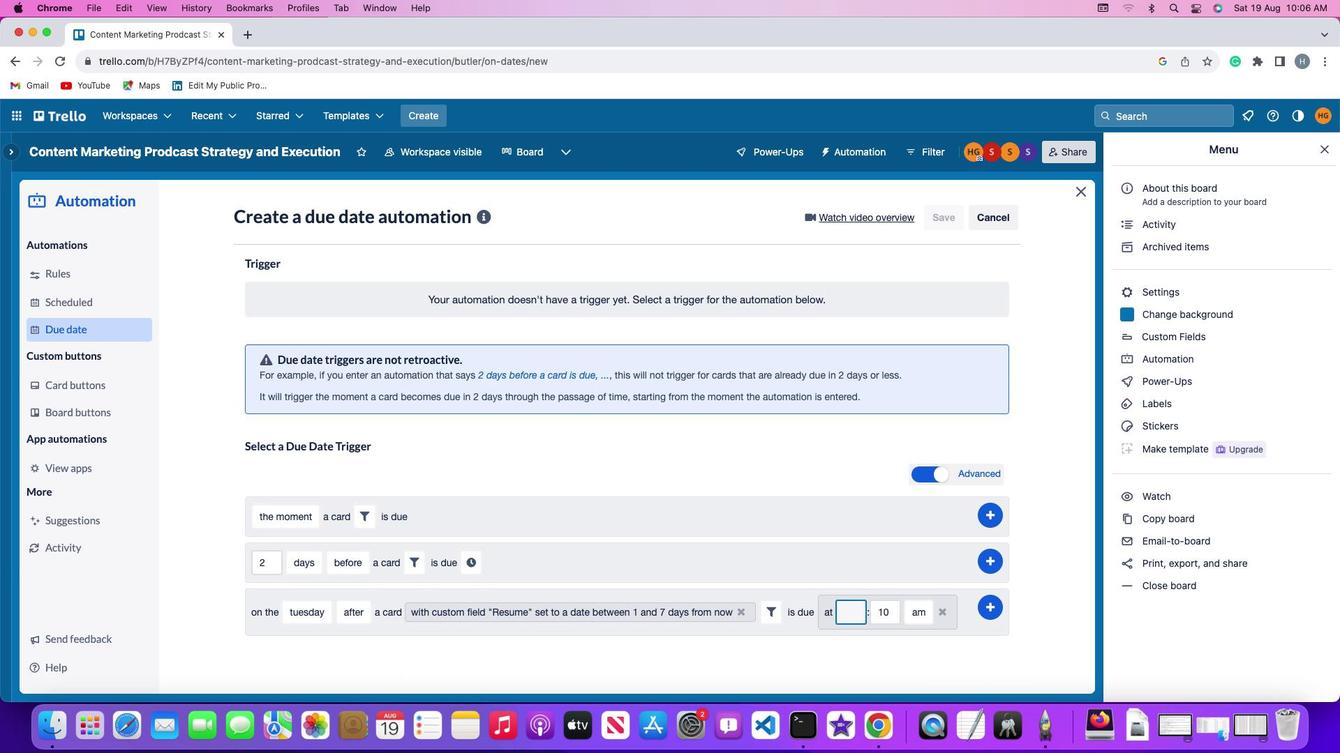 
Action: Key pressed Key.backspace'1''1'
Screenshot: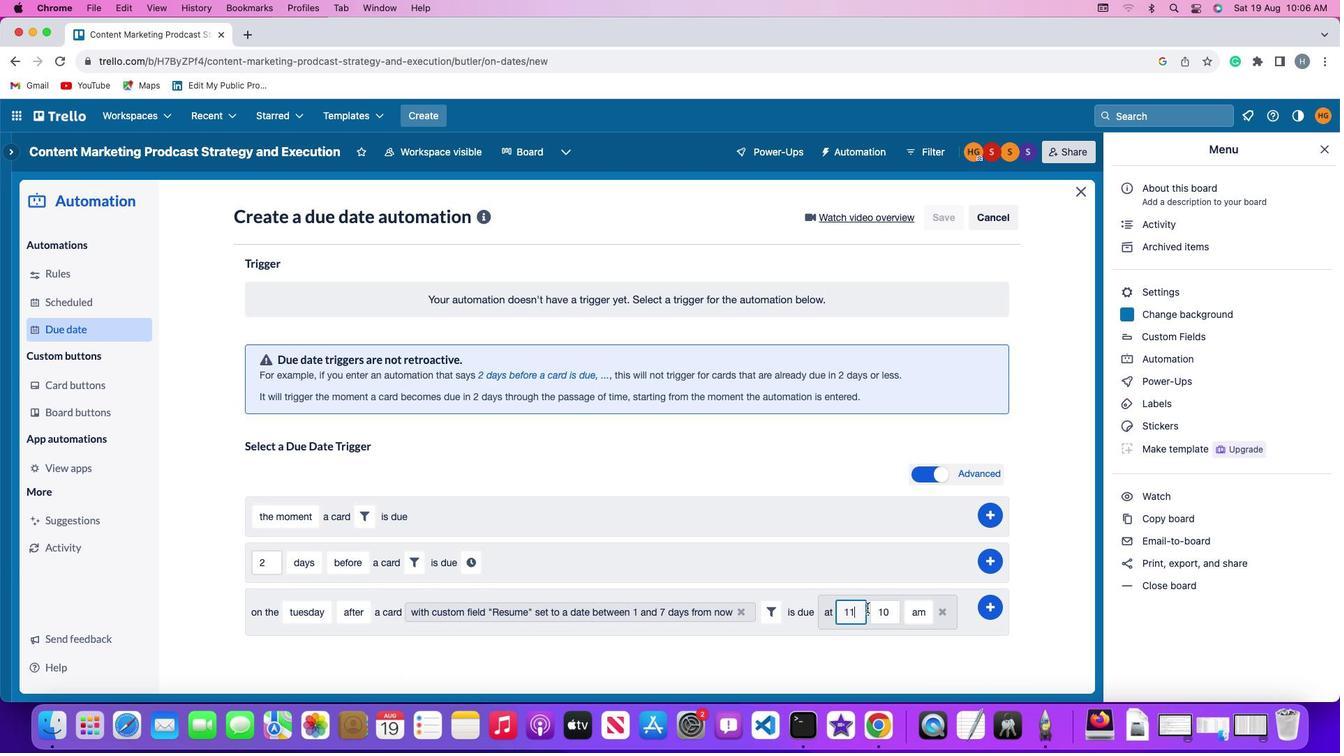 
Action: Mouse moved to (884, 602)
Screenshot: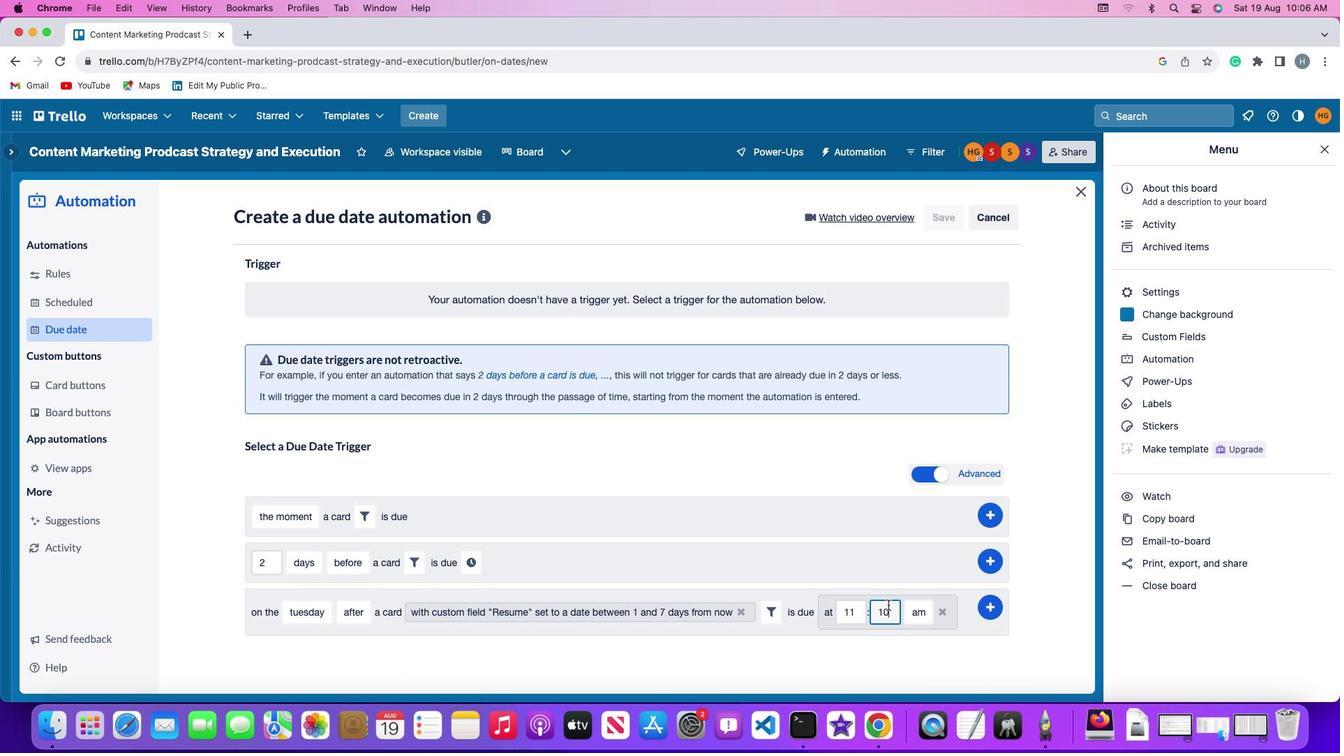
Action: Mouse pressed left at (884, 602)
Screenshot: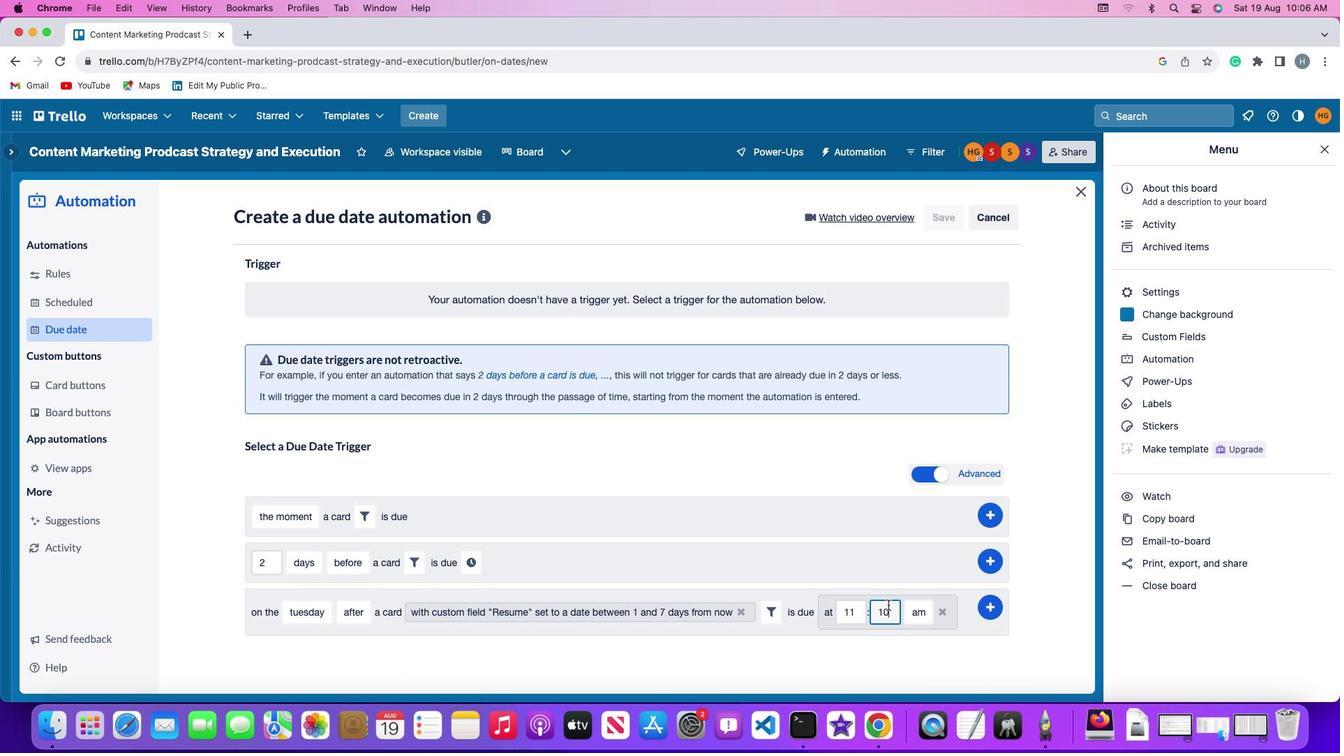 
Action: Key pressed Key.backspaceKey.backspace'0''0'
Screenshot: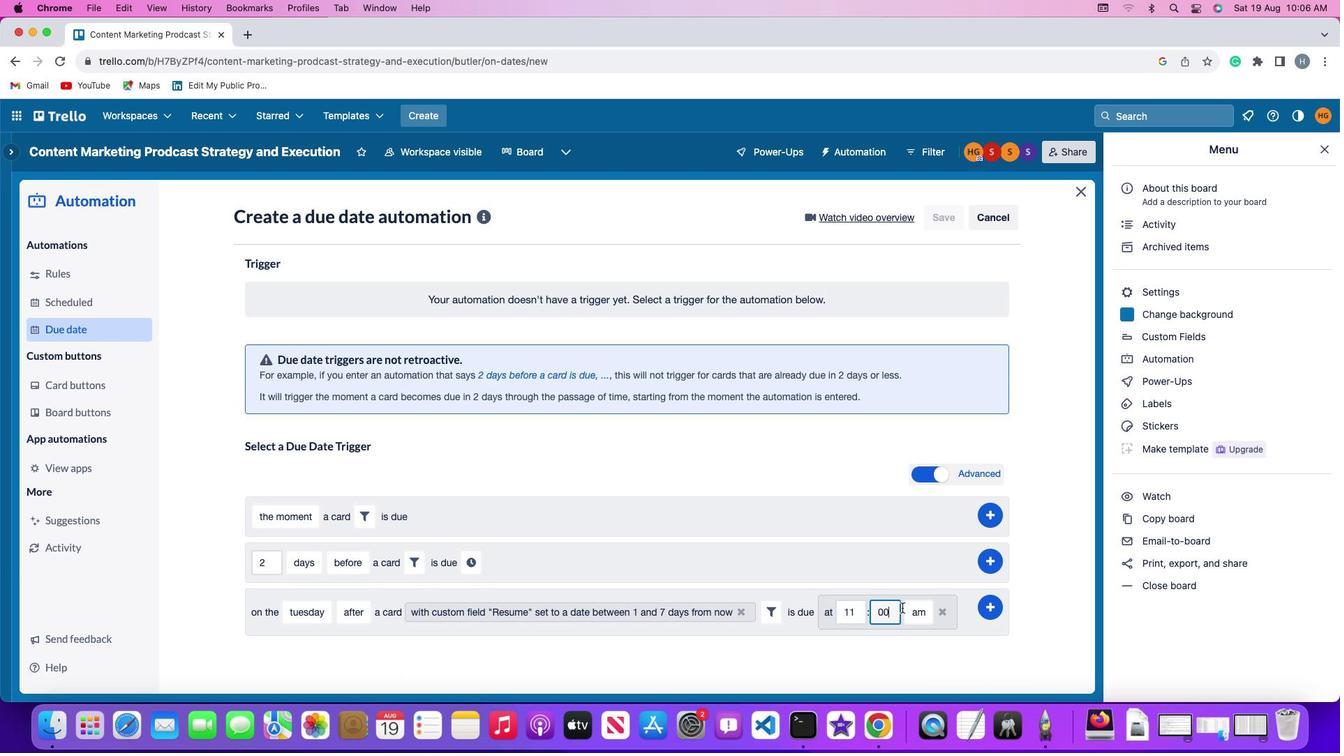 
Action: Mouse moved to (909, 603)
Screenshot: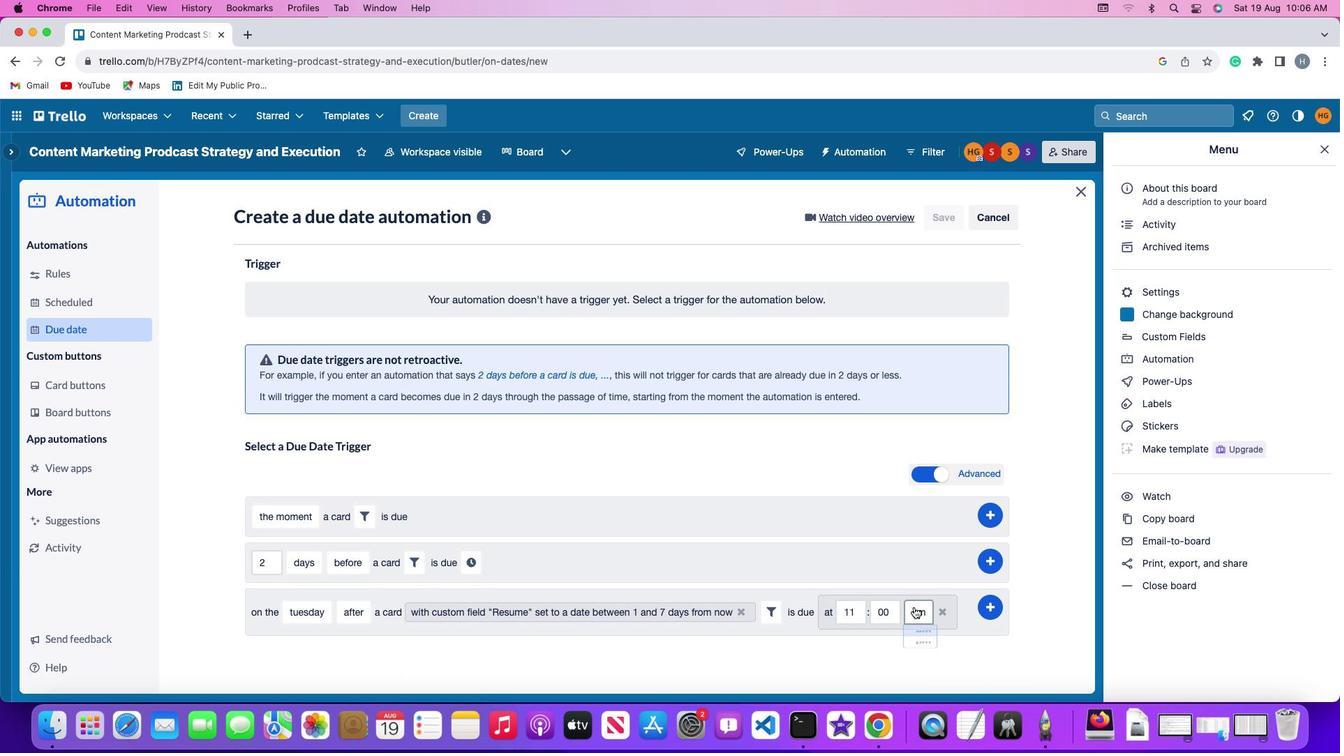 
Action: Mouse pressed left at (909, 603)
Screenshot: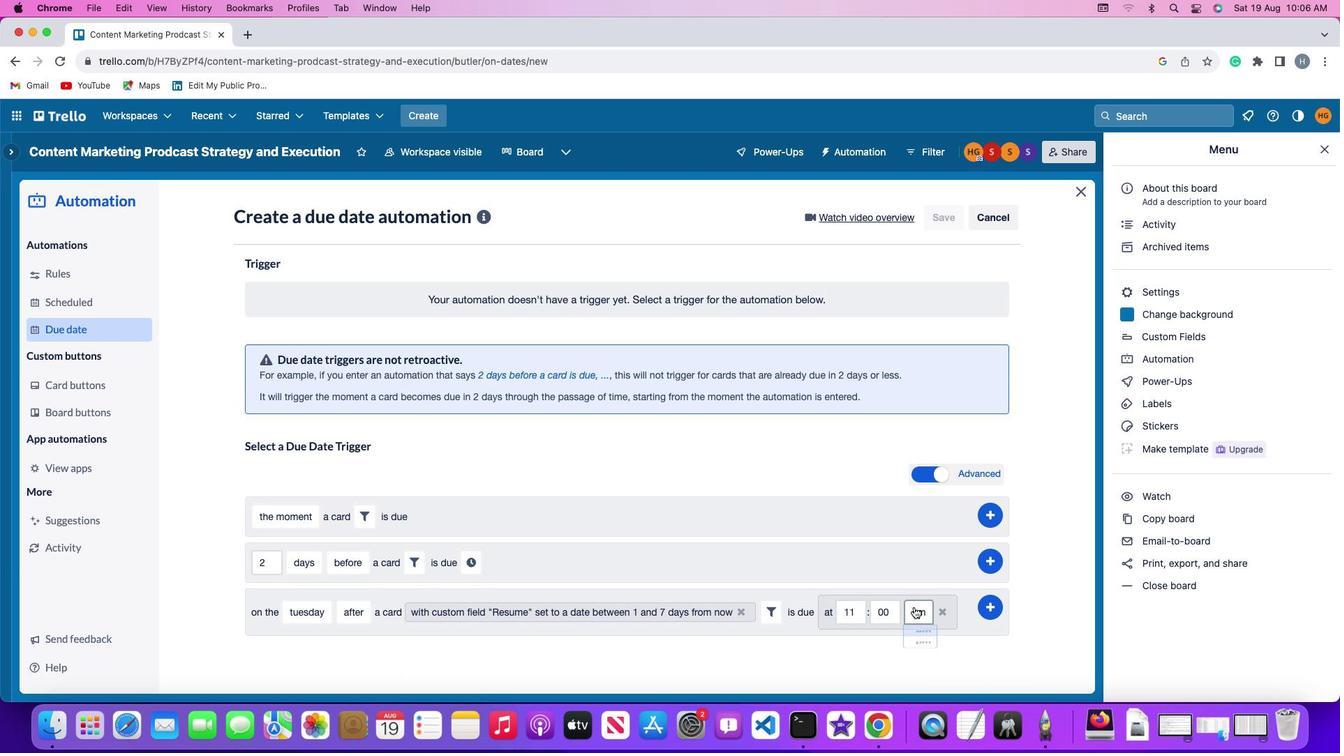 
Action: Mouse moved to (916, 631)
Screenshot: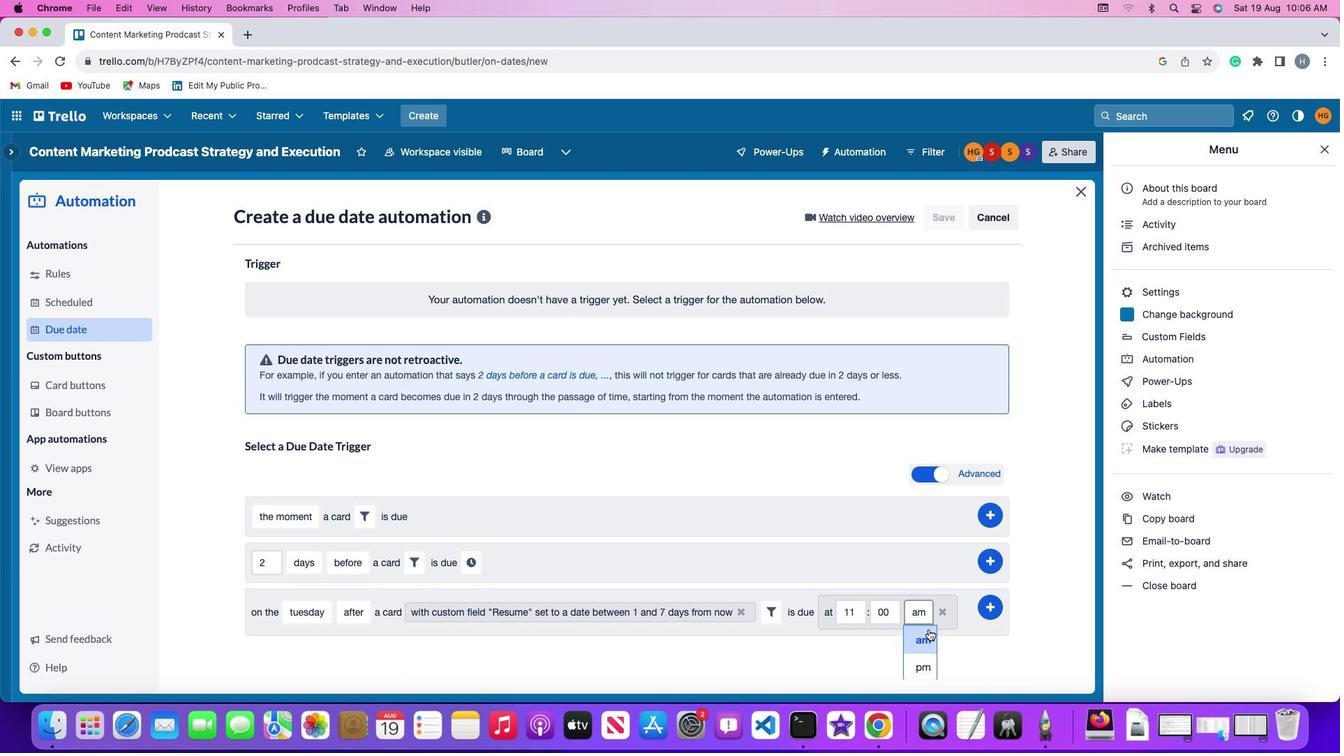 
Action: Mouse pressed left at (916, 631)
Screenshot: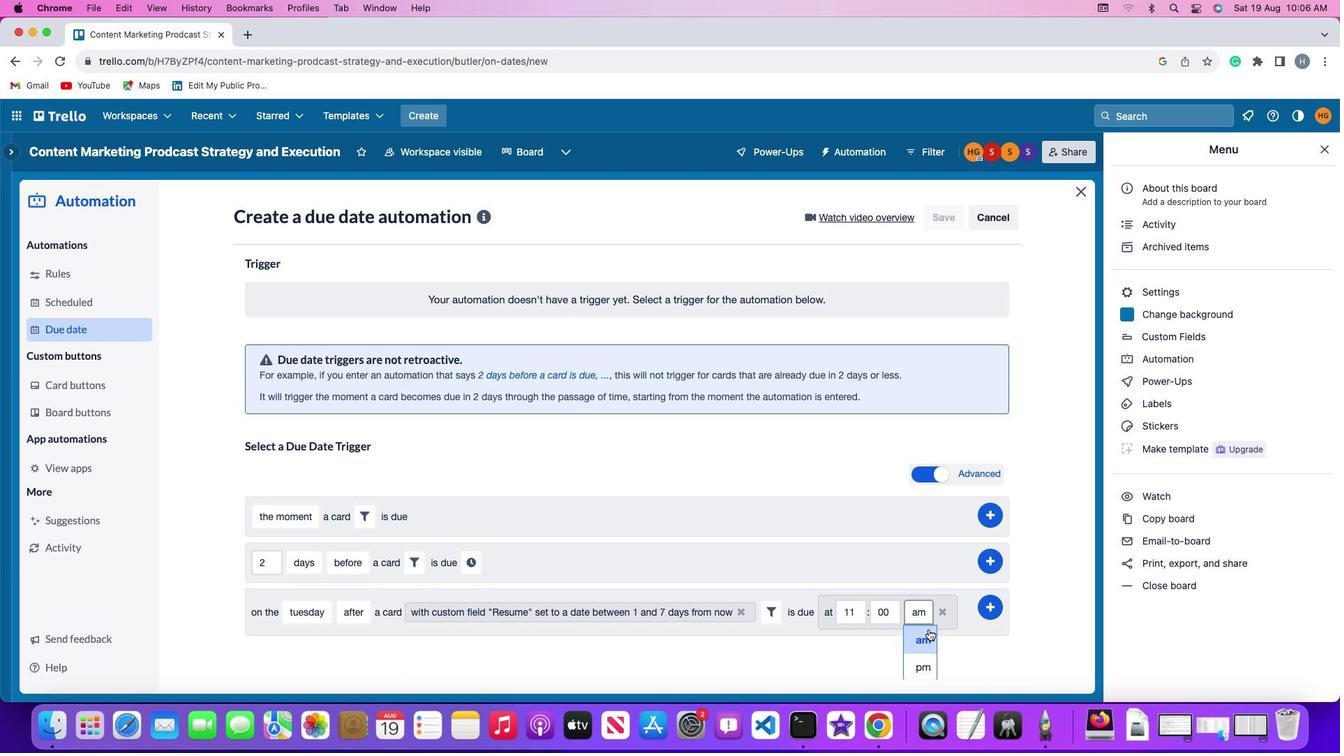 
Action: Mouse moved to (983, 603)
Screenshot: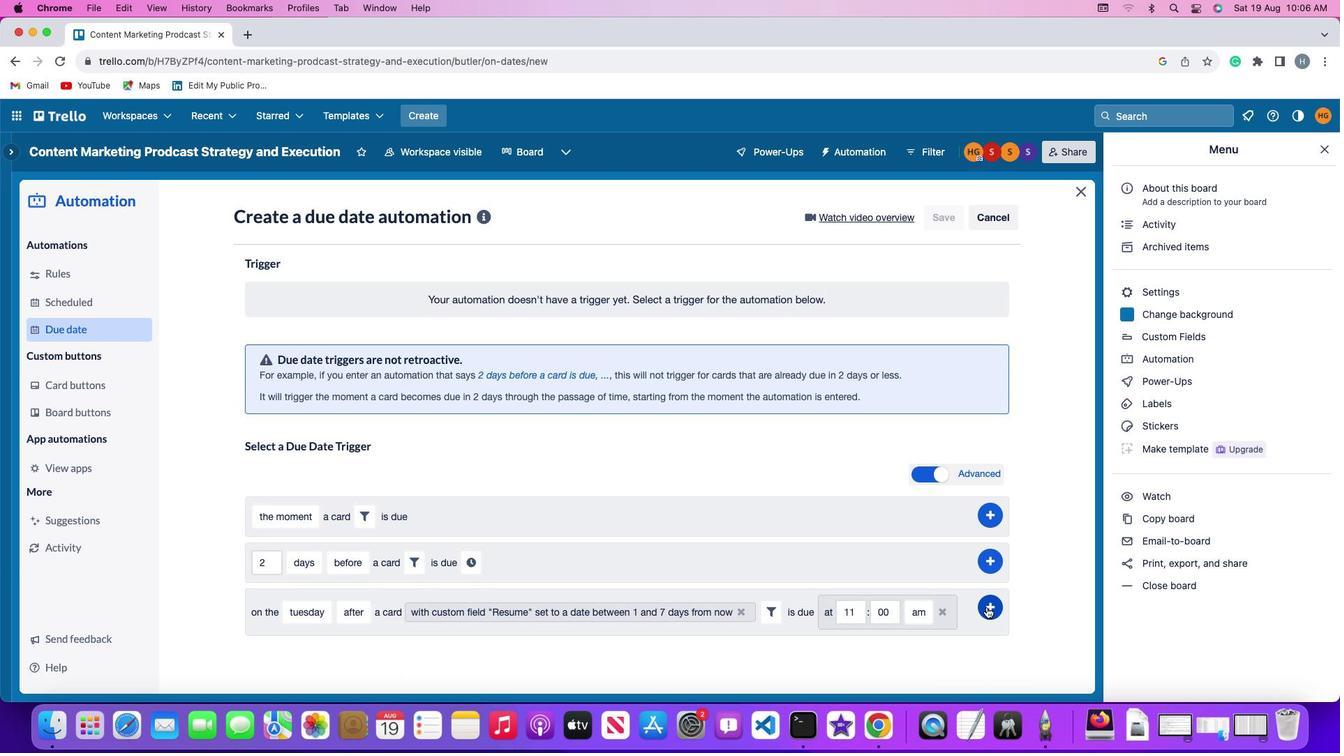 
Action: Mouse pressed left at (983, 603)
Screenshot: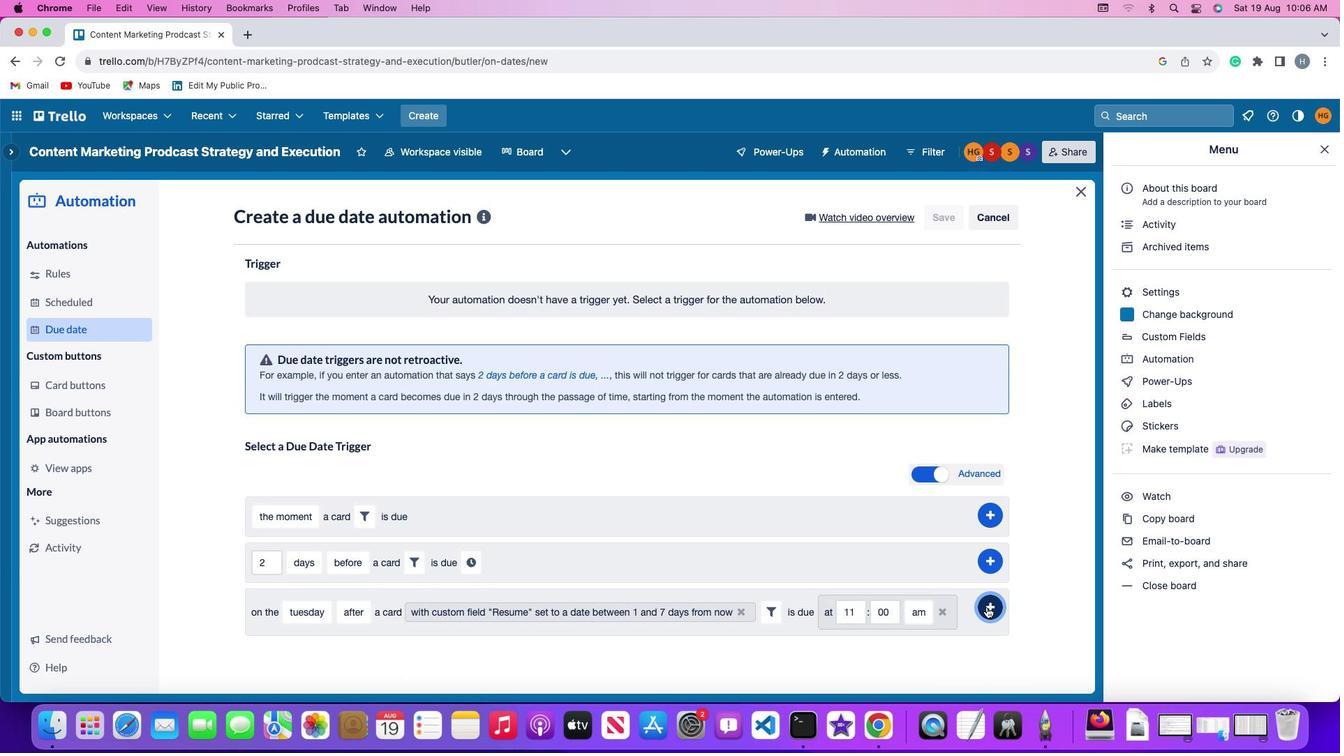 
Action: Mouse moved to (1046, 506)
Screenshot: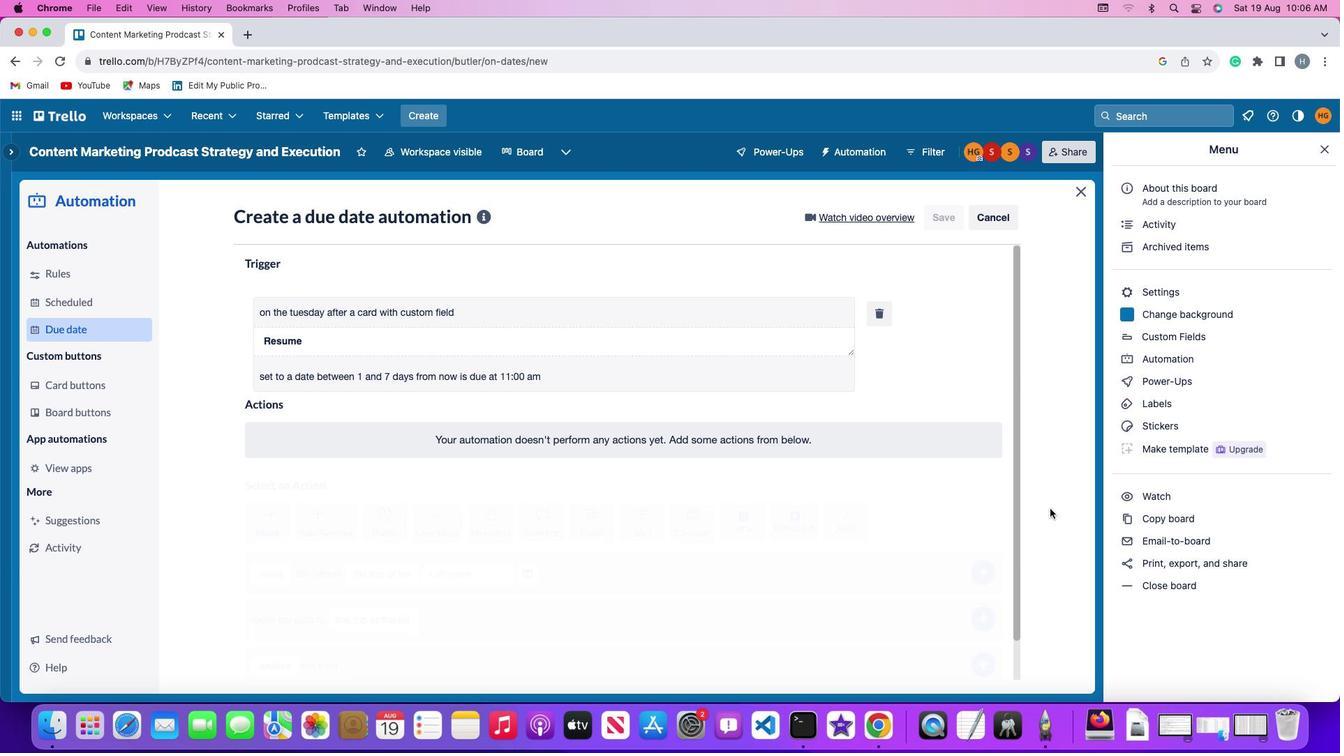 
